 Task: Find connections with filter location Abreus with filter topic #Businesswith filter profile language French with filter current company Work From Home / Internship & Freshers Jobs with filter school IT Jobs Updates with filter industry Leasing Residential Real Estate with filter service category Illustration with filter keywords title Iron Worker
Action: Mouse moved to (585, 78)
Screenshot: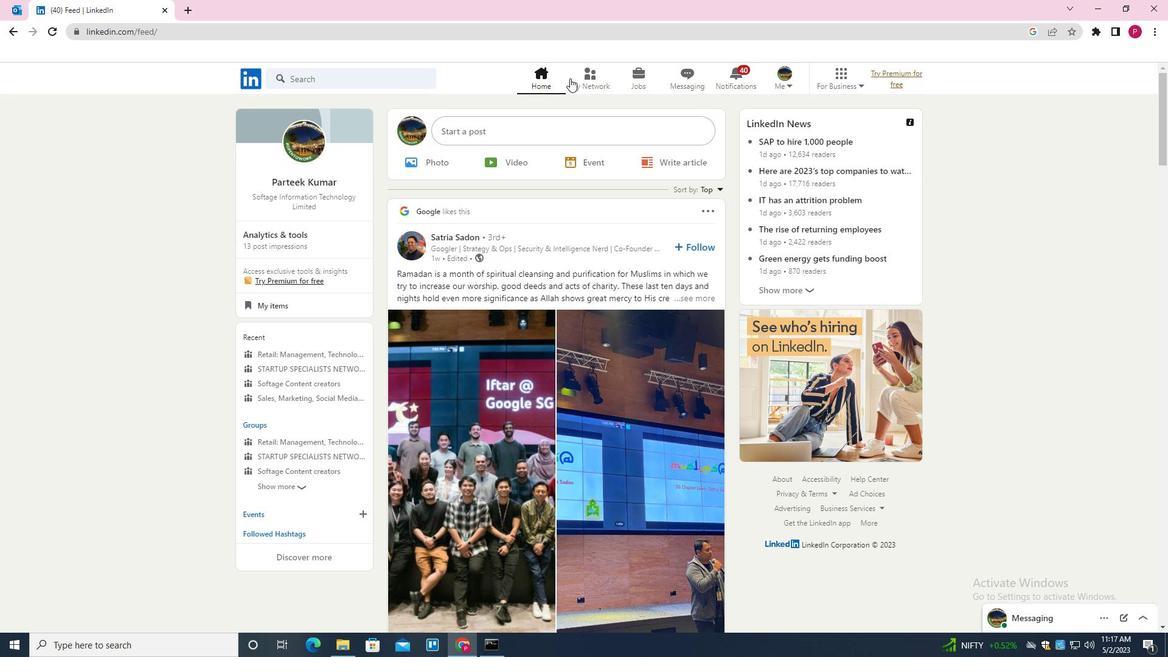 
Action: Mouse pressed left at (585, 78)
Screenshot: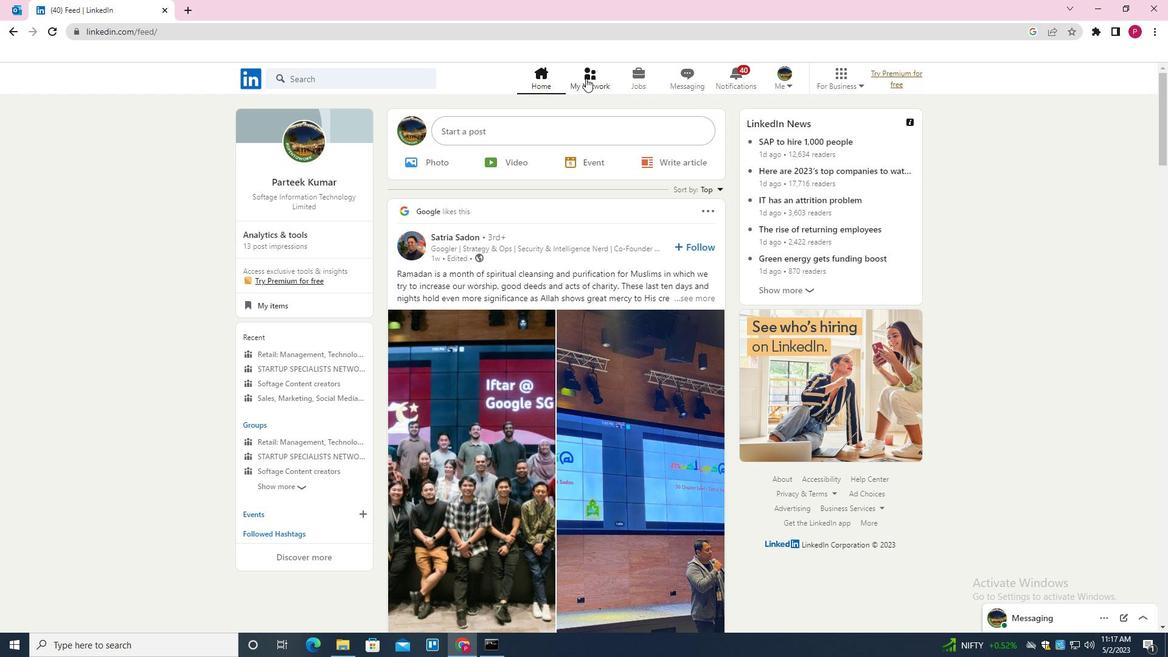 
Action: Mouse moved to (358, 144)
Screenshot: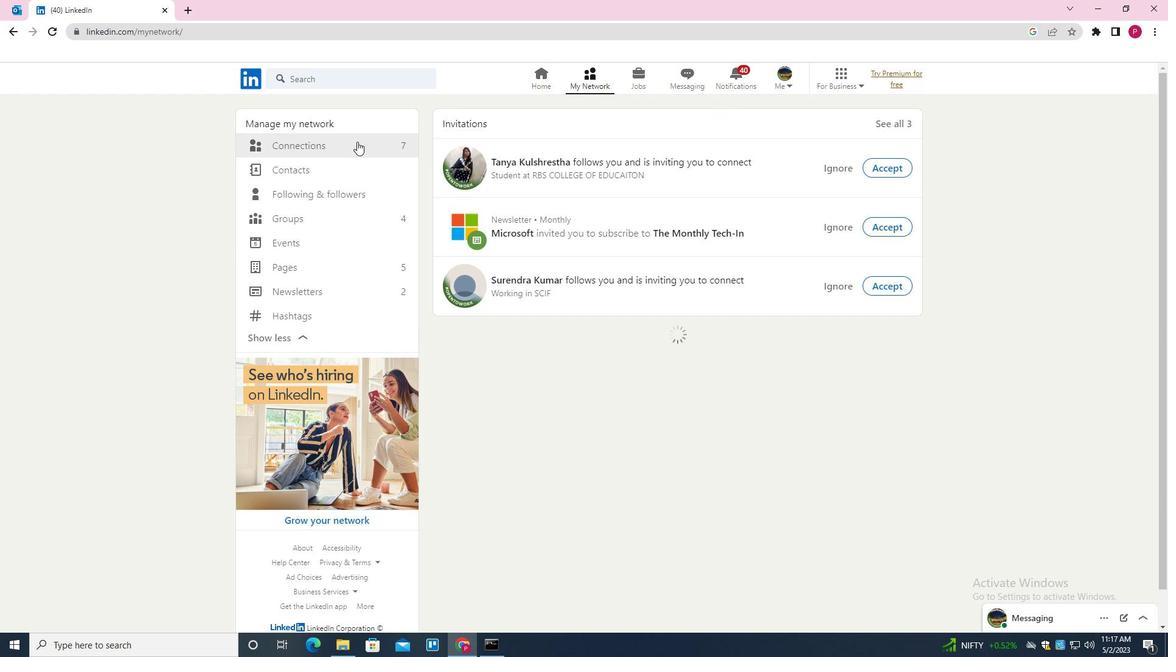 
Action: Mouse pressed left at (358, 144)
Screenshot: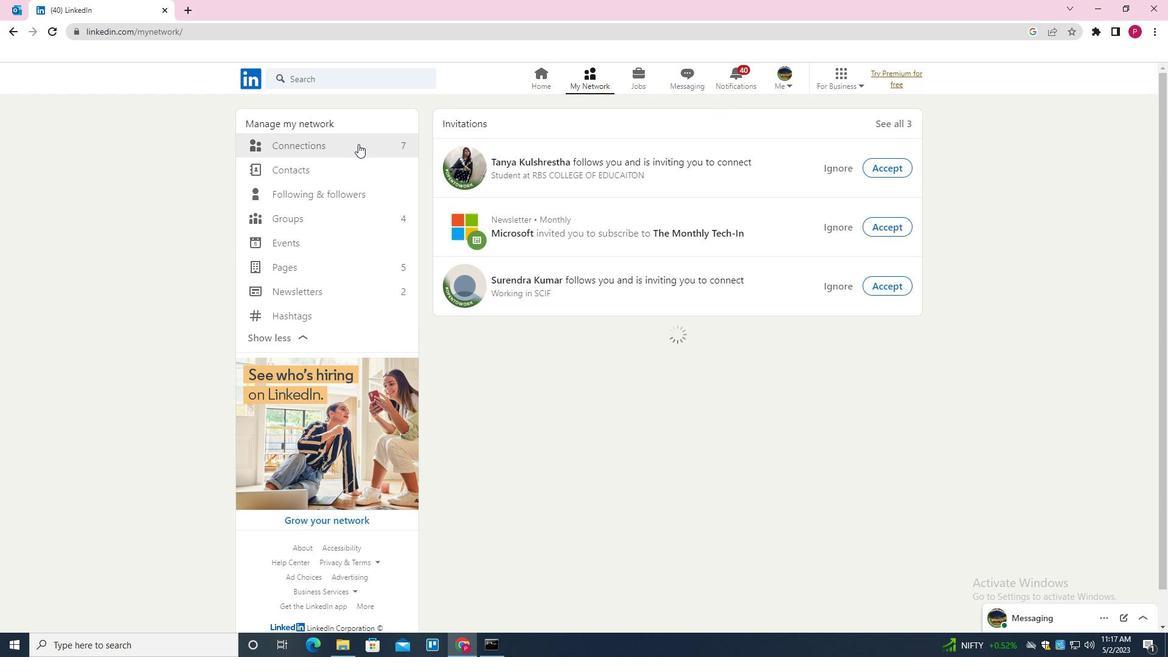 
Action: Mouse moved to (658, 146)
Screenshot: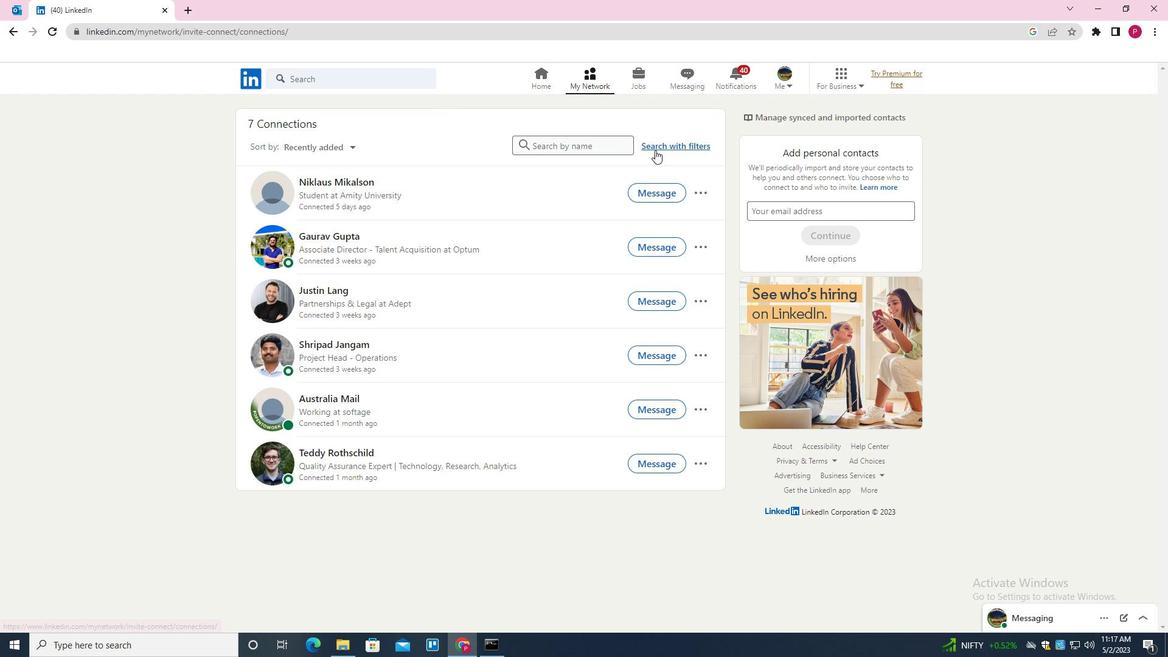 
Action: Mouse pressed left at (658, 146)
Screenshot: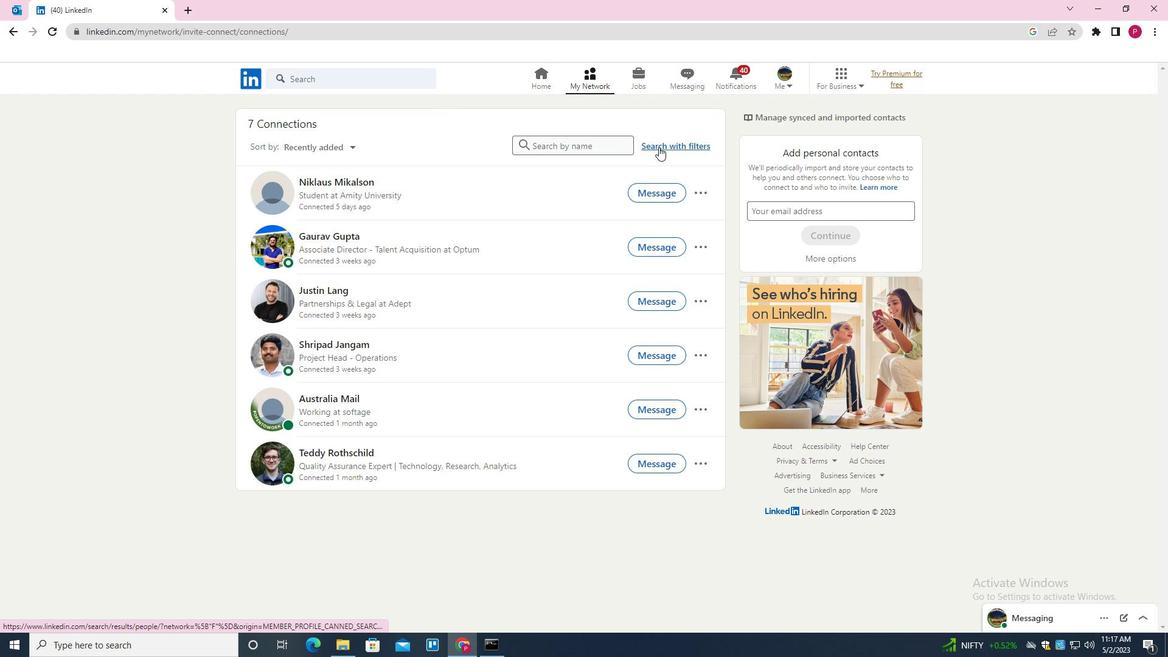 
Action: Mouse moved to (616, 111)
Screenshot: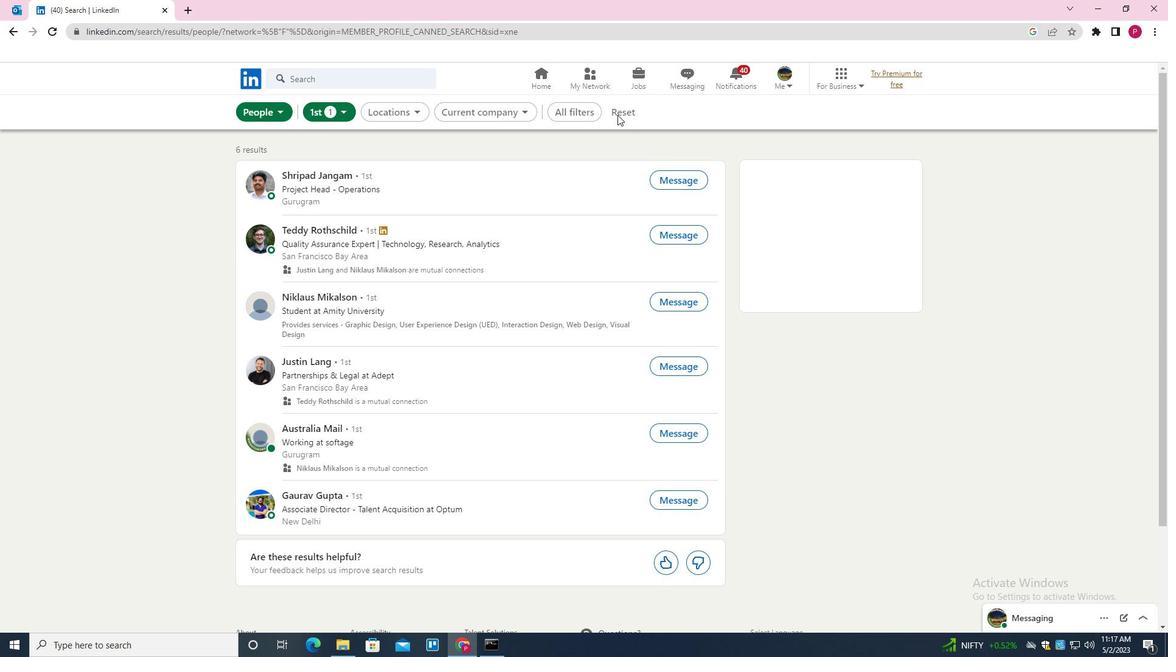 
Action: Mouse pressed left at (616, 111)
Screenshot: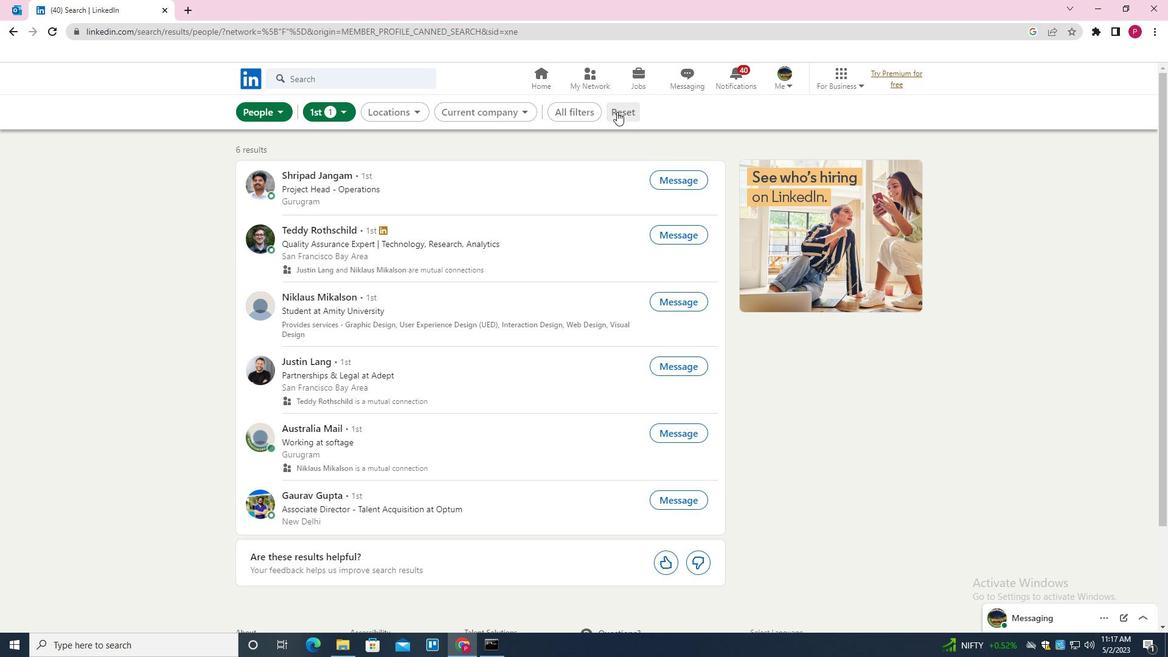 
Action: Mouse moved to (609, 112)
Screenshot: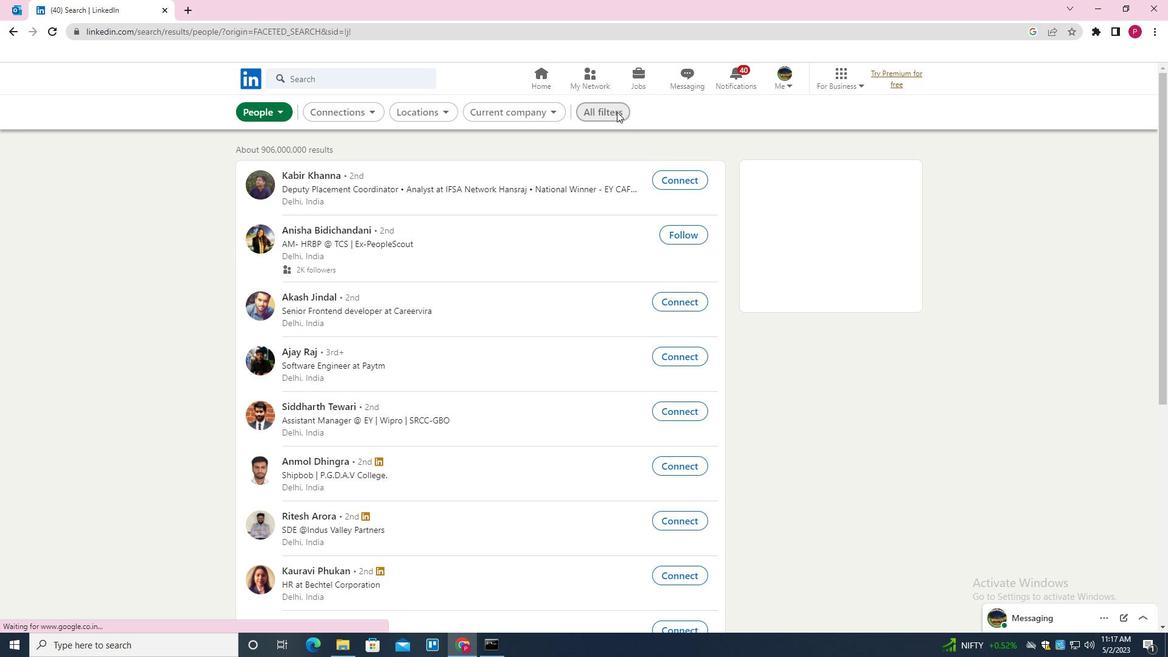 
Action: Mouse pressed left at (609, 112)
Screenshot: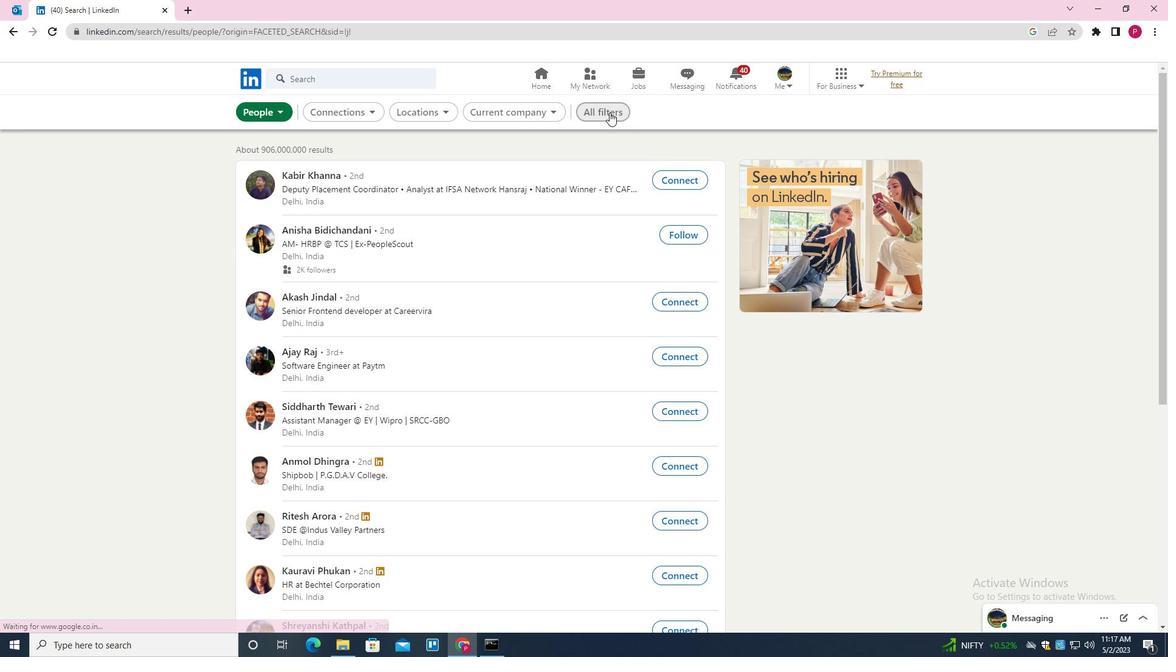 
Action: Mouse moved to (951, 321)
Screenshot: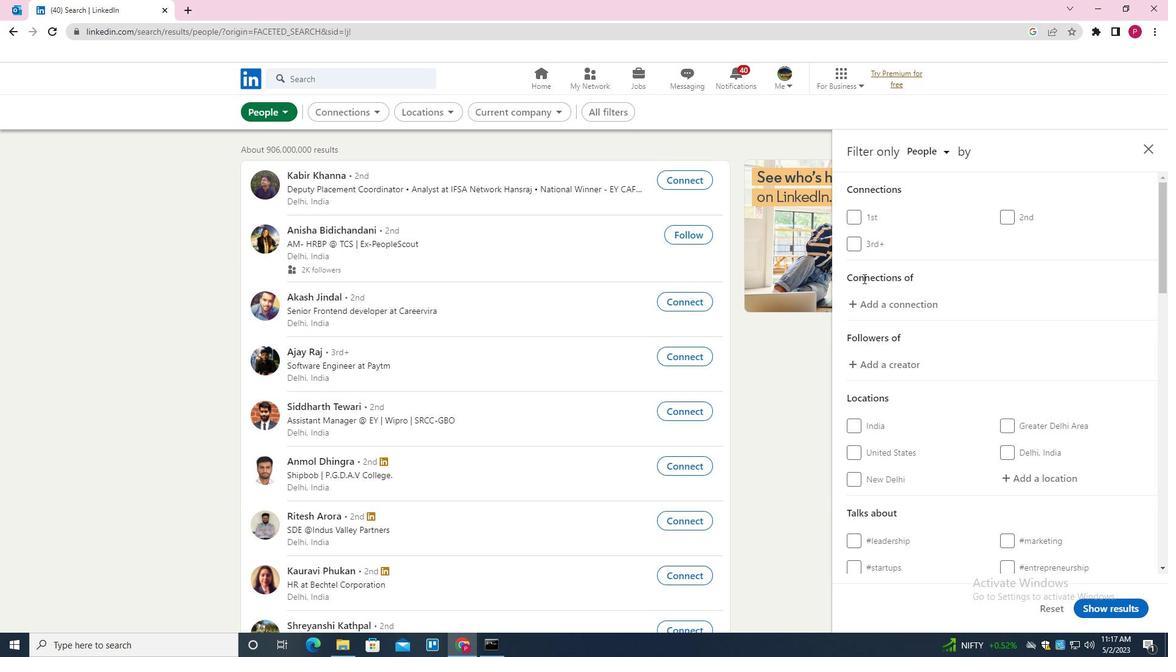 
Action: Mouse scrolled (951, 320) with delta (0, 0)
Screenshot: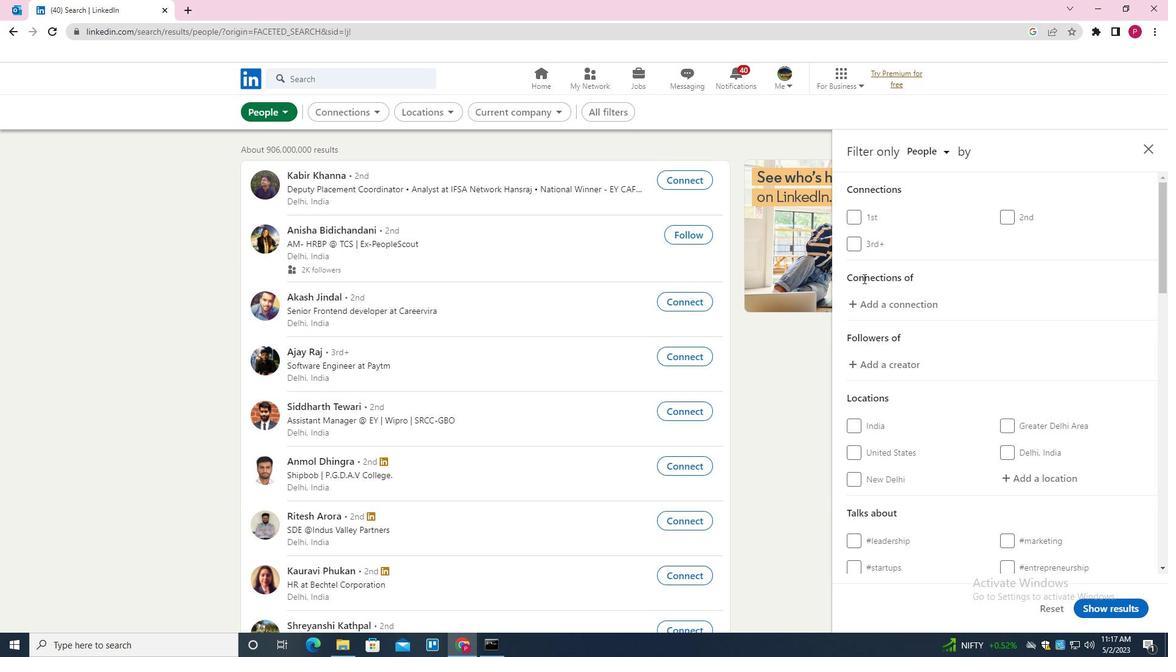
Action: Mouse moved to (1000, 342)
Screenshot: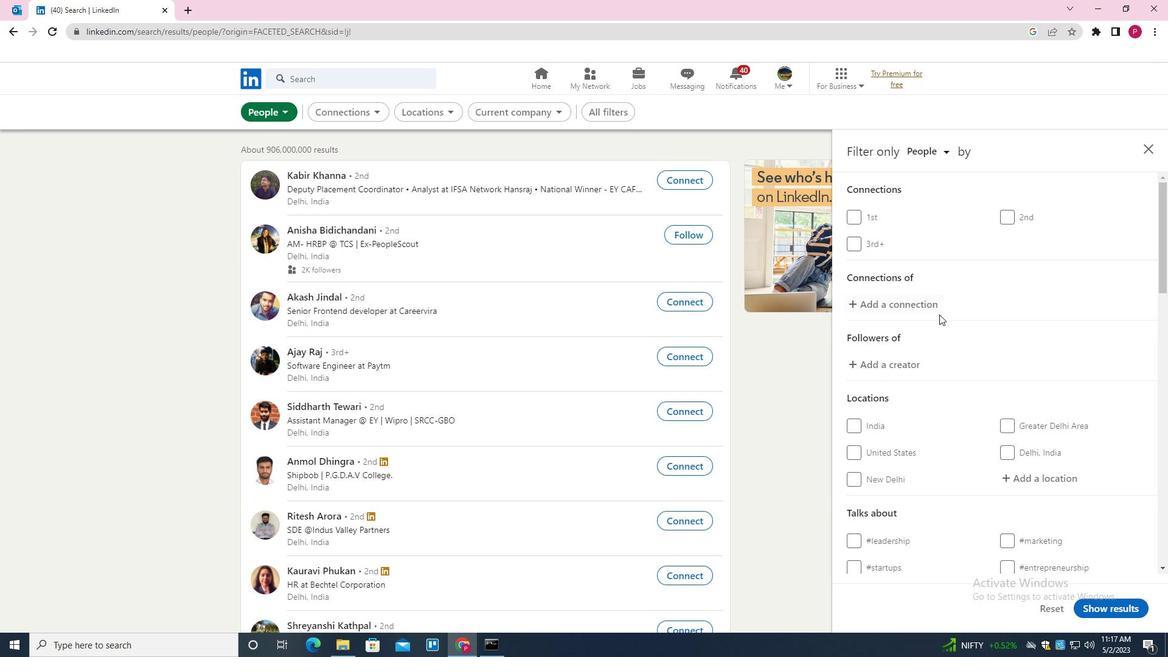 
Action: Mouse scrolled (1000, 341) with delta (0, 0)
Screenshot: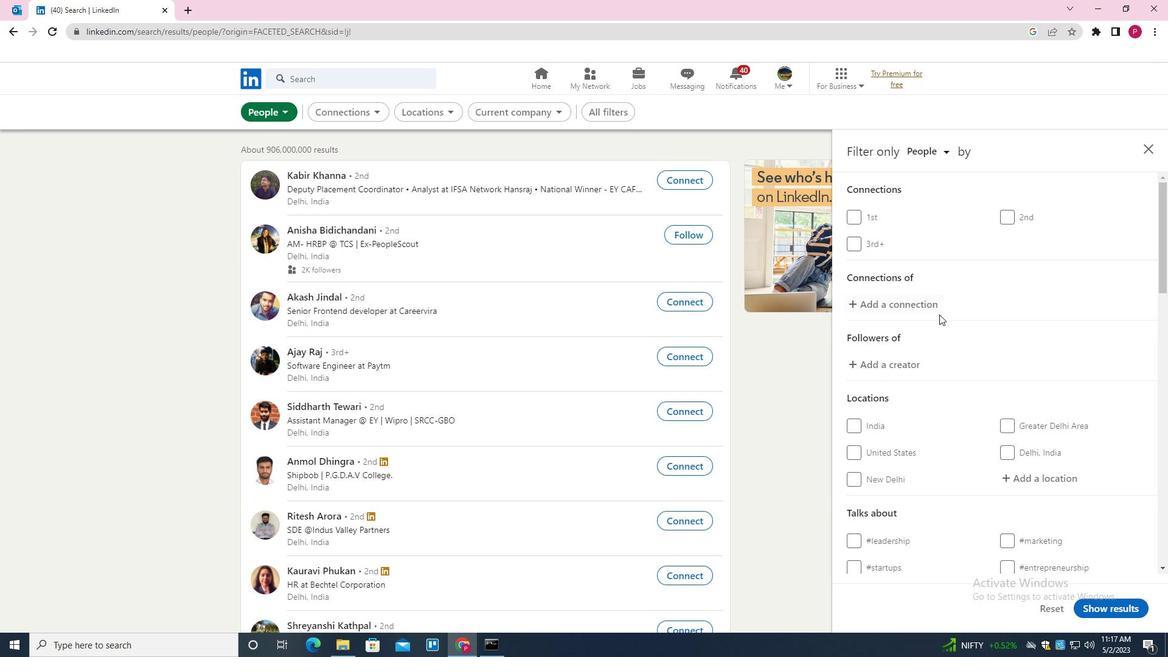 
Action: Mouse moved to (1070, 353)
Screenshot: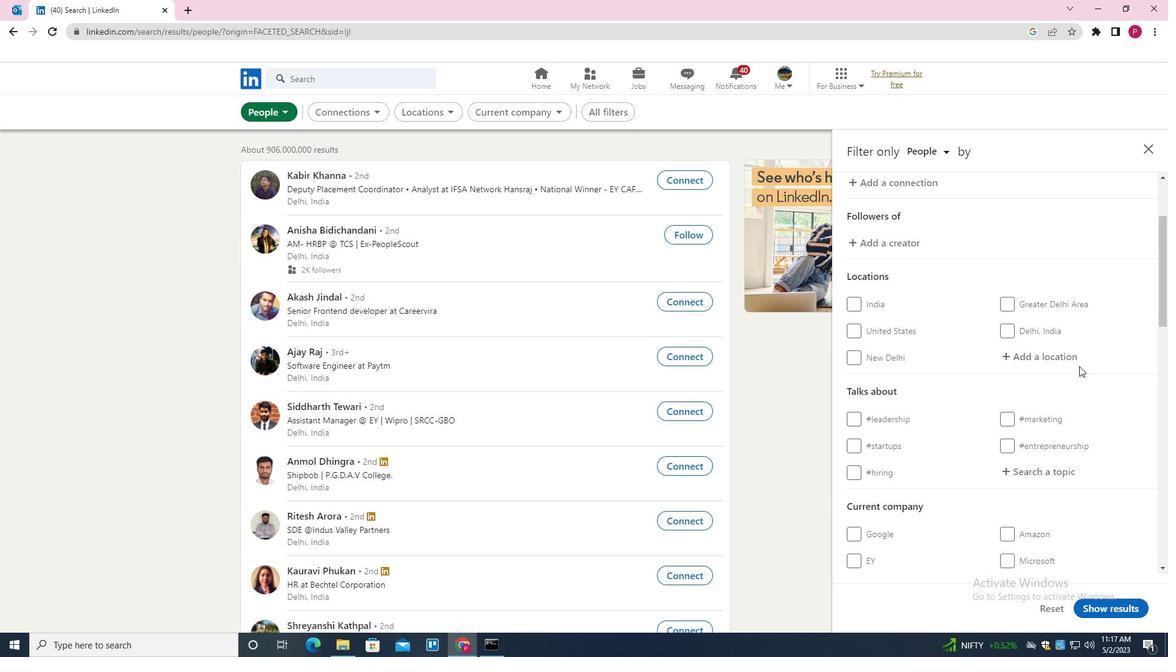 
Action: Mouse pressed left at (1070, 353)
Screenshot: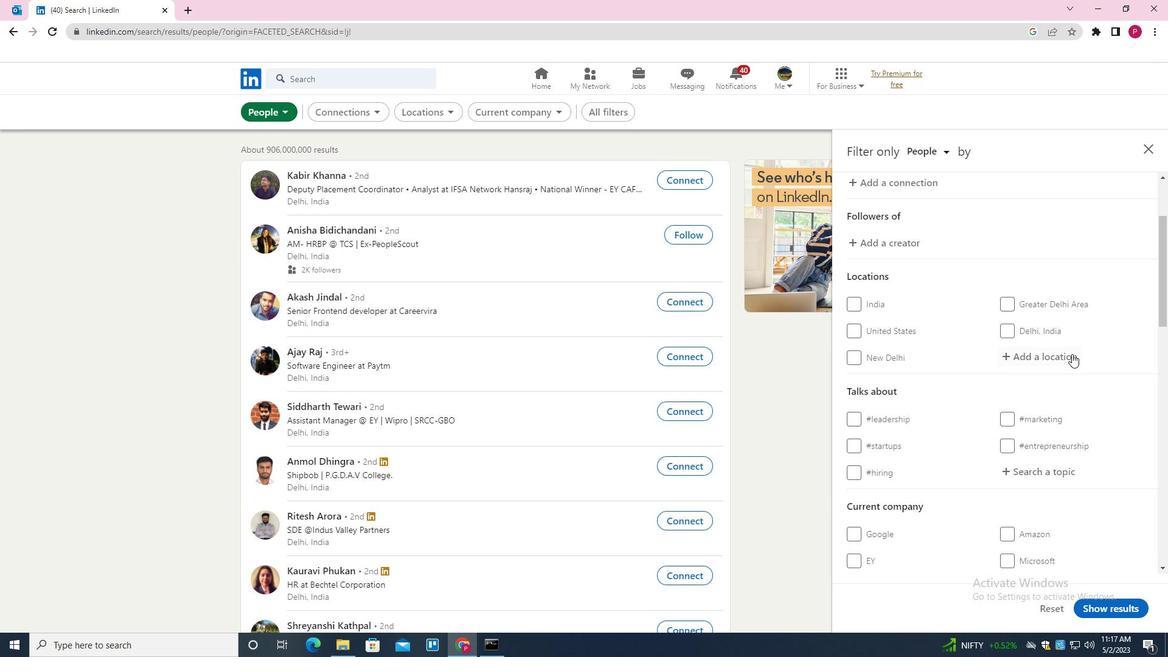 
Action: Key pressed <Key.shift>ABREUS
Screenshot: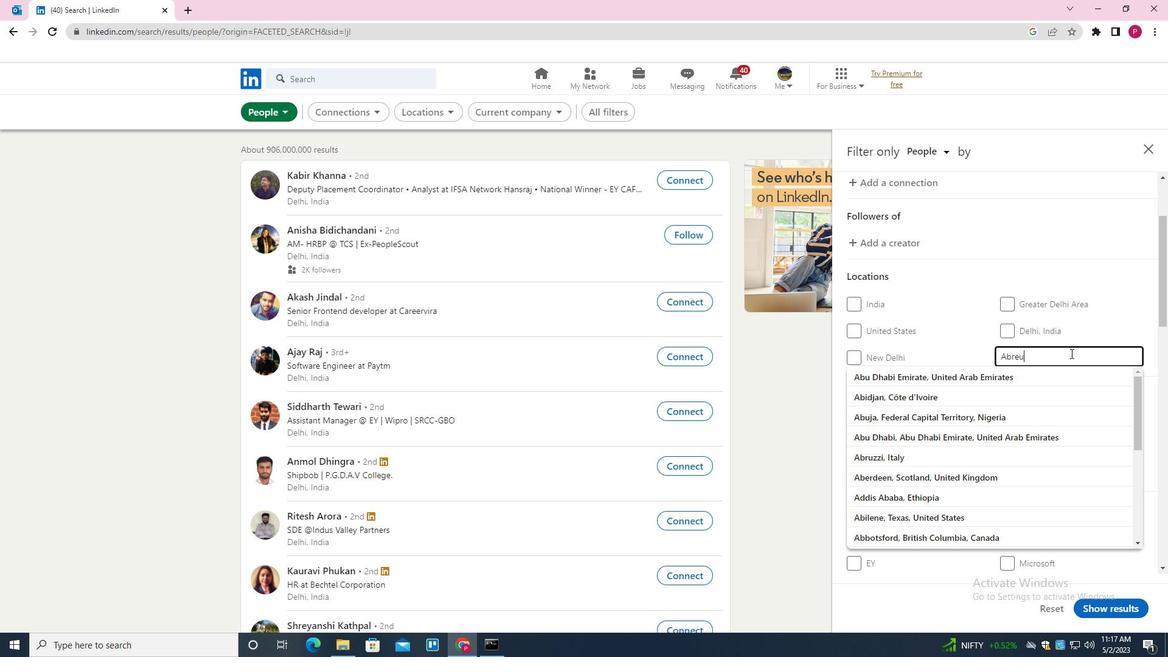 
Action: Mouse moved to (1058, 363)
Screenshot: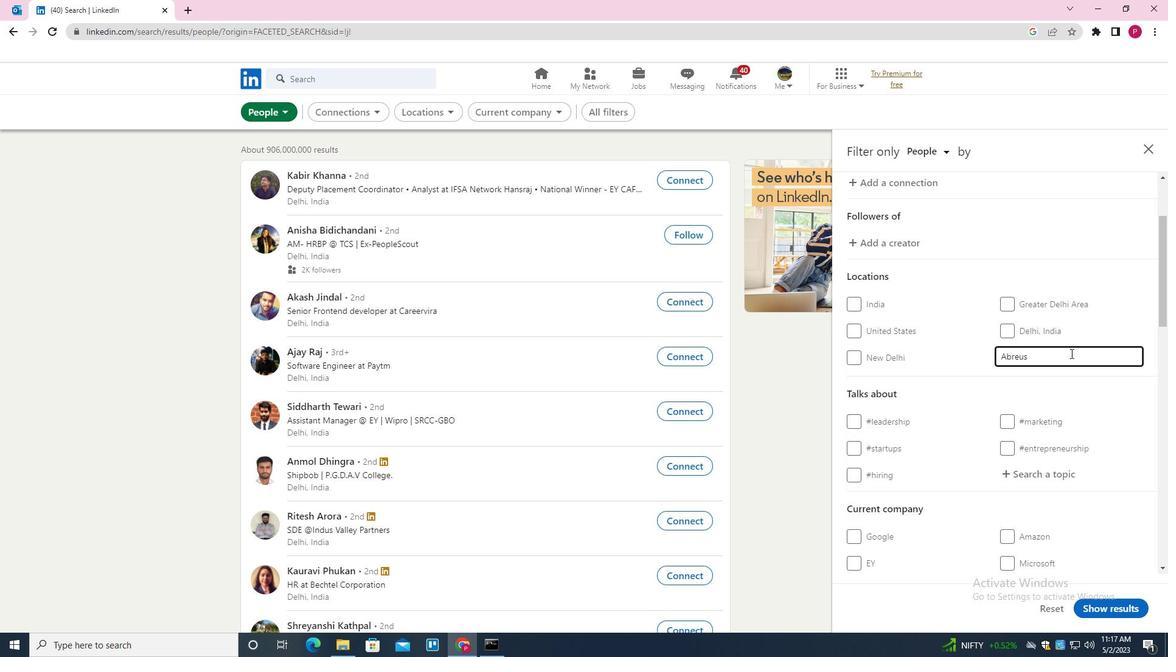 
Action: Mouse scrolled (1058, 362) with delta (0, 0)
Screenshot: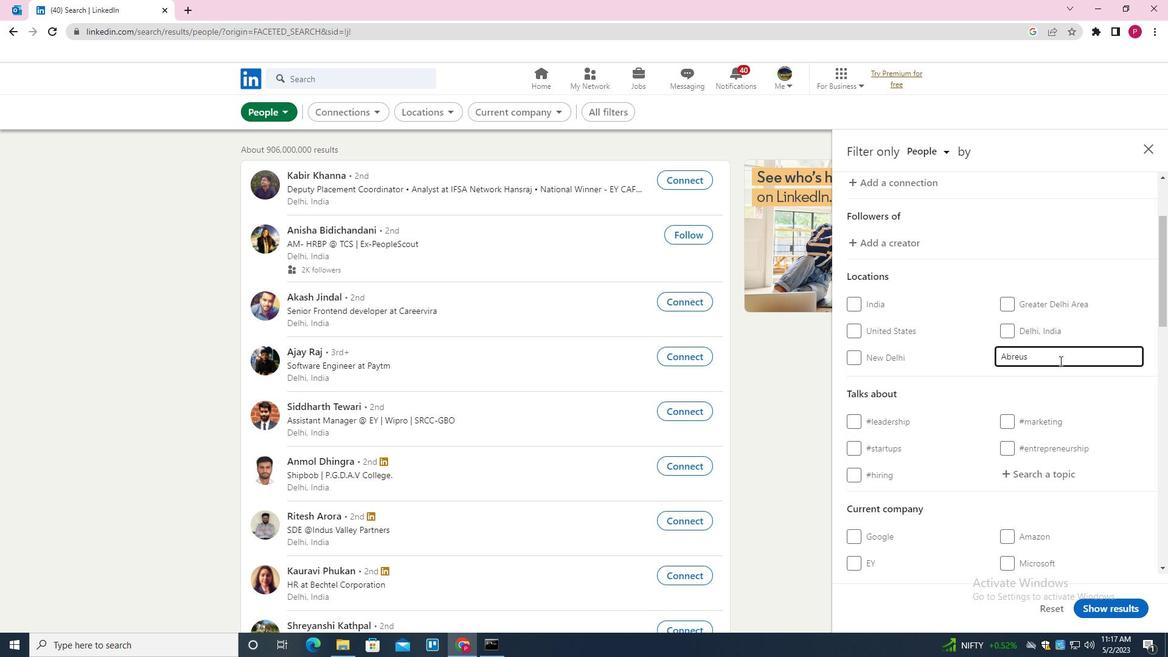 
Action: Mouse scrolled (1058, 362) with delta (0, 0)
Screenshot: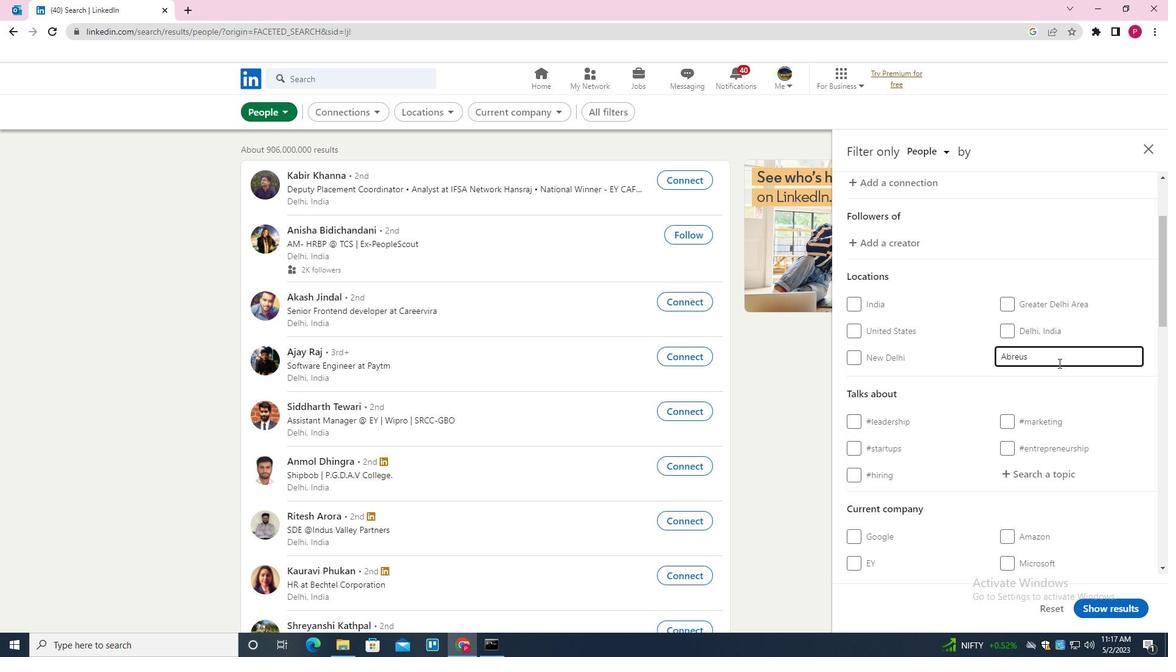 
Action: Mouse scrolled (1058, 362) with delta (0, 0)
Screenshot: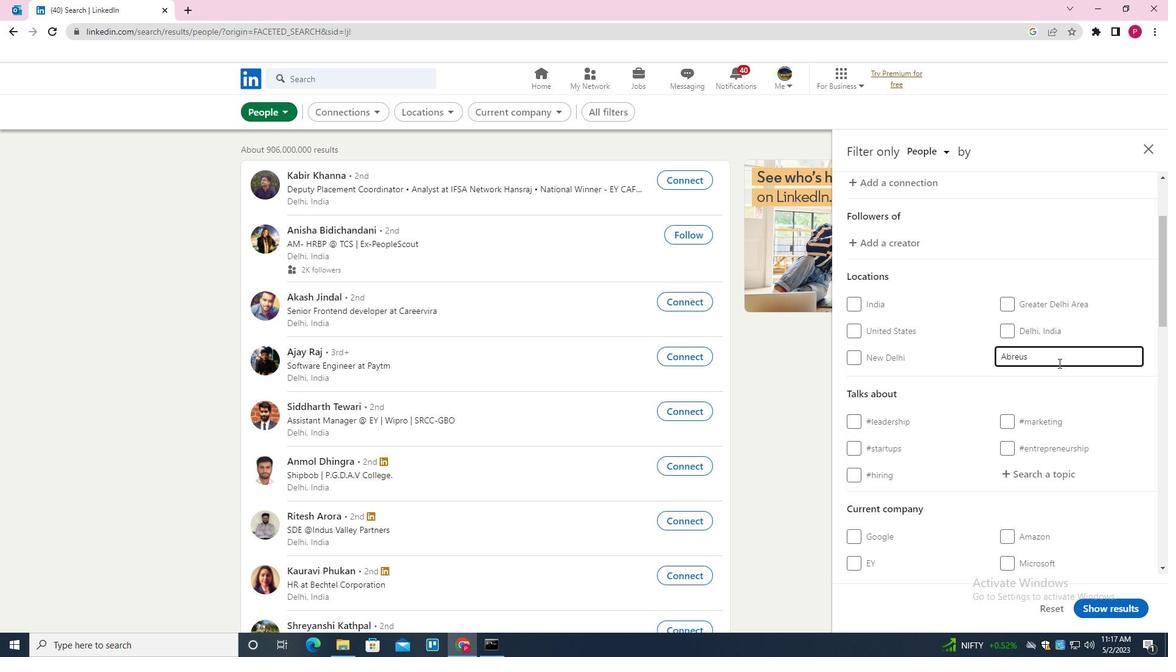 
Action: Mouse moved to (1051, 295)
Screenshot: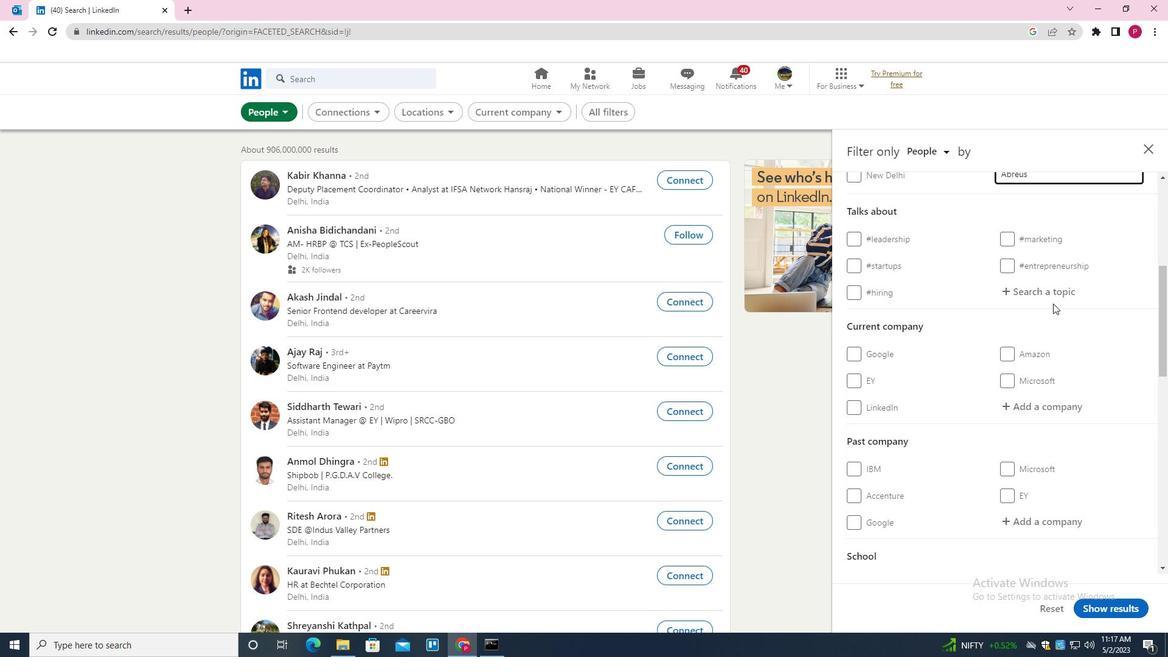 
Action: Mouse pressed left at (1051, 295)
Screenshot: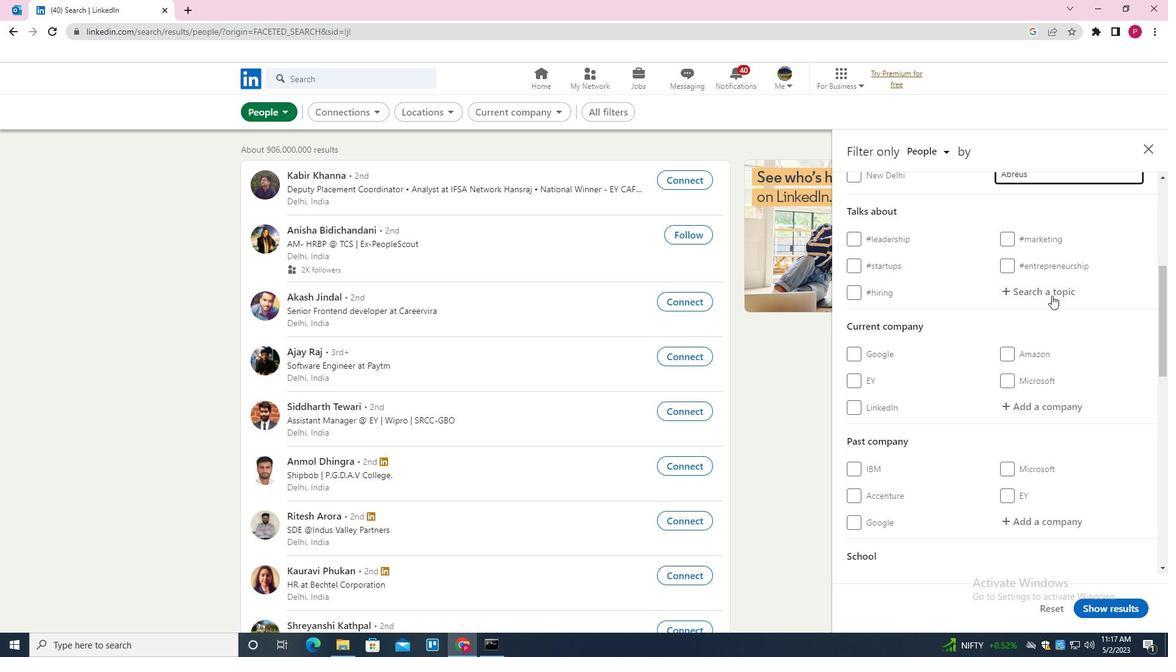 
Action: Key pressed BUSIN<Key.down><Key.enter>
Screenshot: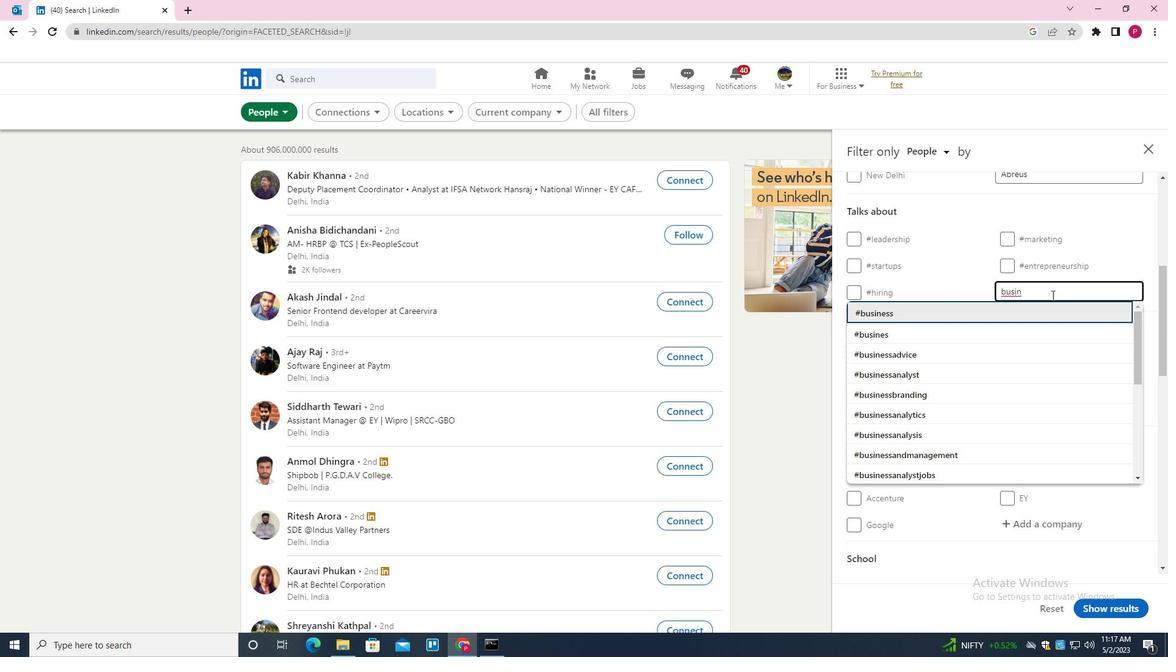 
Action: Mouse moved to (997, 347)
Screenshot: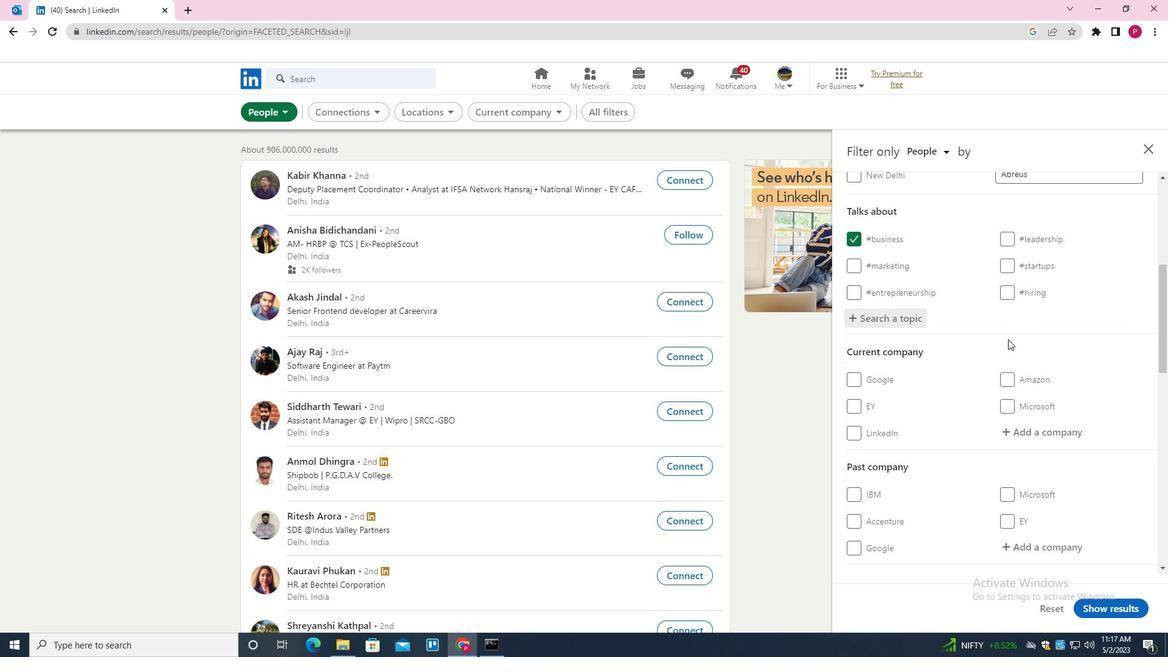 
Action: Mouse scrolled (997, 347) with delta (0, 0)
Screenshot: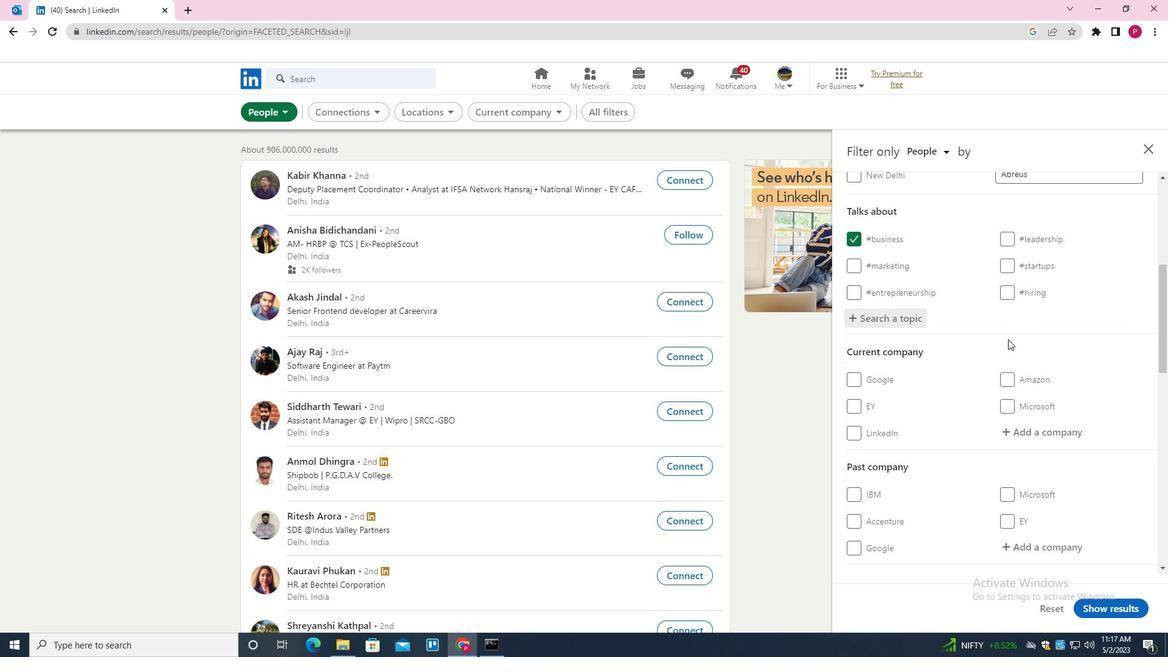 
Action: Mouse scrolled (997, 347) with delta (0, 0)
Screenshot: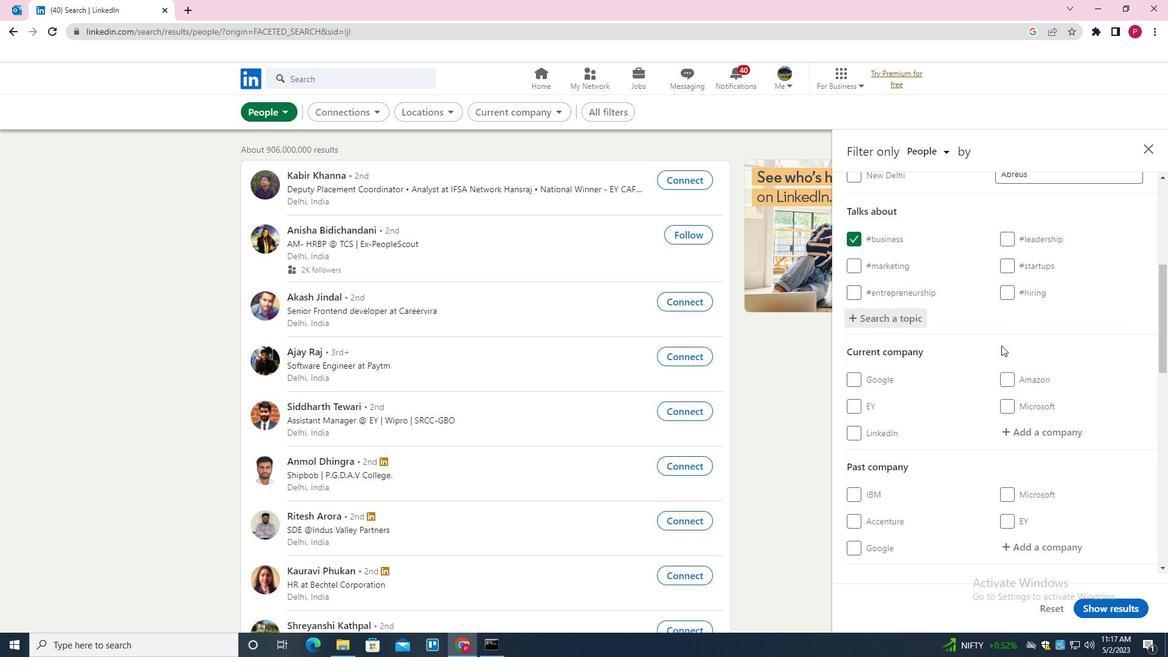 
Action: Mouse moved to (996, 347)
Screenshot: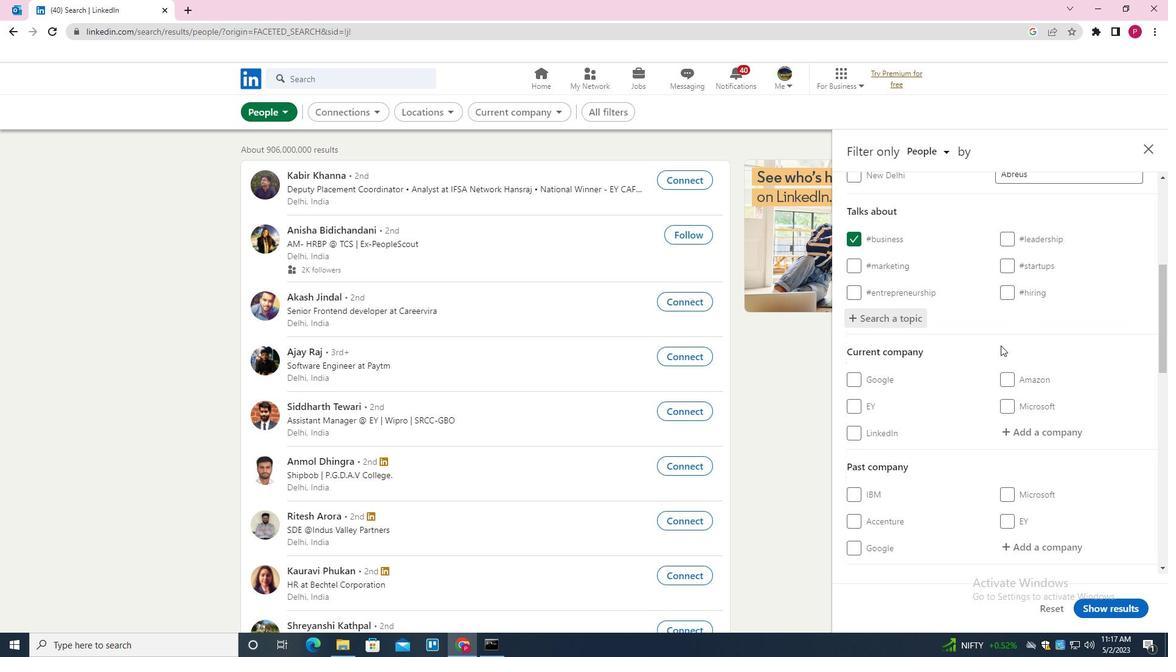 
Action: Mouse scrolled (996, 347) with delta (0, 0)
Screenshot: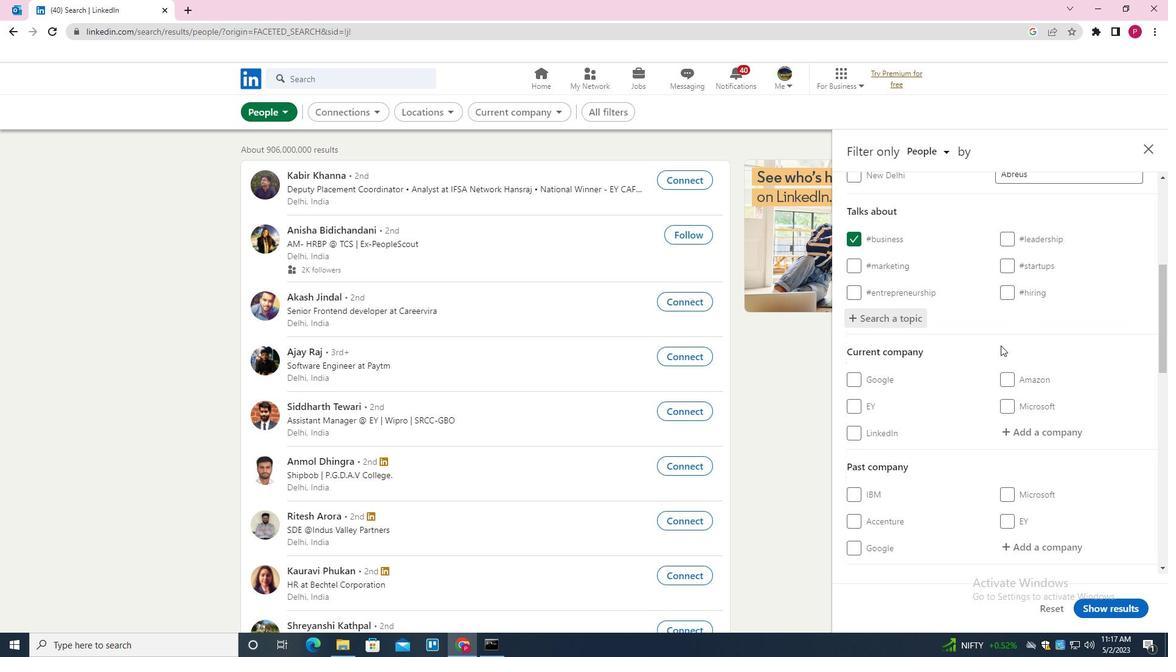 
Action: Mouse moved to (988, 354)
Screenshot: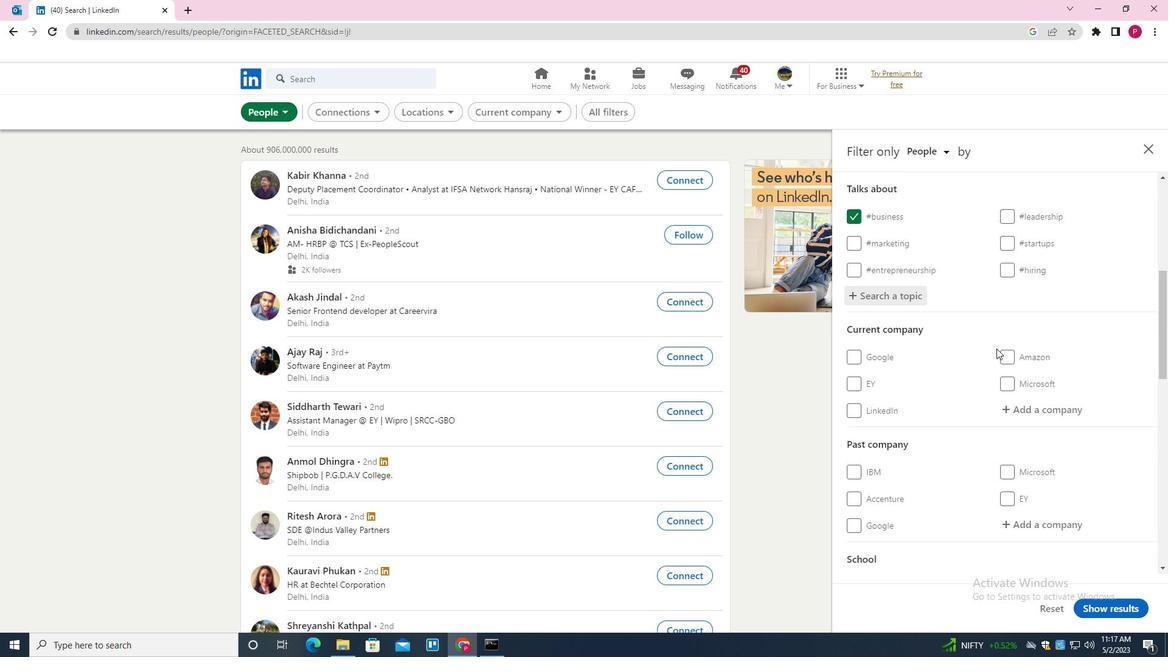 
Action: Mouse scrolled (988, 354) with delta (0, 0)
Screenshot: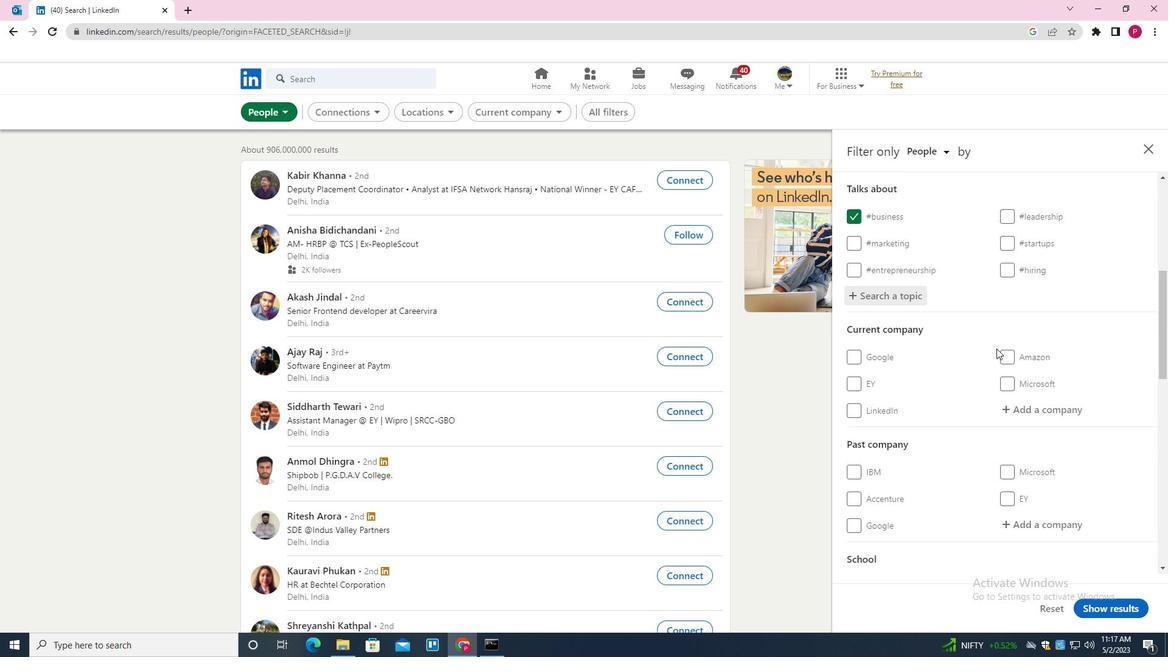 
Action: Mouse moved to (961, 365)
Screenshot: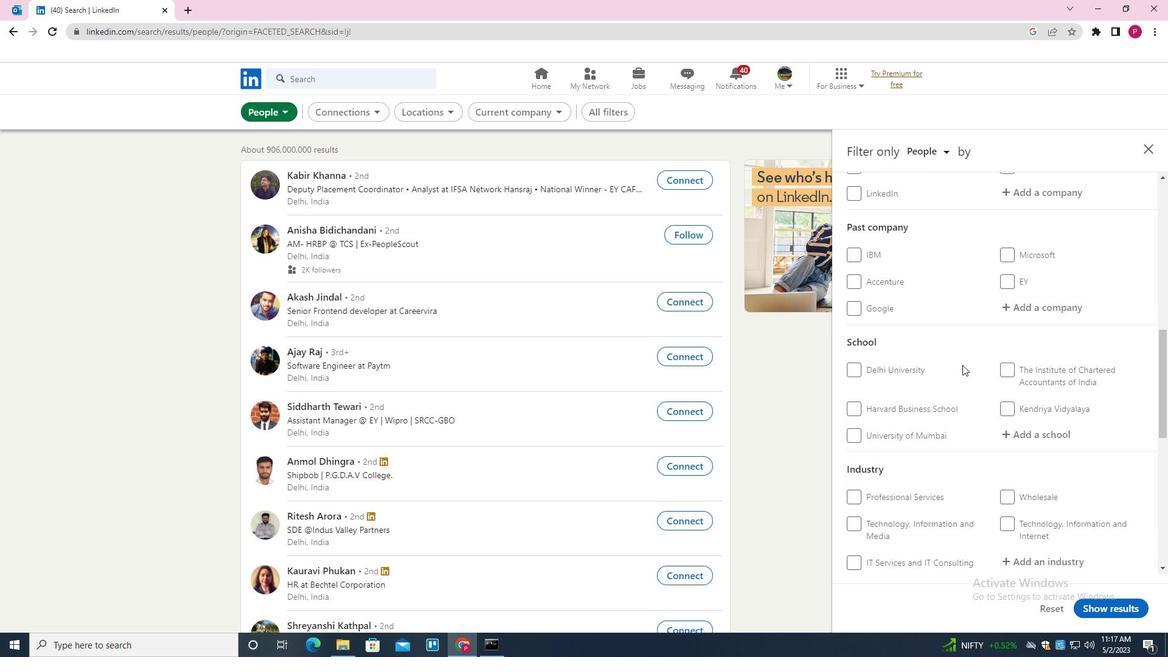 
Action: Mouse scrolled (961, 364) with delta (0, 0)
Screenshot: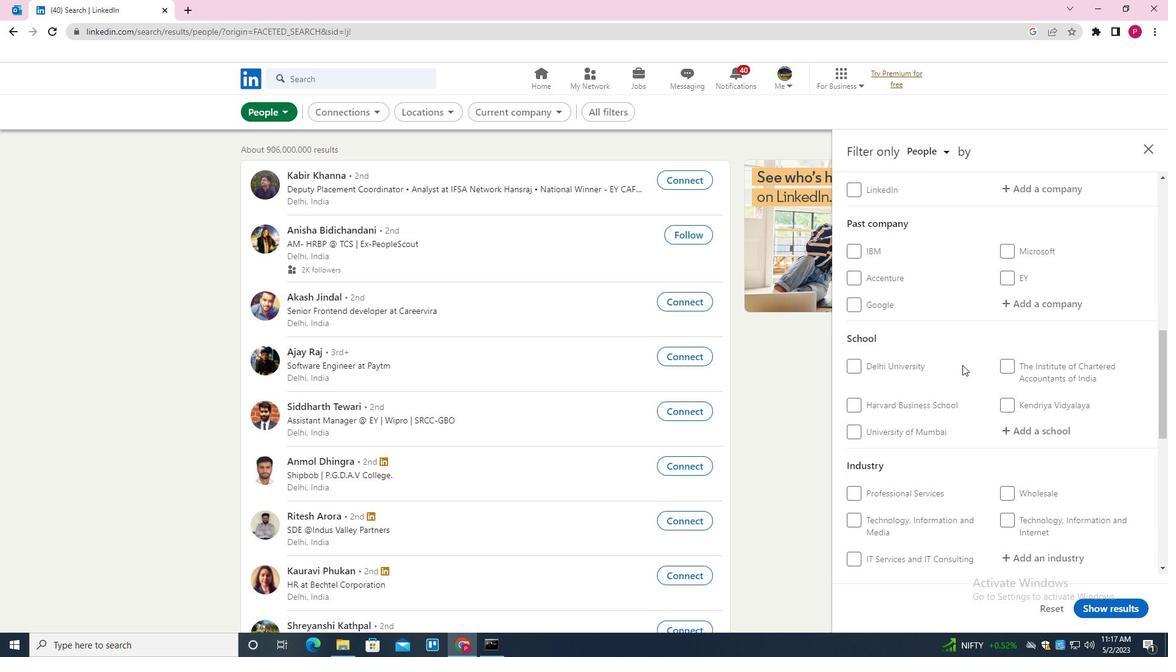 
Action: Mouse scrolled (961, 364) with delta (0, 0)
Screenshot: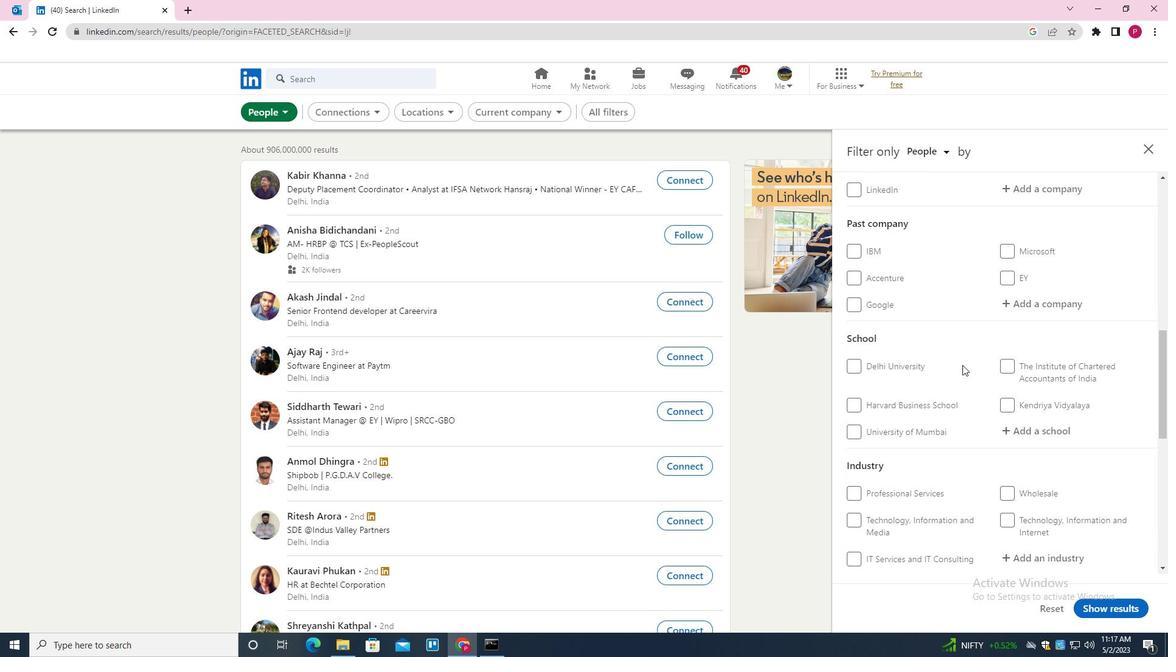 
Action: Mouse scrolled (961, 364) with delta (0, 0)
Screenshot: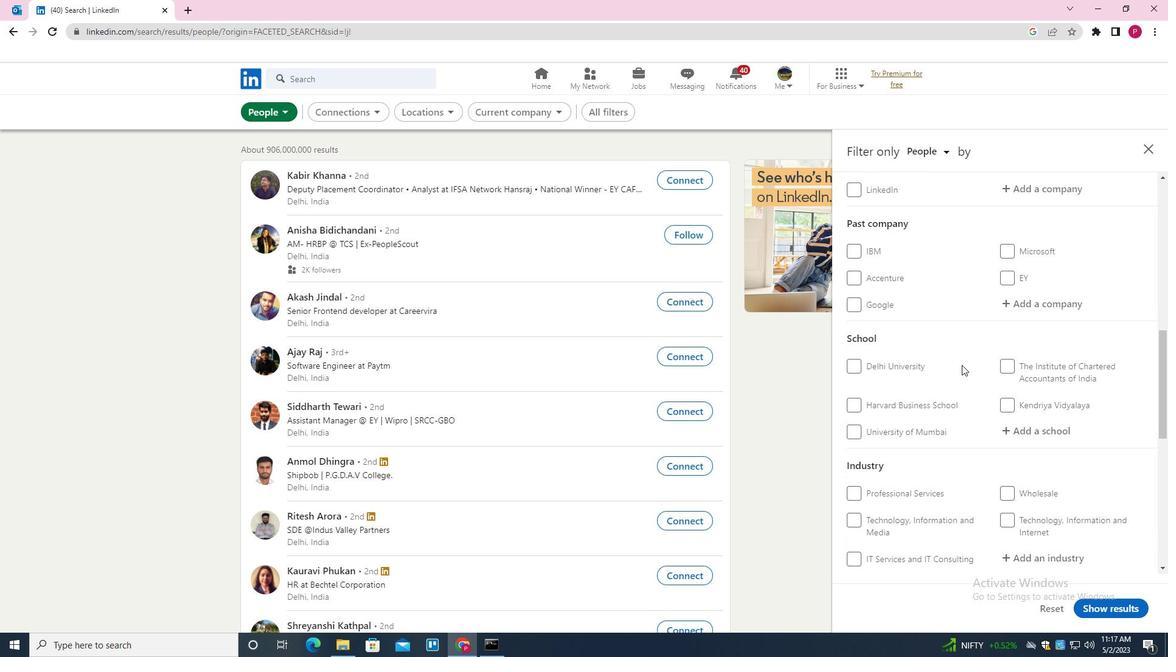 
Action: Mouse scrolled (961, 364) with delta (0, 0)
Screenshot: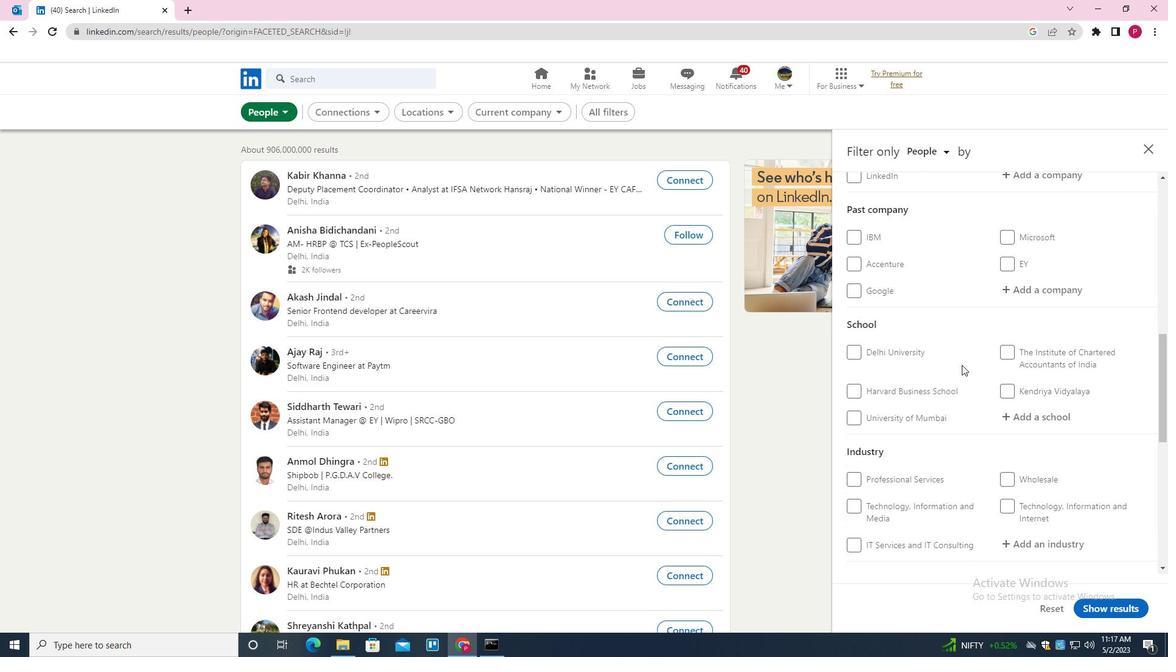 
Action: Mouse scrolled (961, 364) with delta (0, 0)
Screenshot: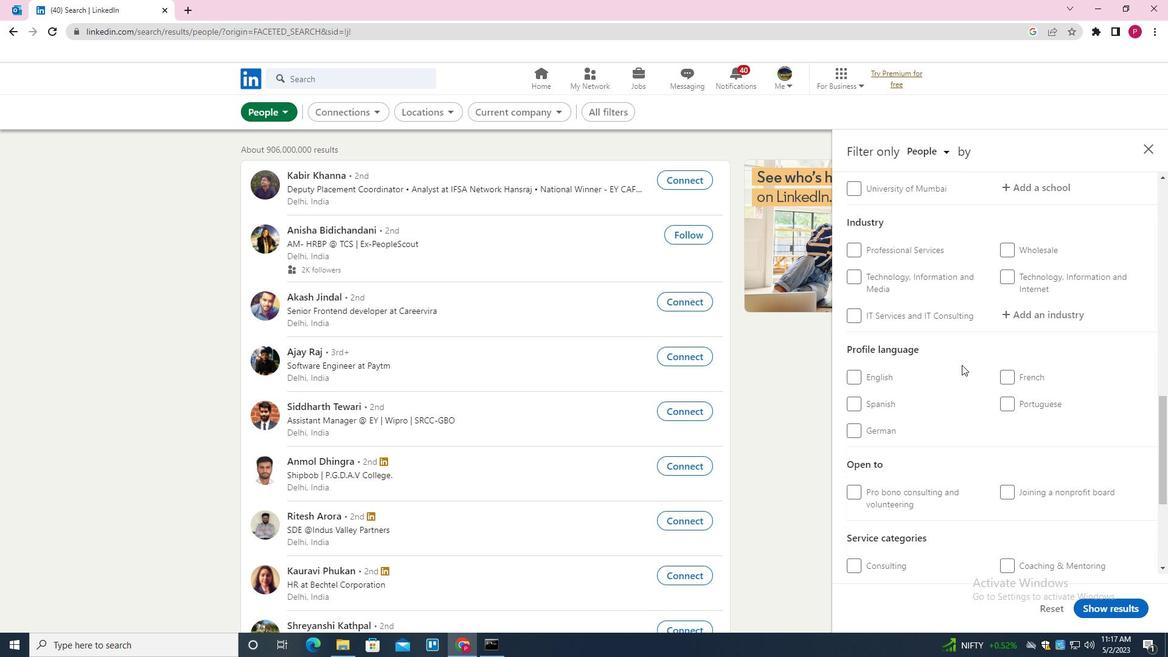 
Action: Mouse scrolled (961, 364) with delta (0, 0)
Screenshot: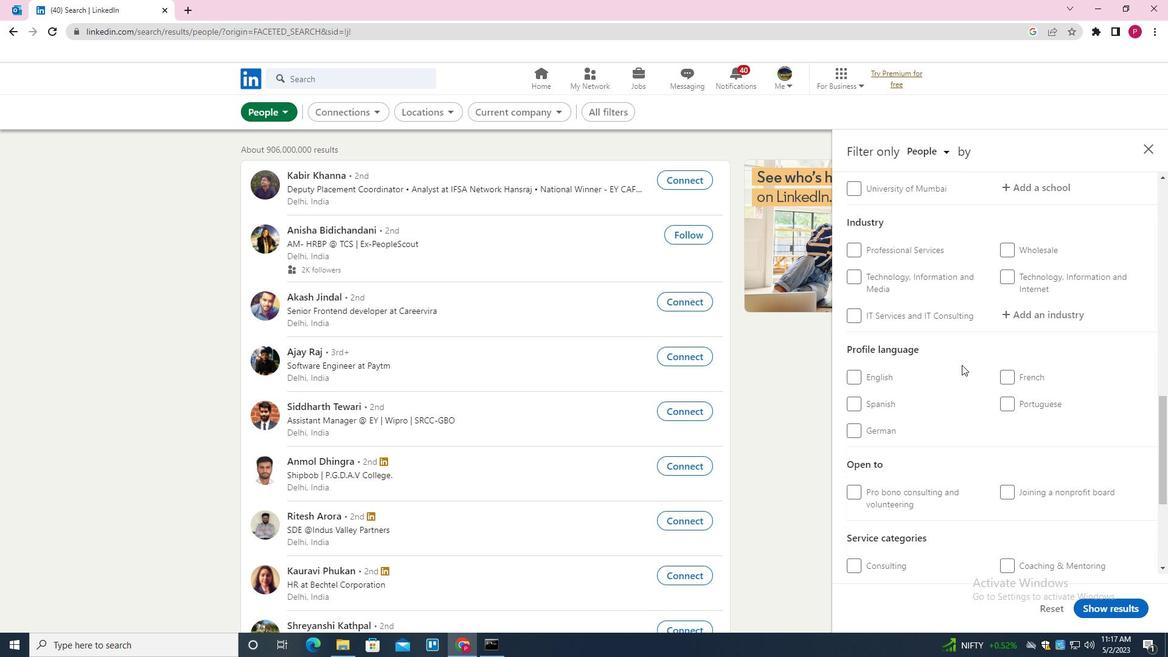 
Action: Mouse moved to (1012, 257)
Screenshot: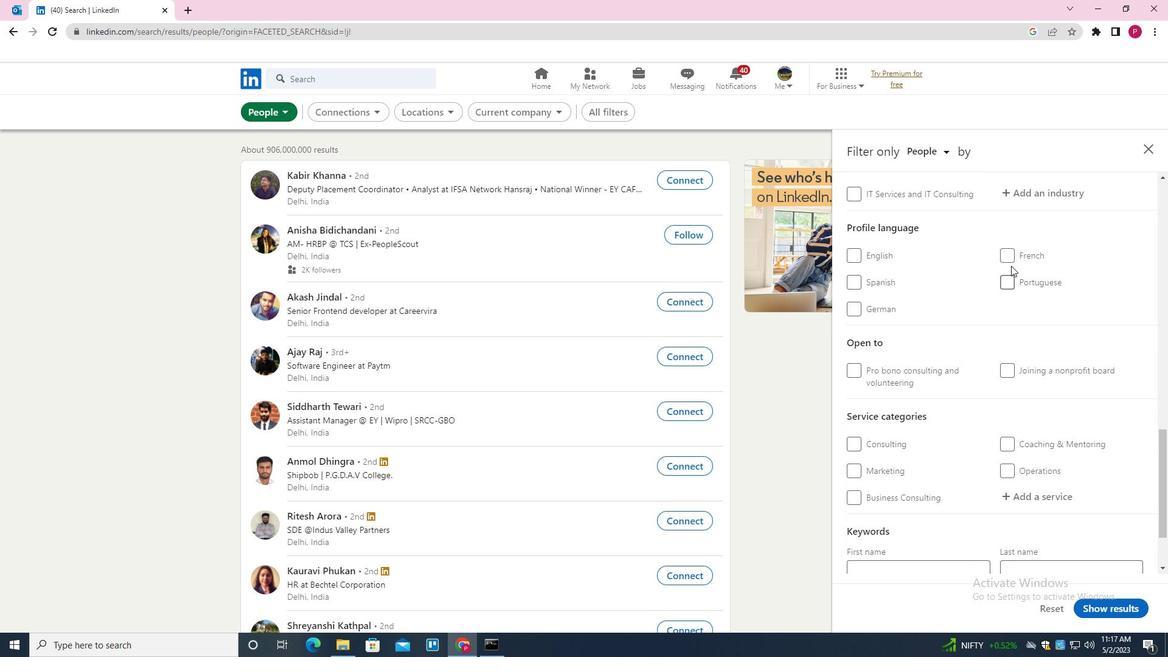 
Action: Mouse pressed left at (1012, 257)
Screenshot: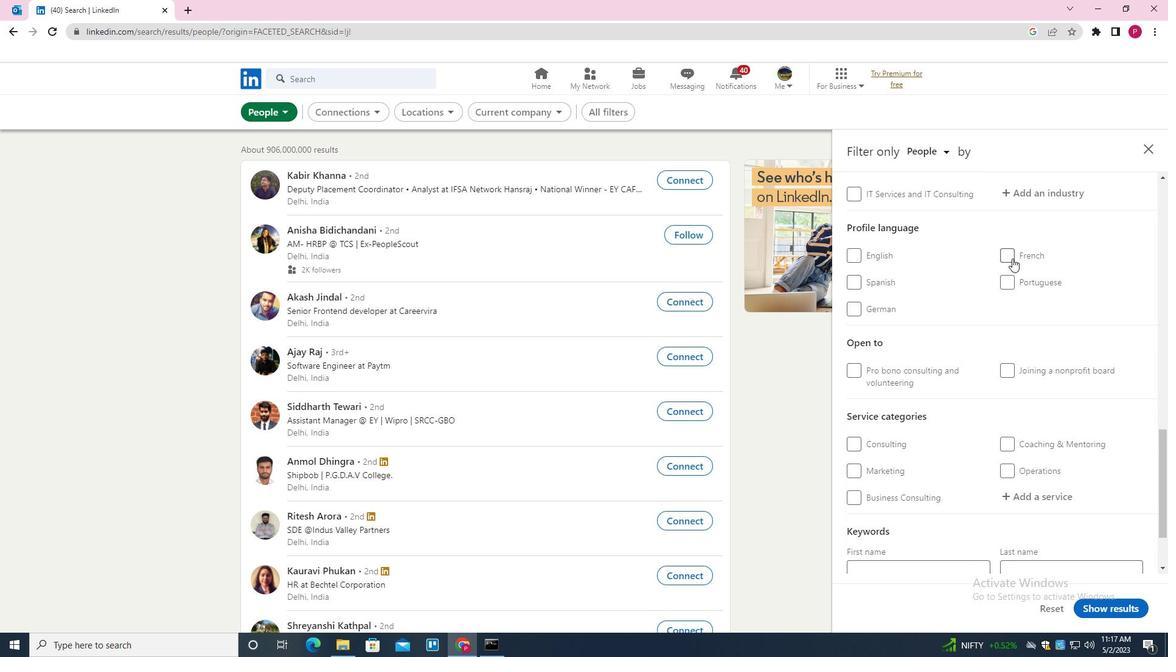 
Action: Mouse moved to (962, 316)
Screenshot: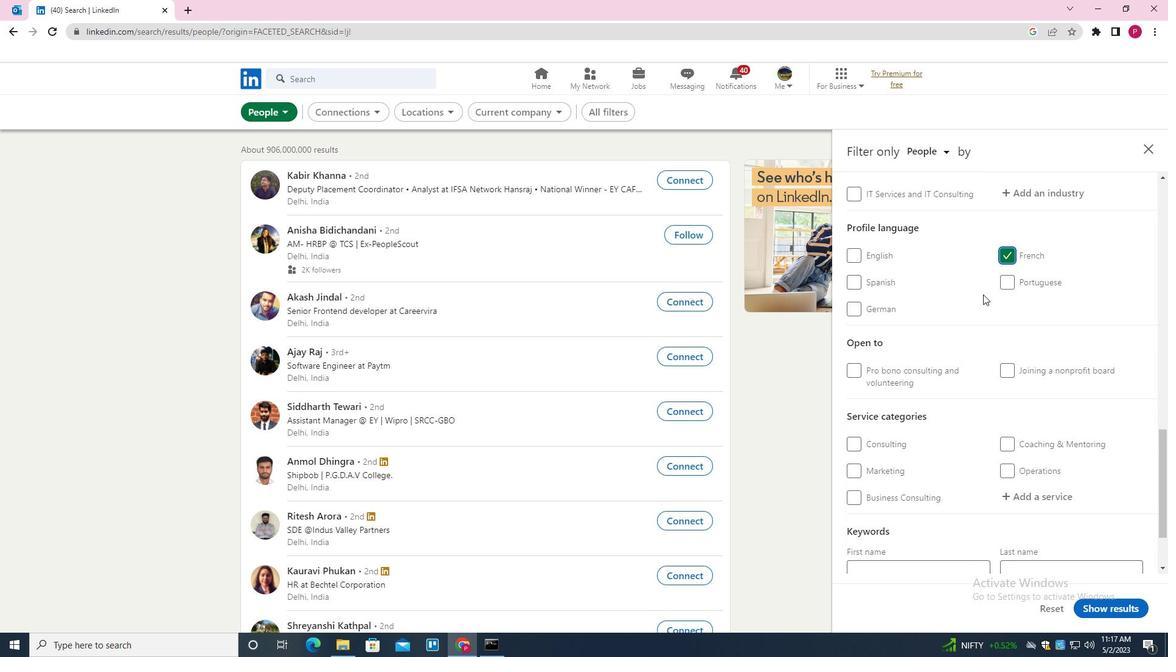 
Action: Mouse scrolled (962, 316) with delta (0, 0)
Screenshot: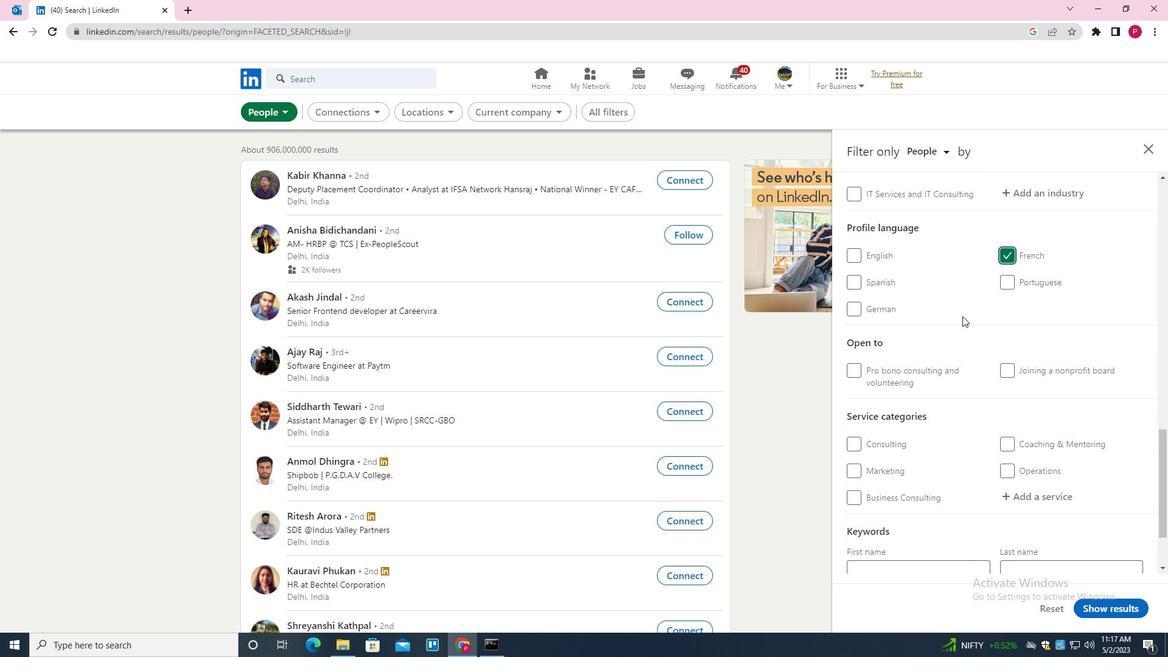 
Action: Mouse scrolled (962, 316) with delta (0, 0)
Screenshot: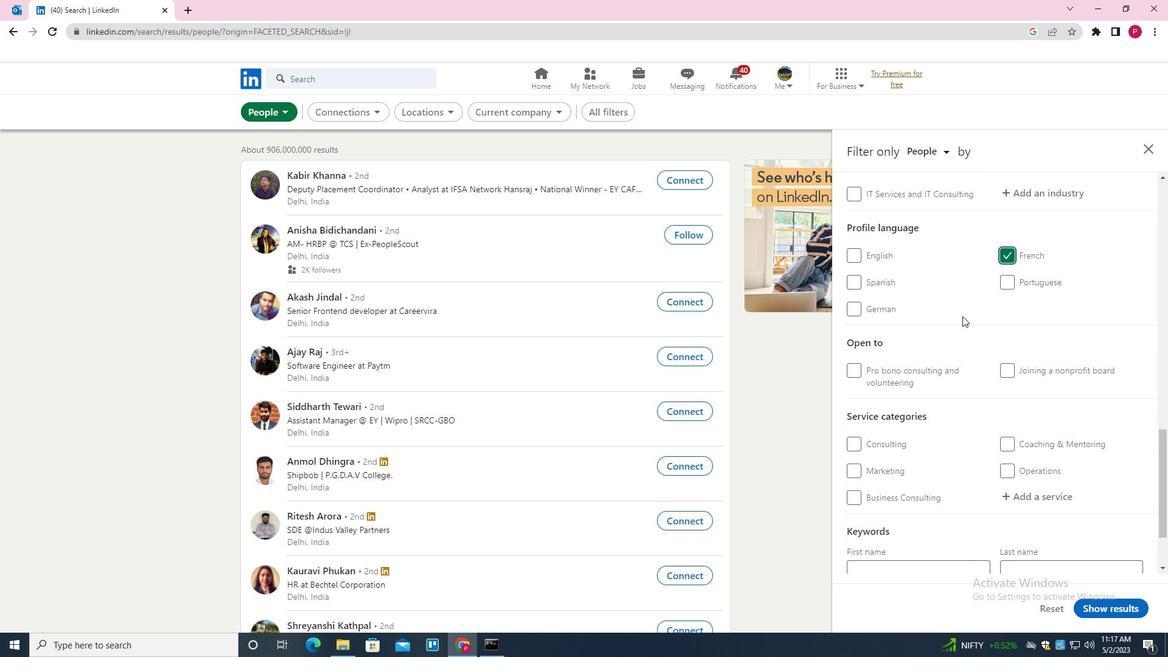 
Action: Mouse scrolled (962, 316) with delta (0, 0)
Screenshot: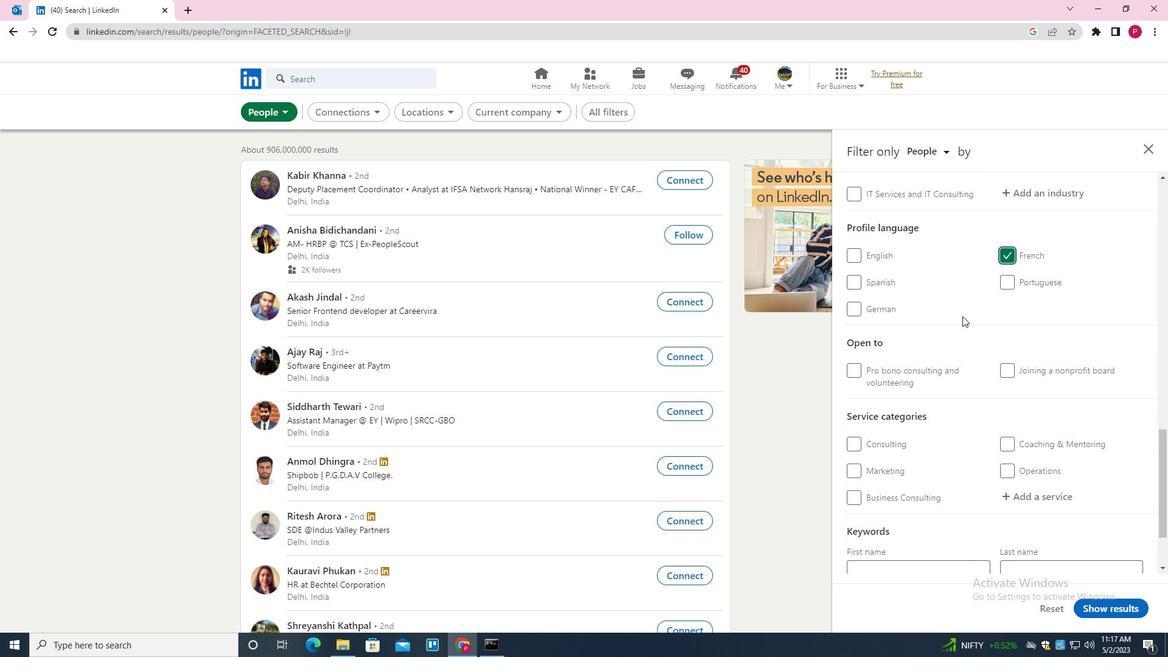 
Action: Mouse scrolled (962, 316) with delta (0, 0)
Screenshot: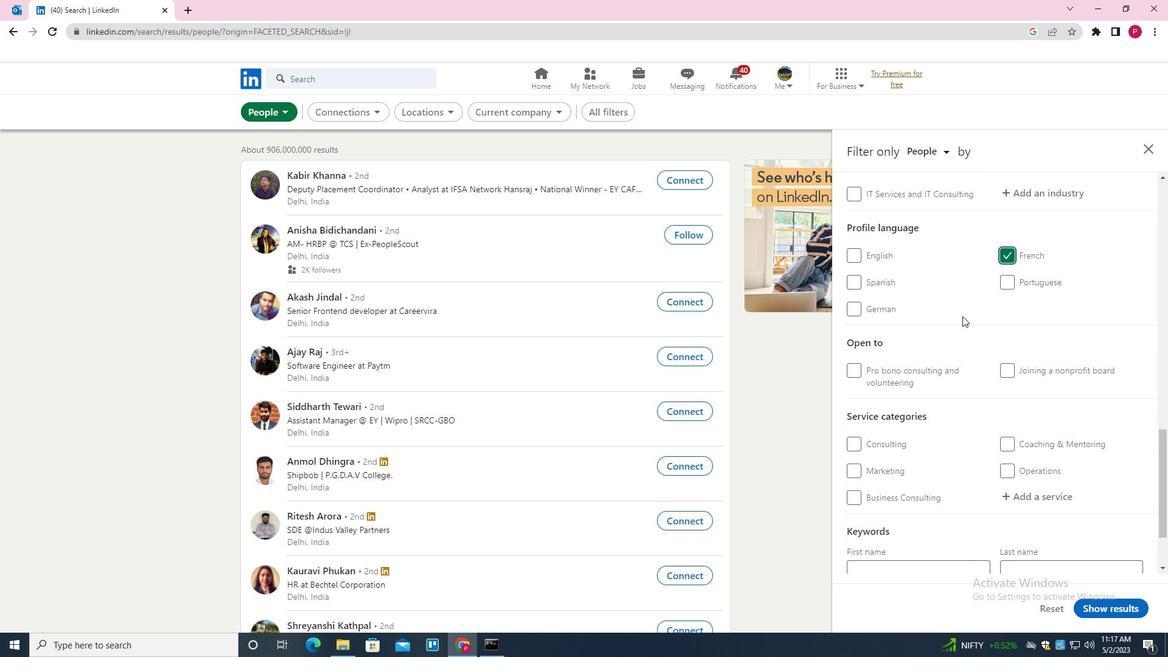 
Action: Mouse moved to (949, 341)
Screenshot: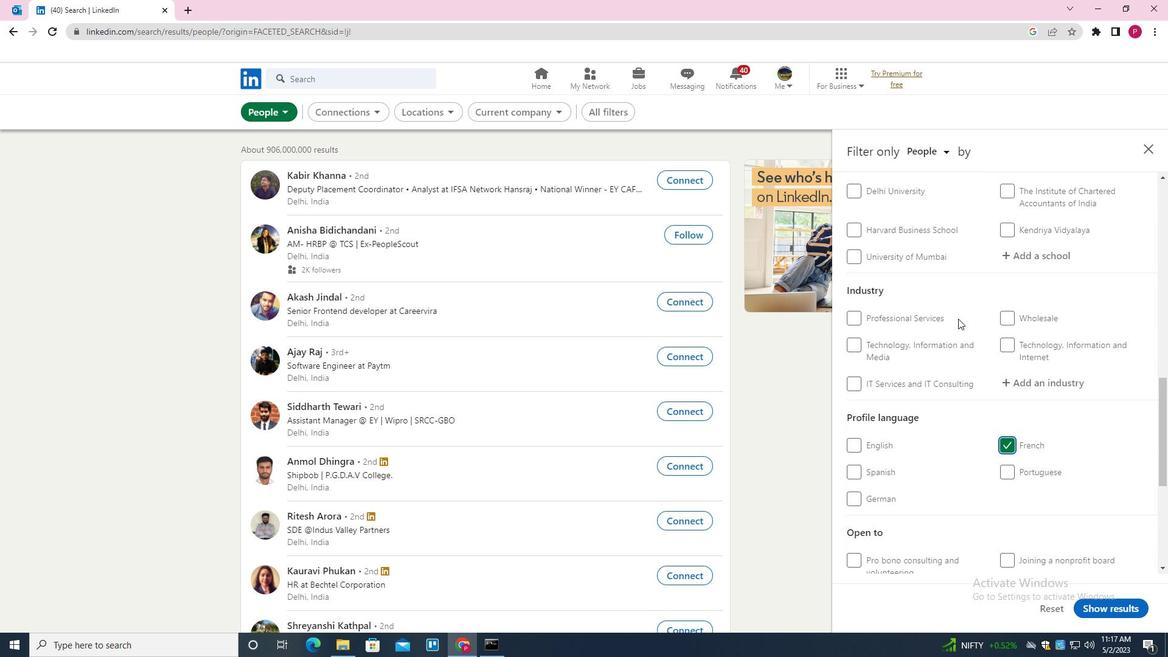 
Action: Mouse scrolled (949, 341) with delta (0, 0)
Screenshot: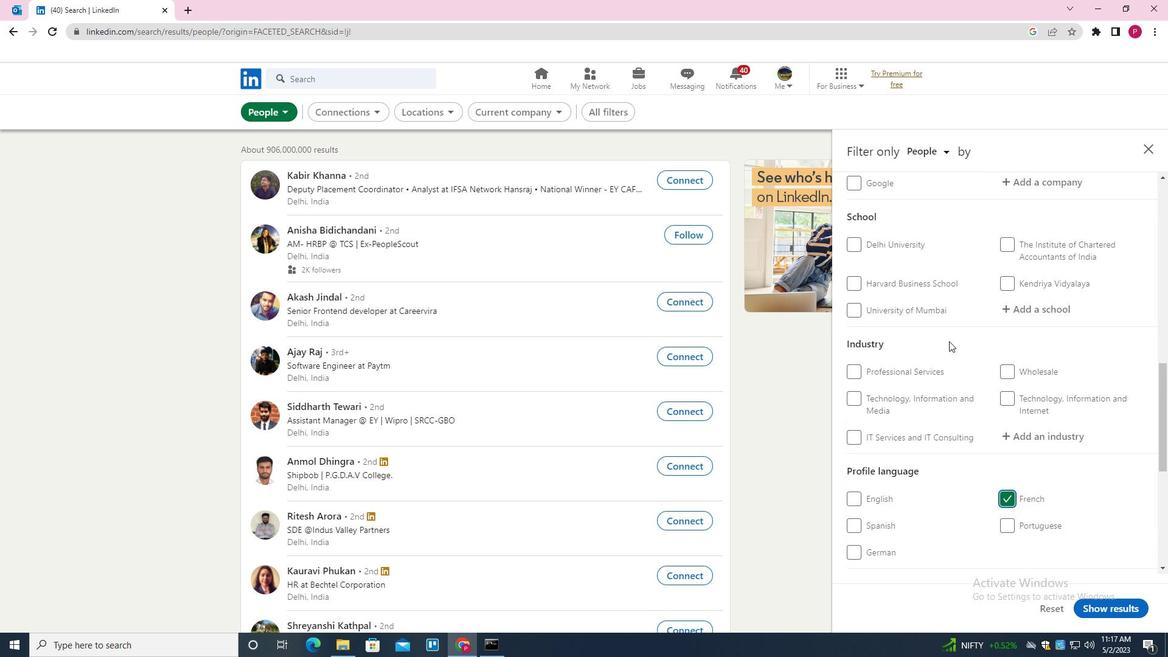 
Action: Mouse scrolled (949, 341) with delta (0, 0)
Screenshot: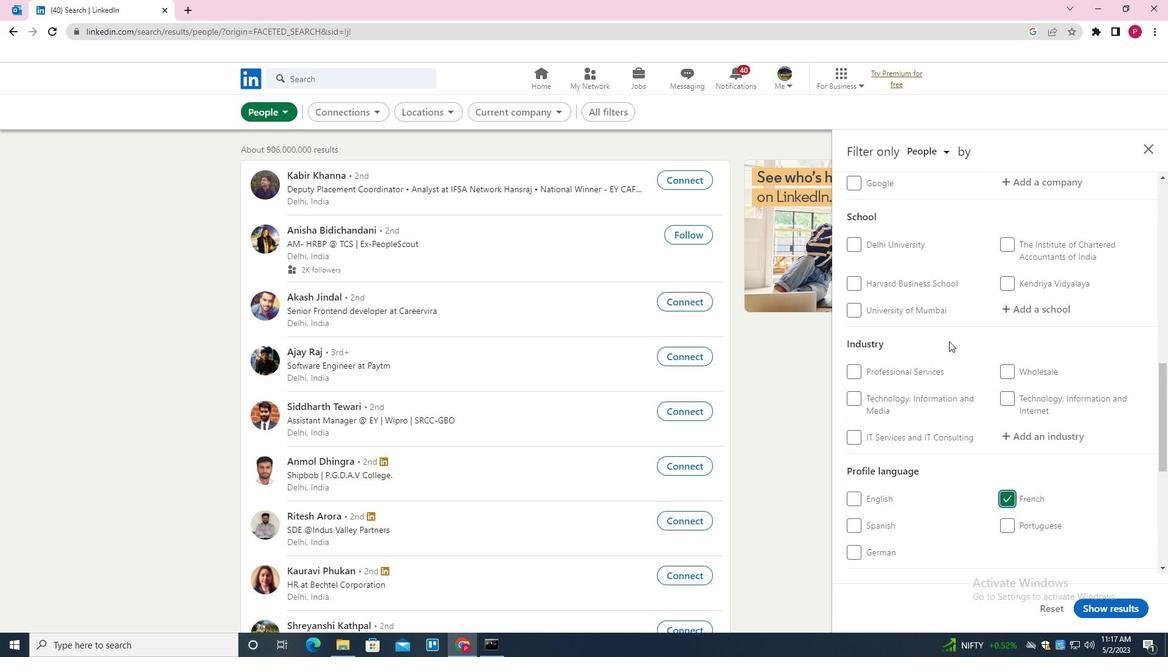 
Action: Mouse scrolled (949, 341) with delta (0, 0)
Screenshot: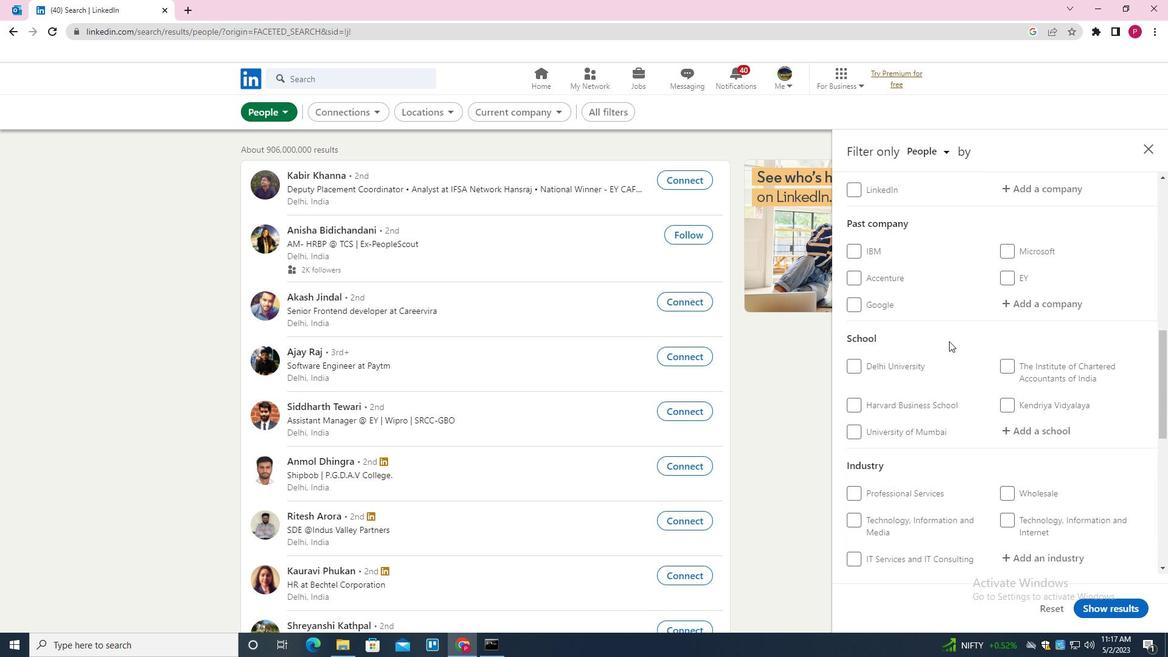 
Action: Mouse moved to (1026, 252)
Screenshot: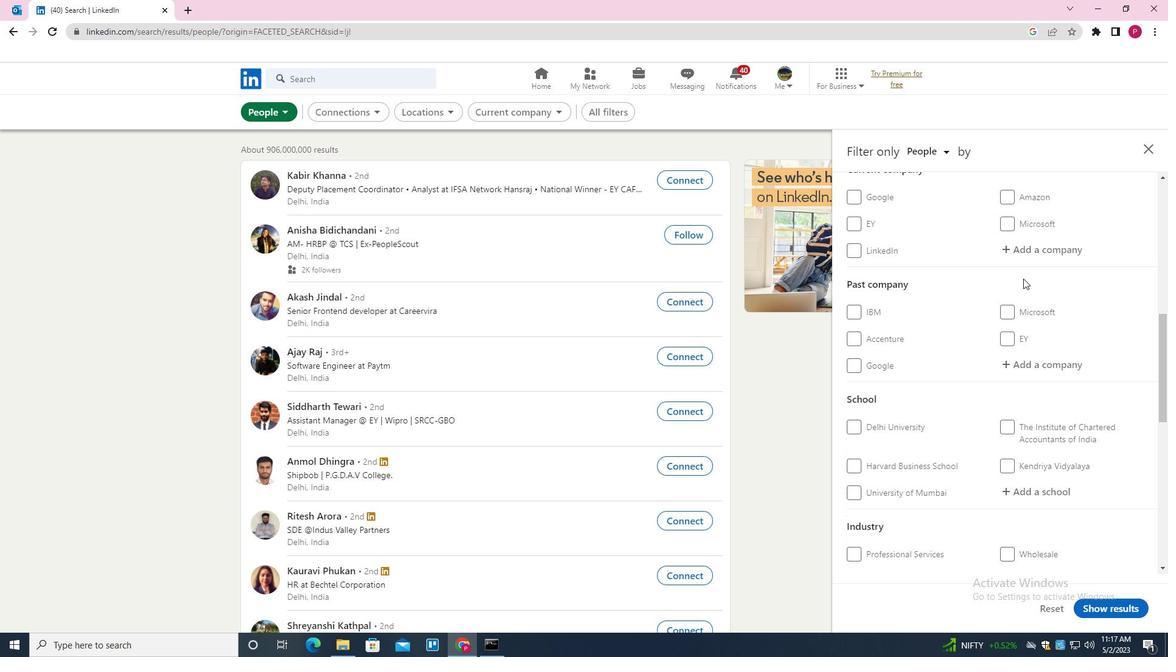 
Action: Mouse pressed left at (1026, 252)
Screenshot: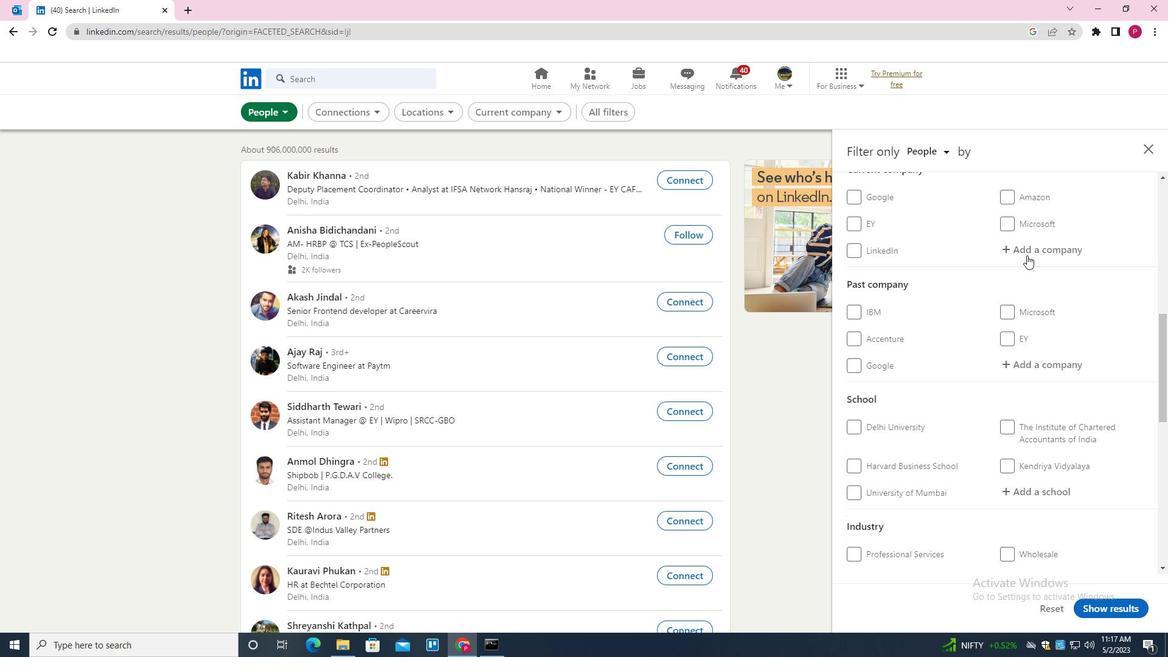 
Action: Key pressed <Key.shift><Key.shift><Key.shift><Key.shift><Key.shift><Key.shift><Key.shift><Key.shift><Key.shift><Key.shift><Key.shift><Key.shift><Key.shift><Key.shift><Key.shift><Key.shift>WORK<Key.space>FROM<Key.space><Key.shift>HOME/<Key.space><Key.shift>IN<Key.down><Key.enter>
Screenshot: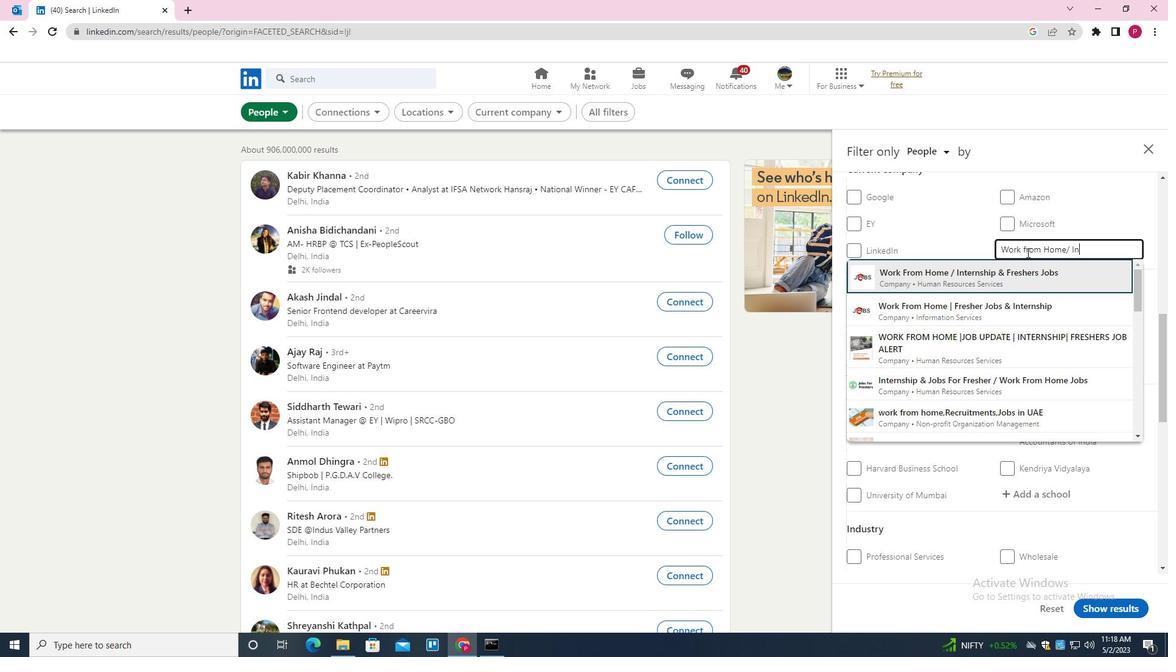 
Action: Mouse moved to (1053, 333)
Screenshot: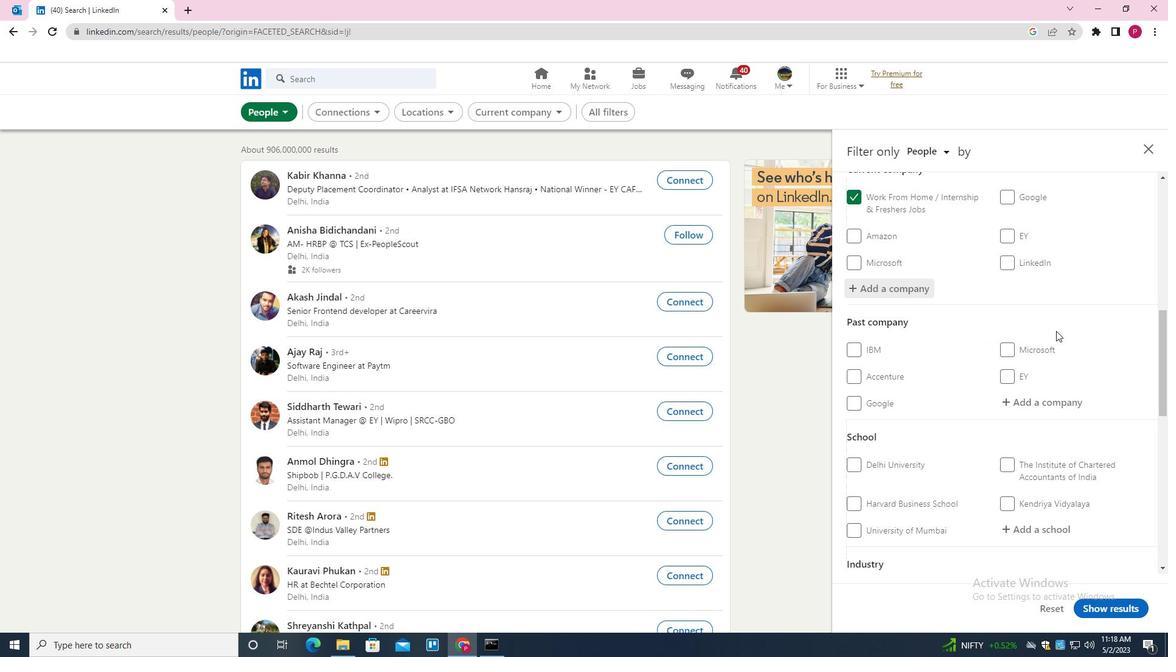 
Action: Mouse scrolled (1053, 332) with delta (0, 0)
Screenshot: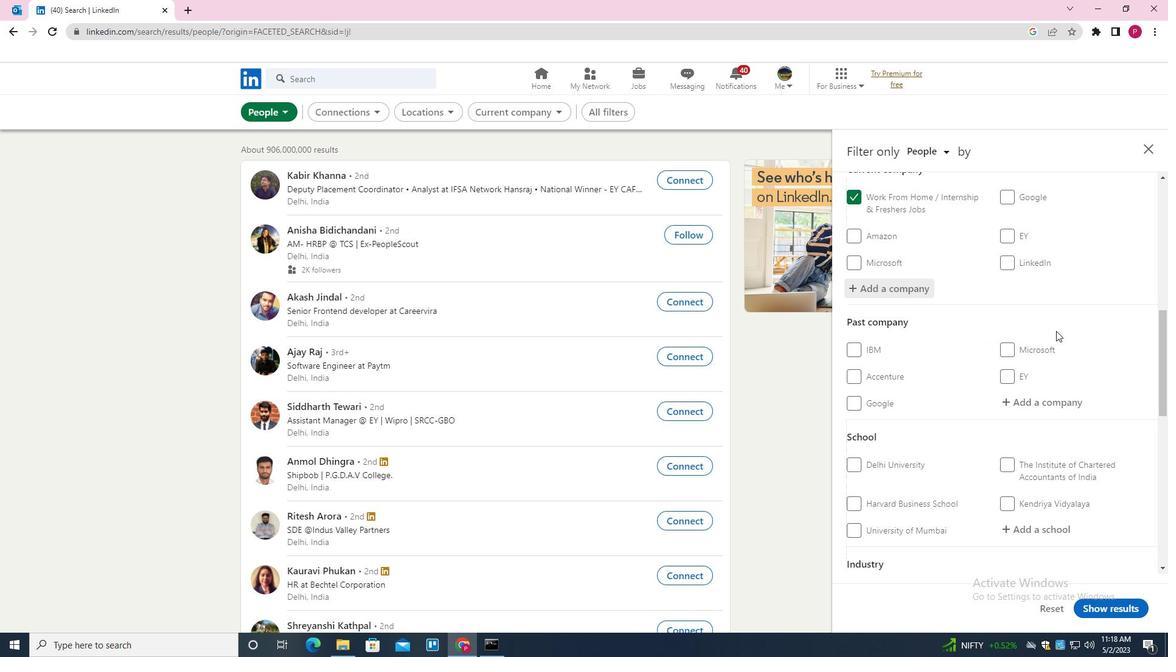 
Action: Mouse moved to (1050, 335)
Screenshot: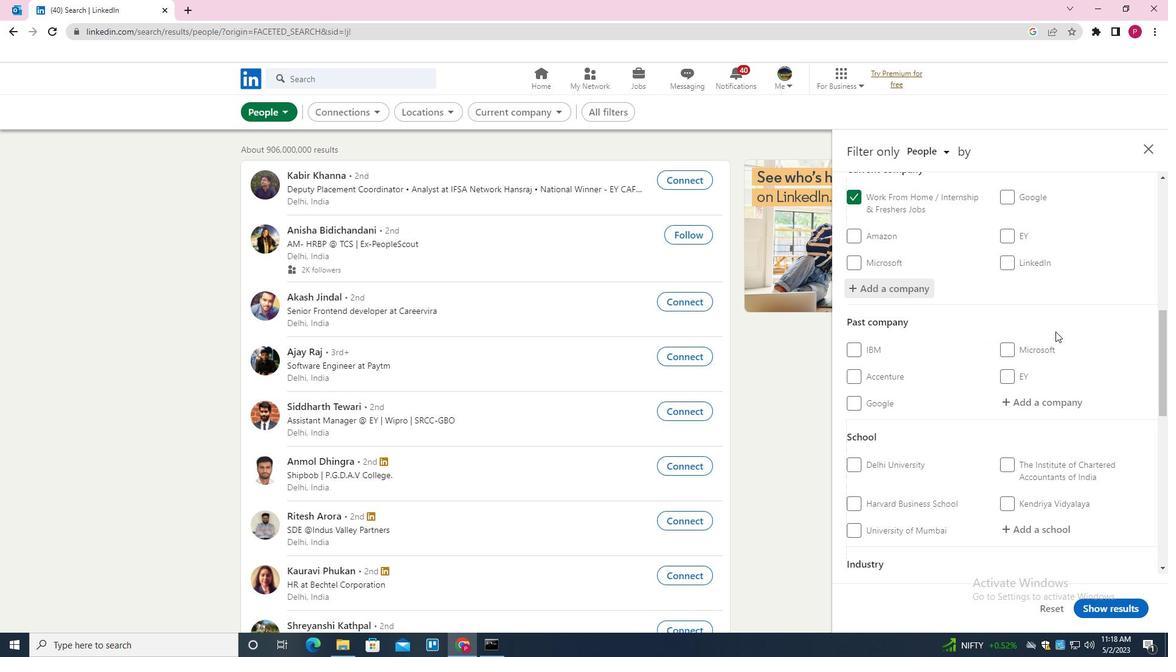 
Action: Mouse scrolled (1050, 334) with delta (0, 0)
Screenshot: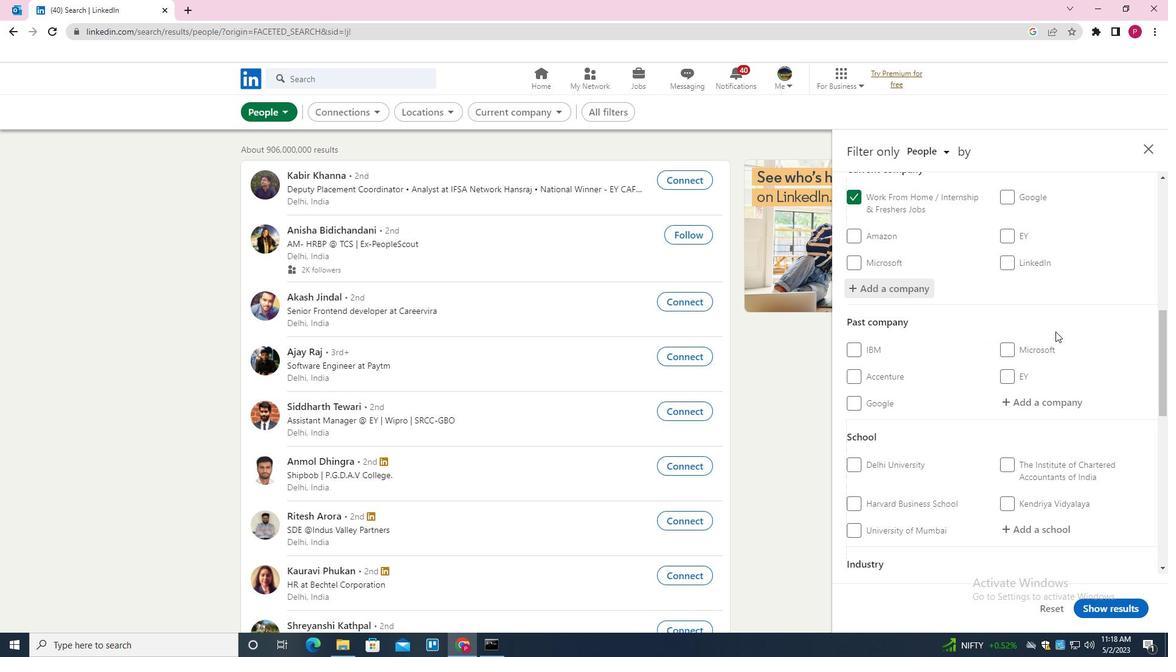 
Action: Mouse moved to (1048, 336)
Screenshot: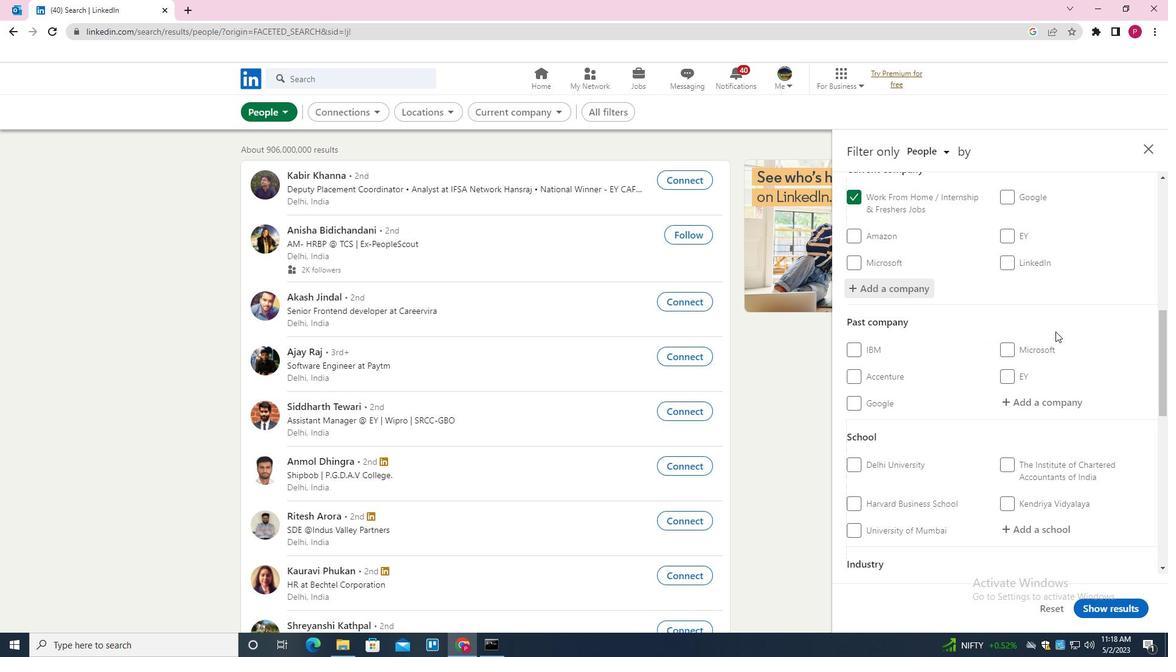 
Action: Mouse scrolled (1048, 335) with delta (0, 0)
Screenshot: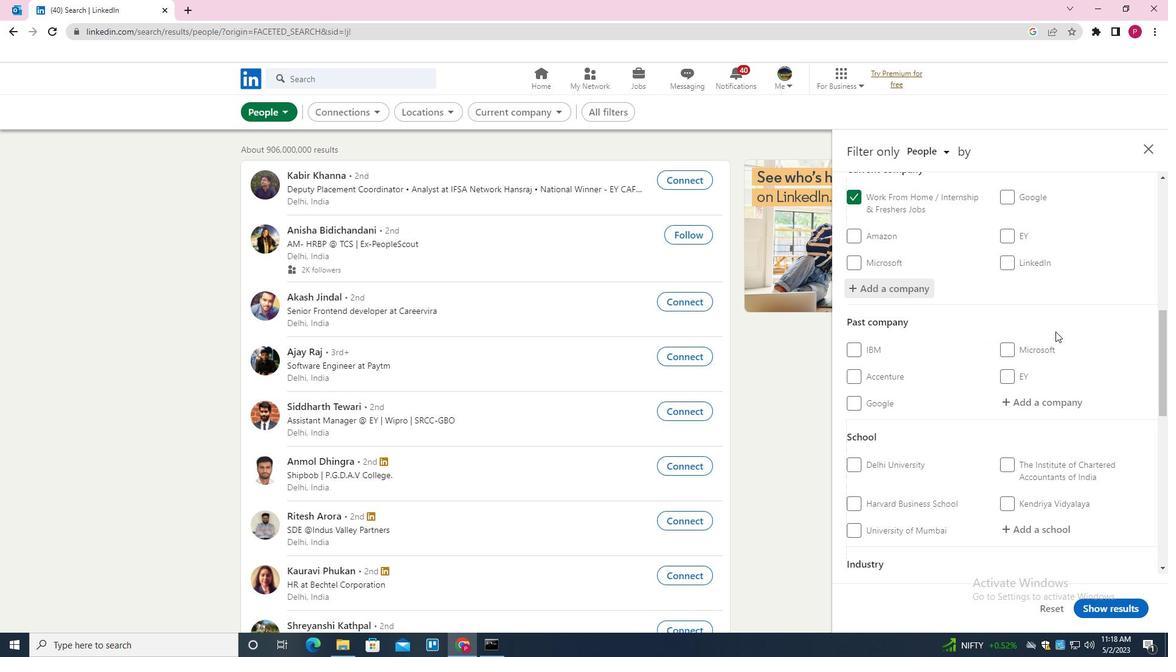 
Action: Mouse scrolled (1048, 335) with delta (0, 0)
Screenshot: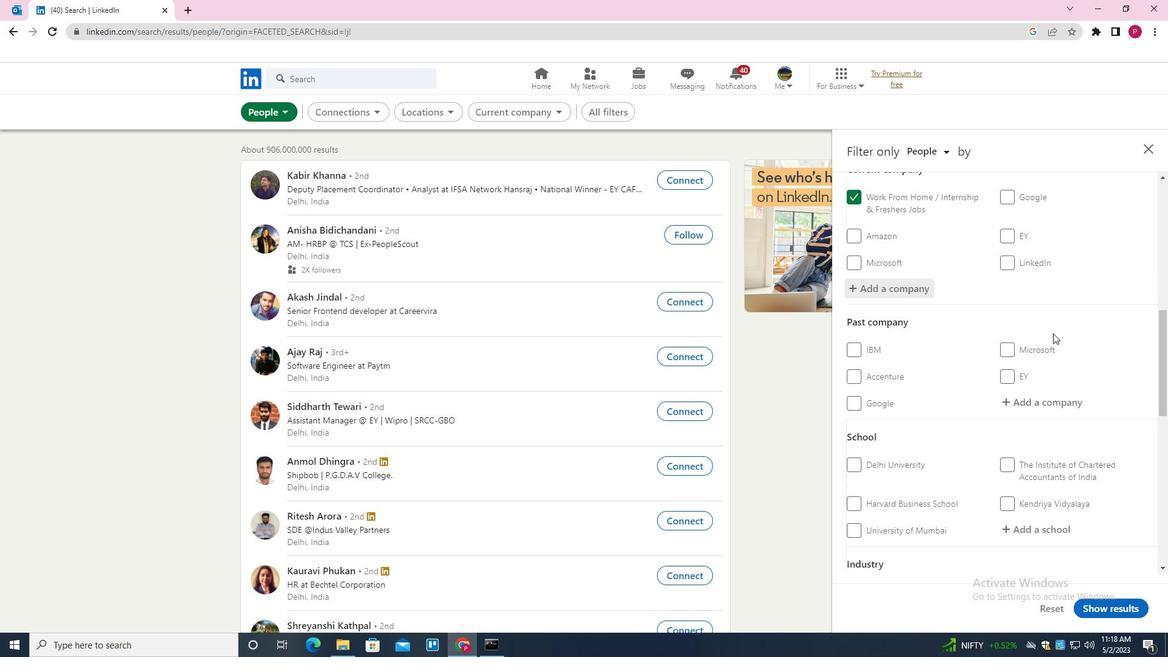 
Action: Mouse moved to (1046, 279)
Screenshot: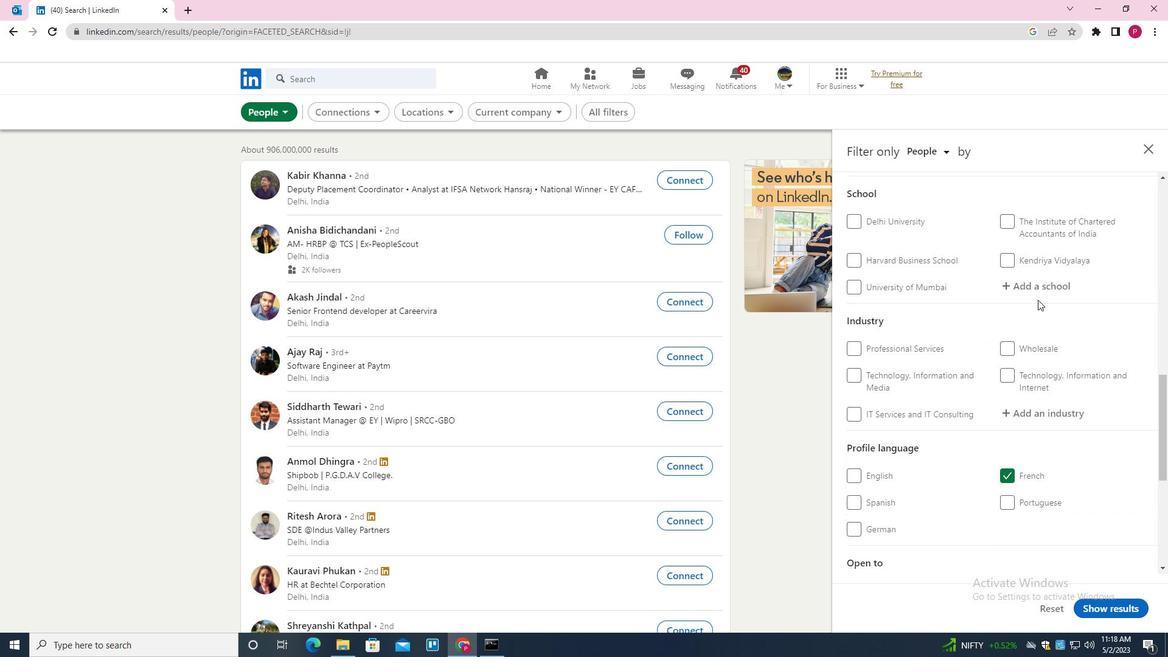 
Action: Mouse pressed left at (1046, 279)
Screenshot: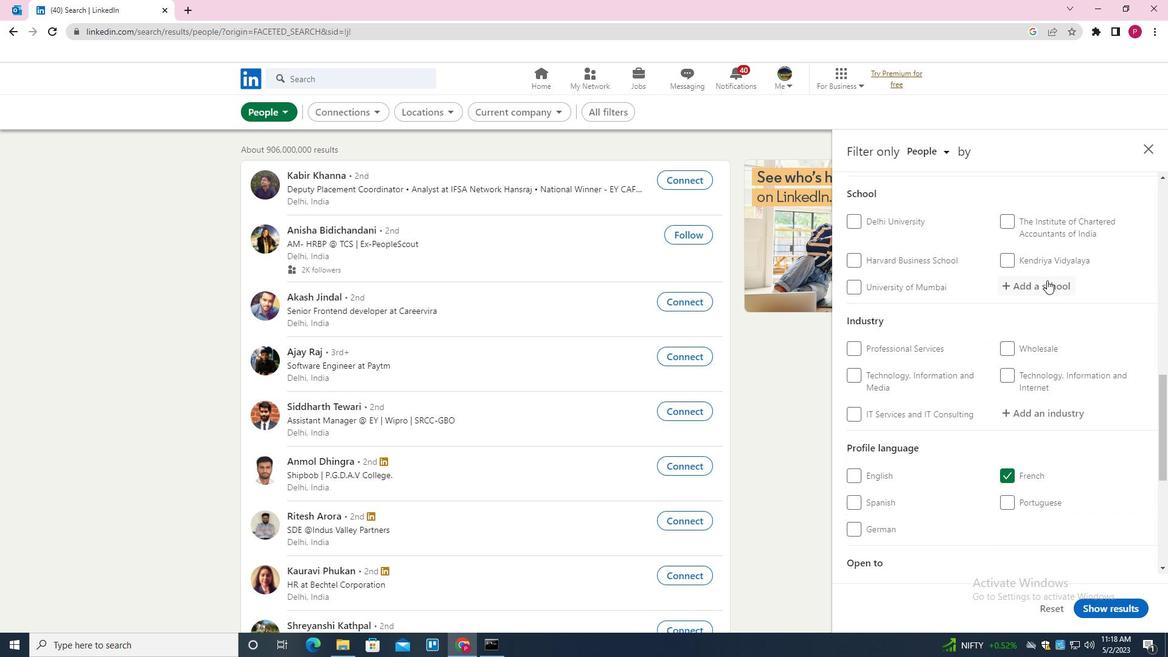 
Action: Key pressed <Key.shift><Key.shift><Key.shift><Key.shift><Key.shift><Key.shift><Key.shift>IT<Key.space><Key.shift><Key.shift><Key.shift><Key.shift><Key.shift><Key.shift><Key.shift><Key.shift><Key.shift><Key.shift><Key.shift><Key.shift><Key.shift><Key.shift><Key.shift><Key.shift><Key.shift><Key.shift><Key.shift><Key.shift><Key.shift><Key.shift><Key.shift><Key.shift><Key.shift><Key.shift><Key.shift><Key.shift><Key.shift><Key.shift><Key.shift><Key.shift><Key.shift><Key.shift><Key.shift><Key.shift><Key.shift><Key.shift><Key.shift><Key.shift><Key.shift><Key.shift><Key.shift><Key.shift><Key.shift><Key.shift><Key.shift><Key.shift><Key.shift><Key.shift><Key.shift><Key.shift>JOBS<Key.space><Key.down><Key.enter>
Screenshot: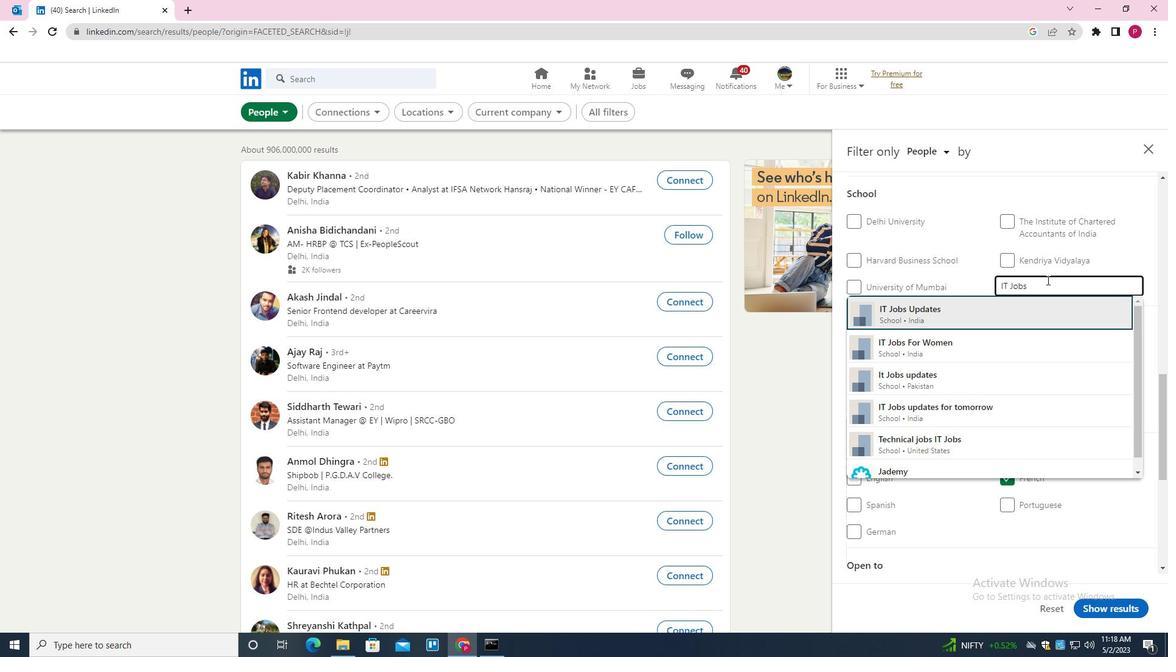 
Action: Mouse moved to (1090, 312)
Screenshot: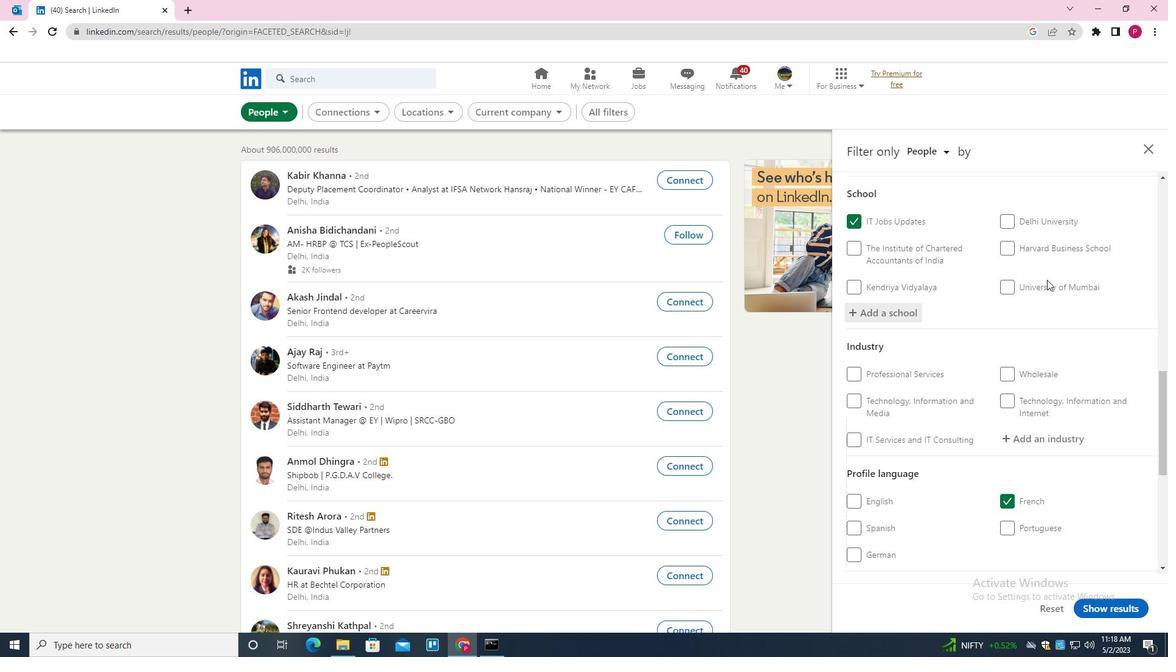 
Action: Mouse scrolled (1090, 311) with delta (0, 0)
Screenshot: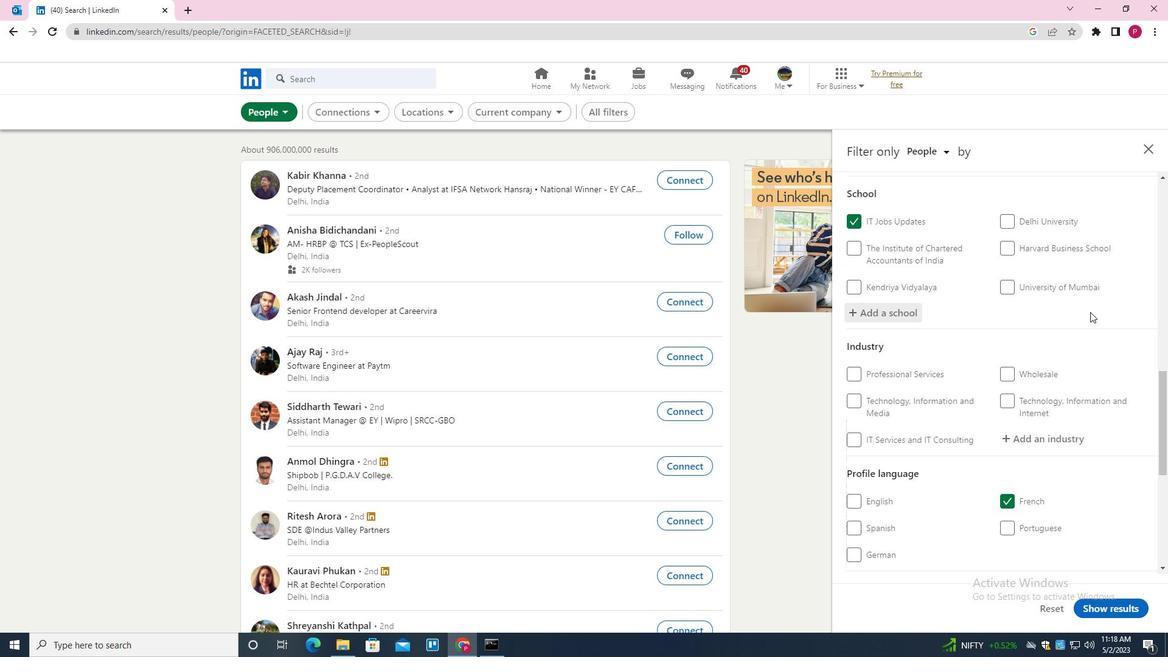 
Action: Mouse moved to (1090, 314)
Screenshot: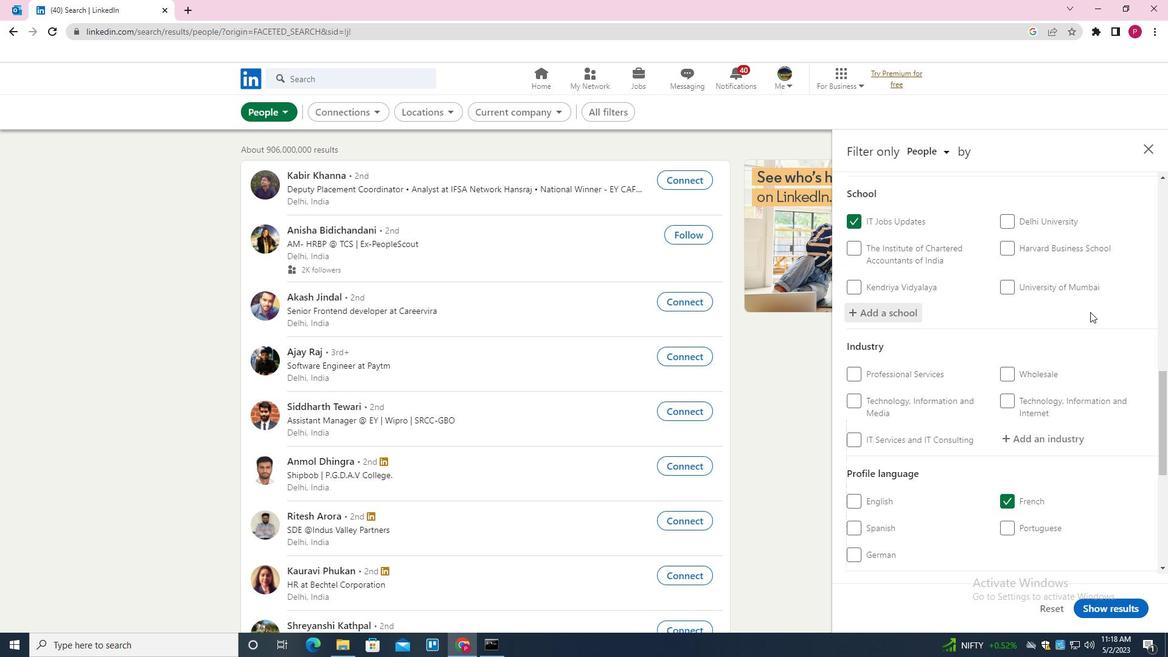 
Action: Mouse scrolled (1090, 313) with delta (0, 0)
Screenshot: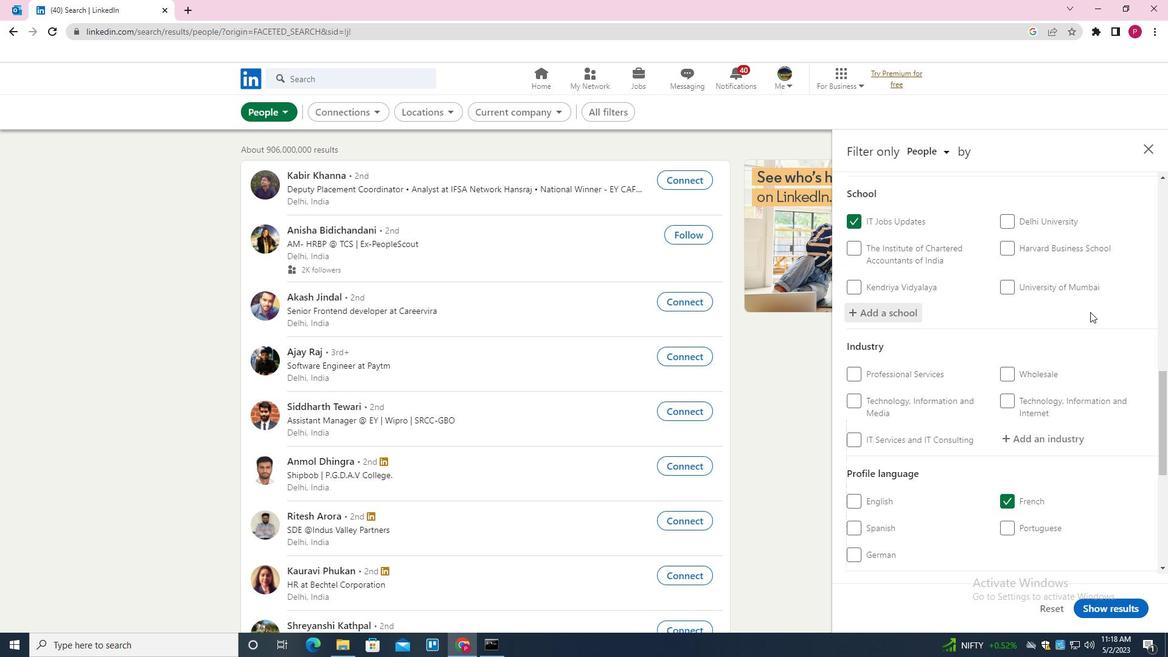 
Action: Mouse moved to (1085, 329)
Screenshot: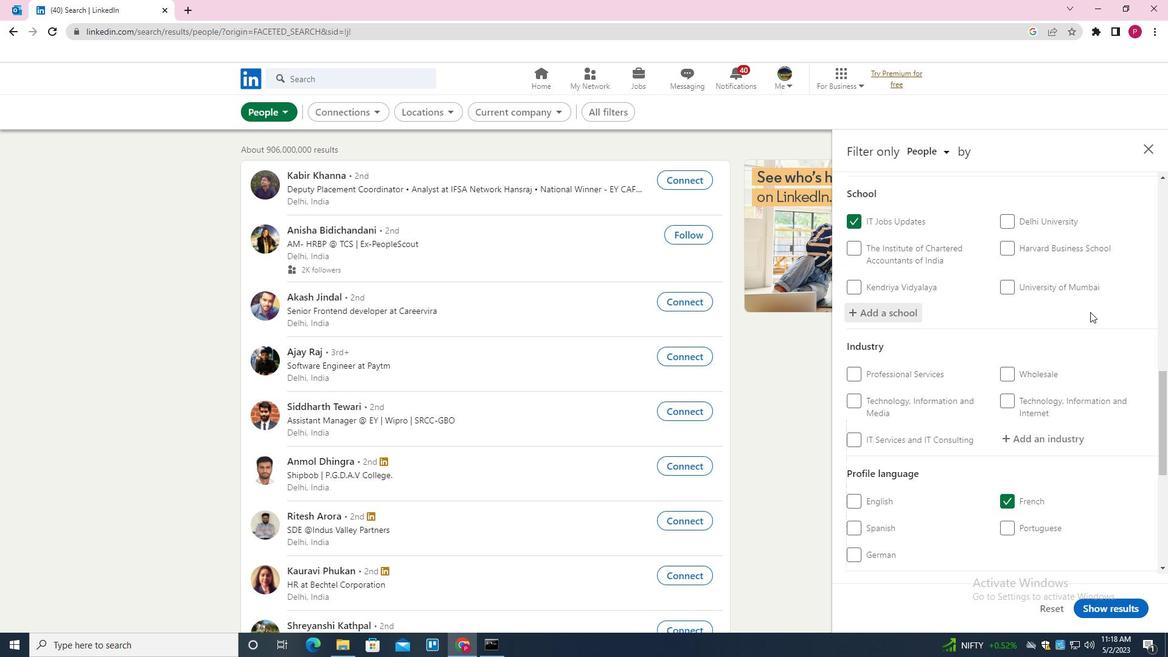 
Action: Mouse scrolled (1085, 329) with delta (0, 0)
Screenshot: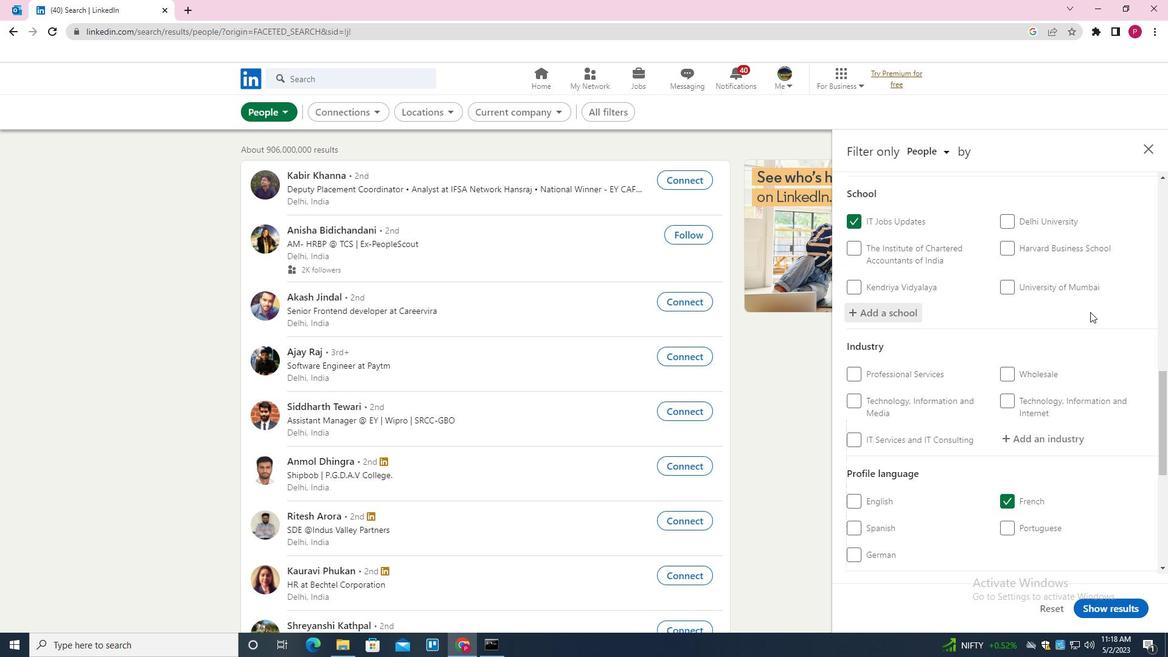 
Action: Mouse moved to (1050, 259)
Screenshot: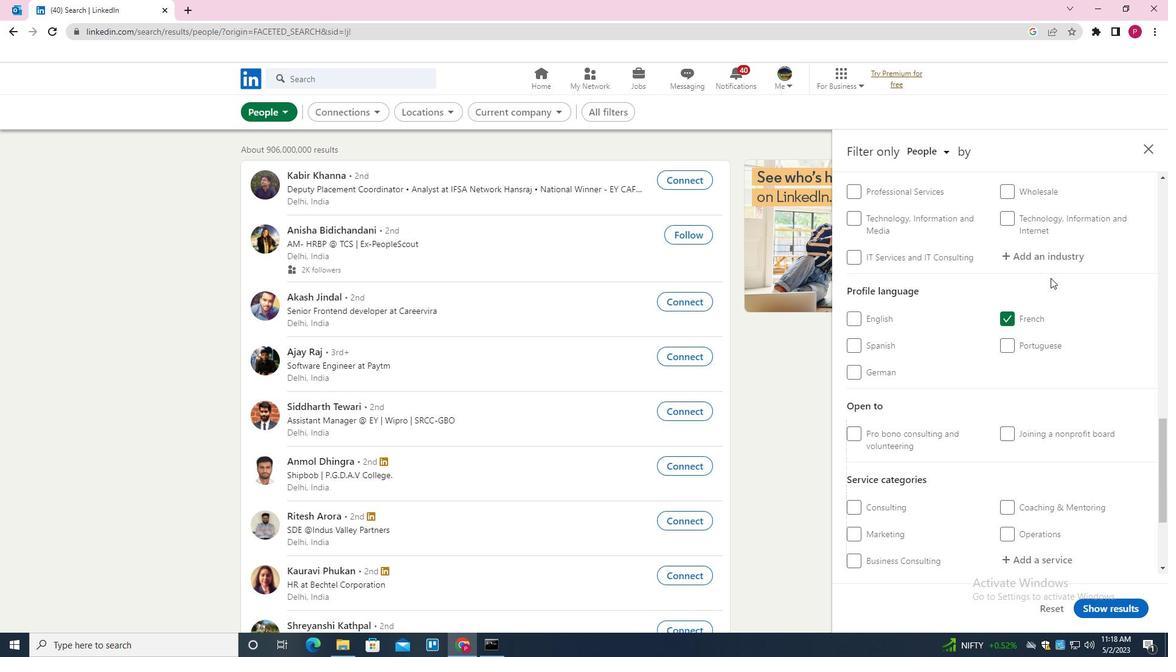 
Action: Mouse pressed left at (1050, 259)
Screenshot: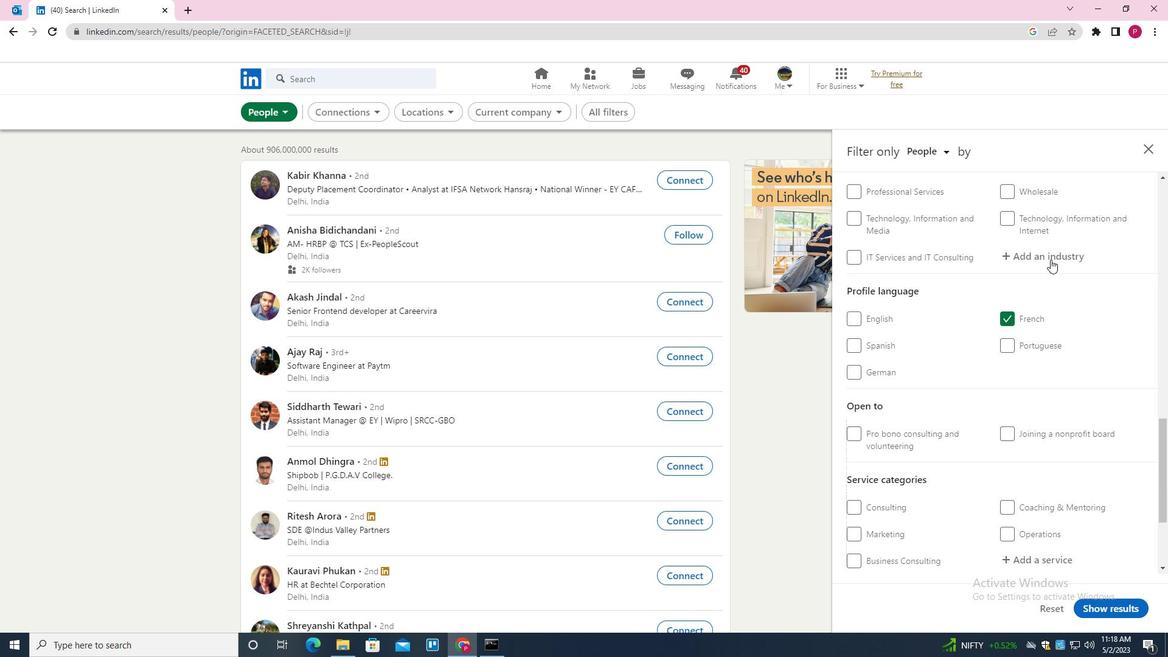 
Action: Key pressed <Key.shift><Key.shift><Key.shift><Key.shift><Key.shift><Key.shift><Key.shift><Key.shift><Key.shift><Key.shift><Key.shift><Key.shift>LEASING<Key.space><Key.down><Key.down><Key.down><Key.enter>
Screenshot: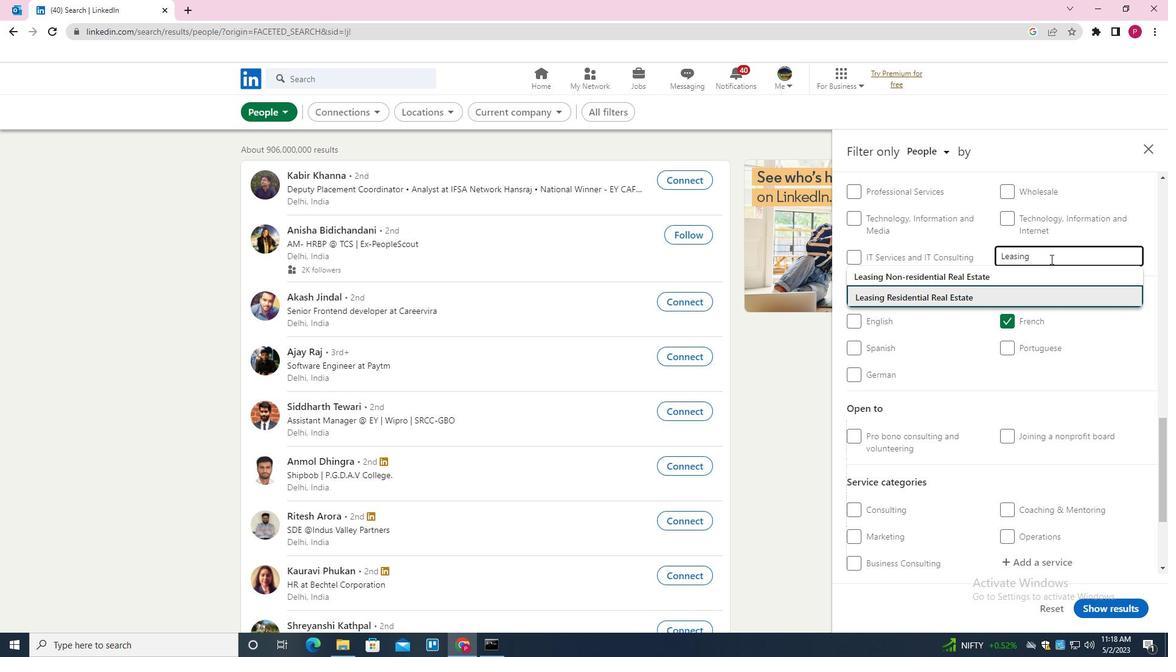 
Action: Mouse moved to (1046, 260)
Screenshot: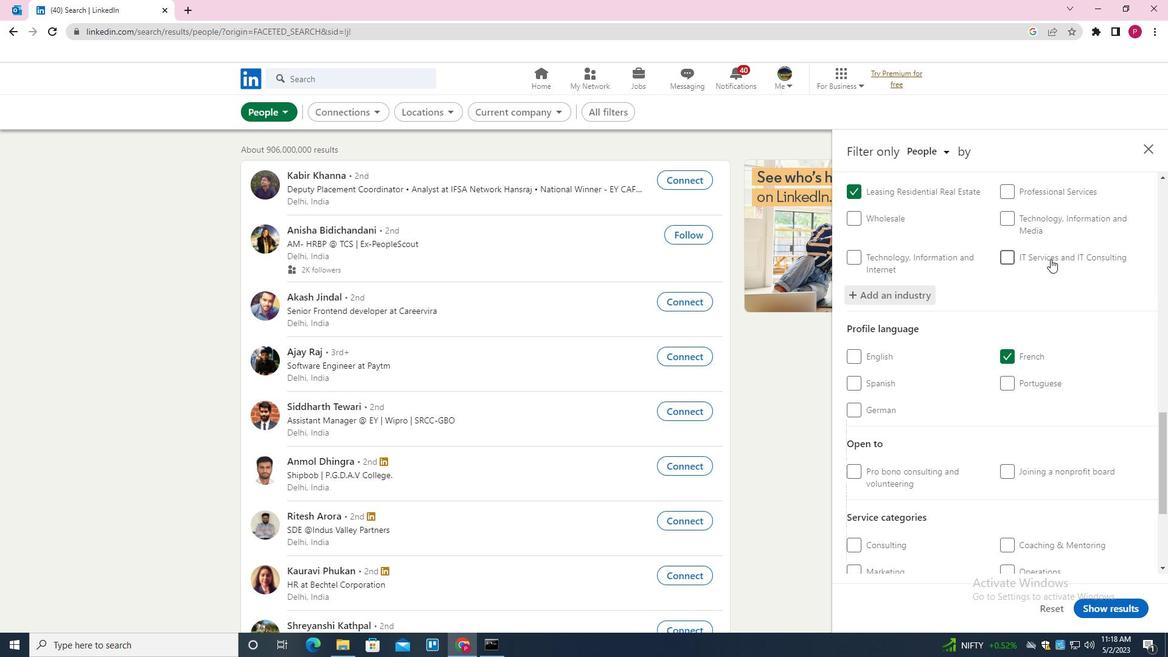 
Action: Mouse scrolled (1046, 260) with delta (0, 0)
Screenshot: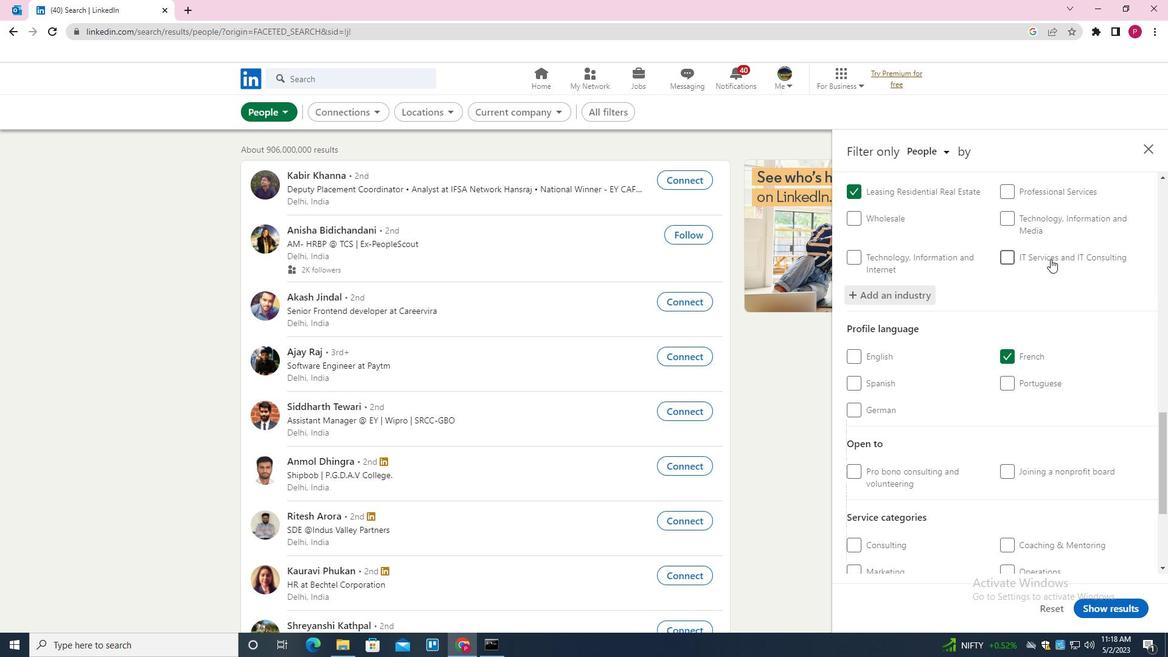 
Action: Mouse scrolled (1046, 260) with delta (0, 0)
Screenshot: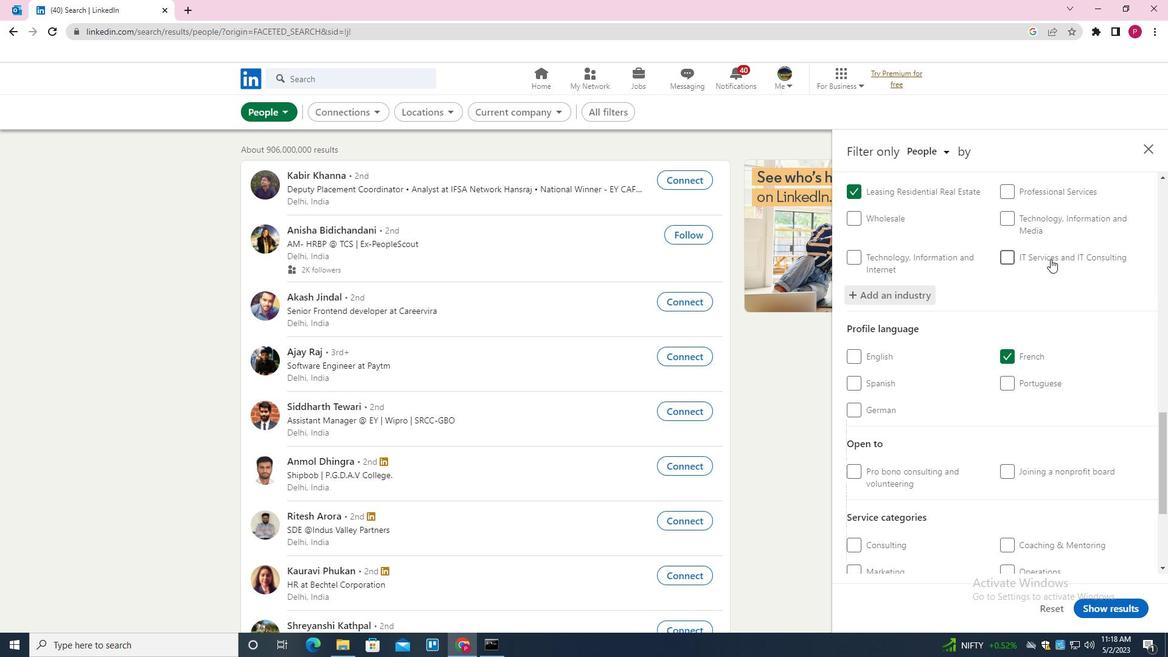 
Action: Mouse scrolled (1046, 260) with delta (0, 0)
Screenshot: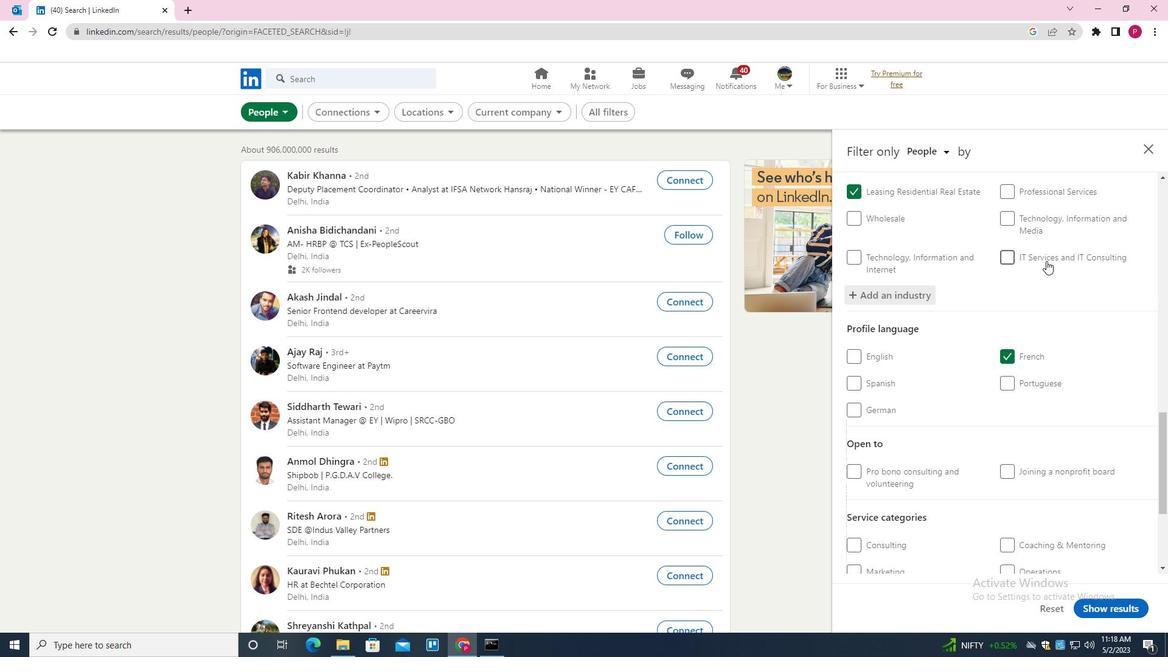 
Action: Mouse scrolled (1046, 260) with delta (0, 0)
Screenshot: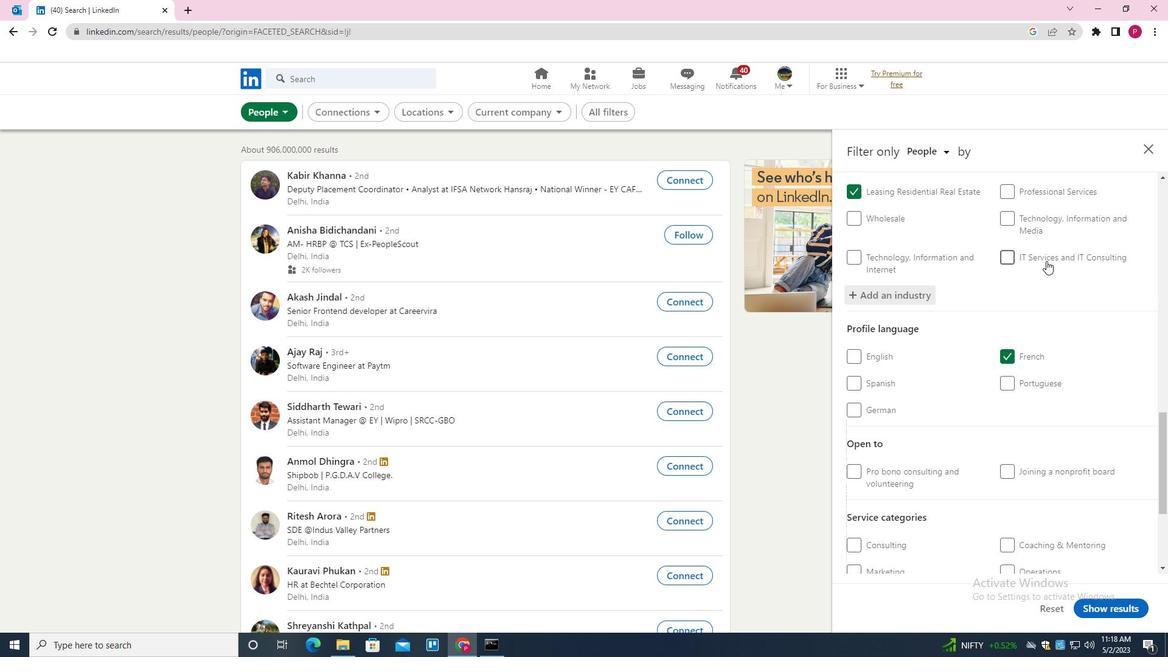 
Action: Mouse moved to (1035, 402)
Screenshot: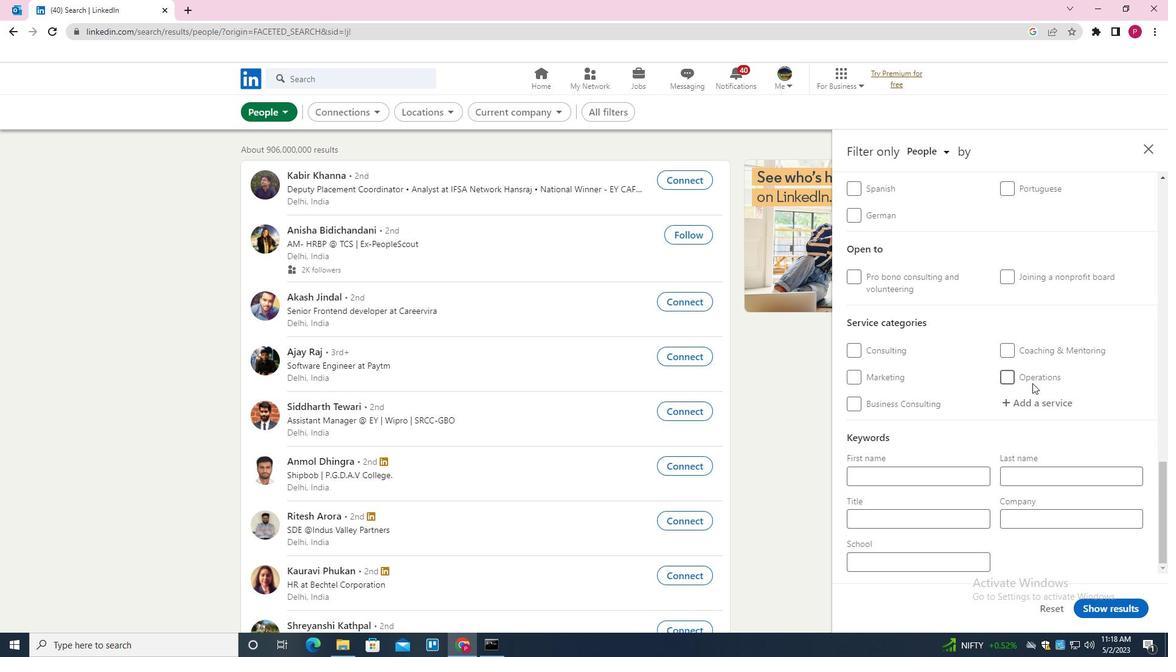 
Action: Mouse pressed left at (1035, 402)
Screenshot: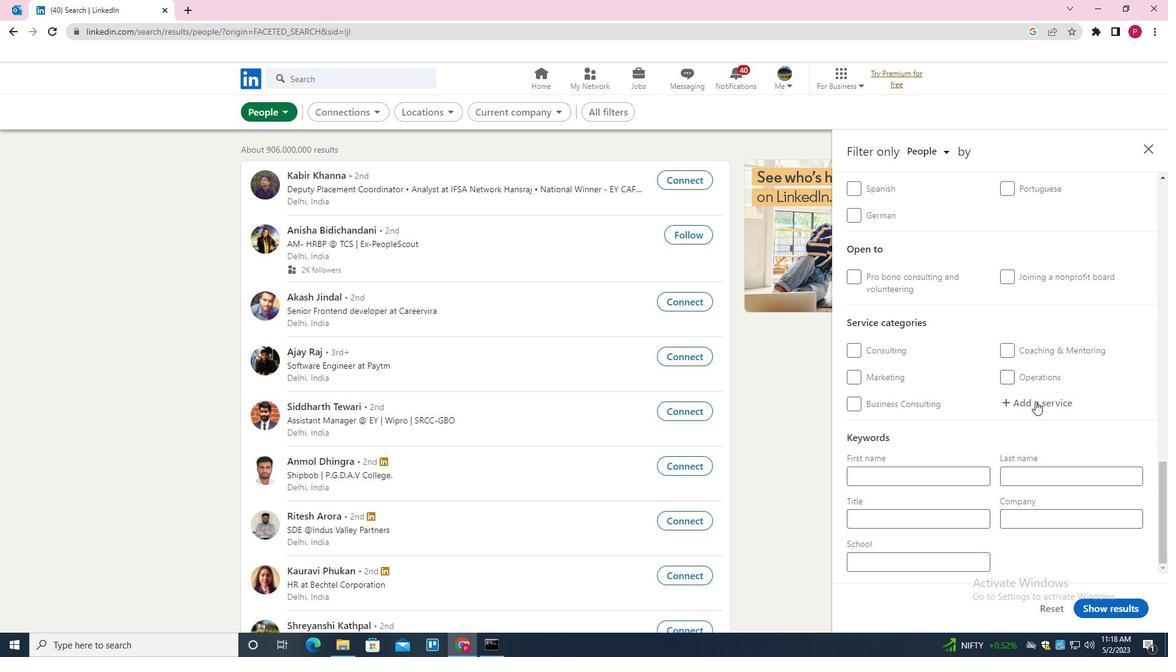 
Action: Key pressed <Key.shift><Key.shift><Key.shift><Key.shift><Key.shift>ILLUSTRATION<Key.down><Key.enter>
Screenshot: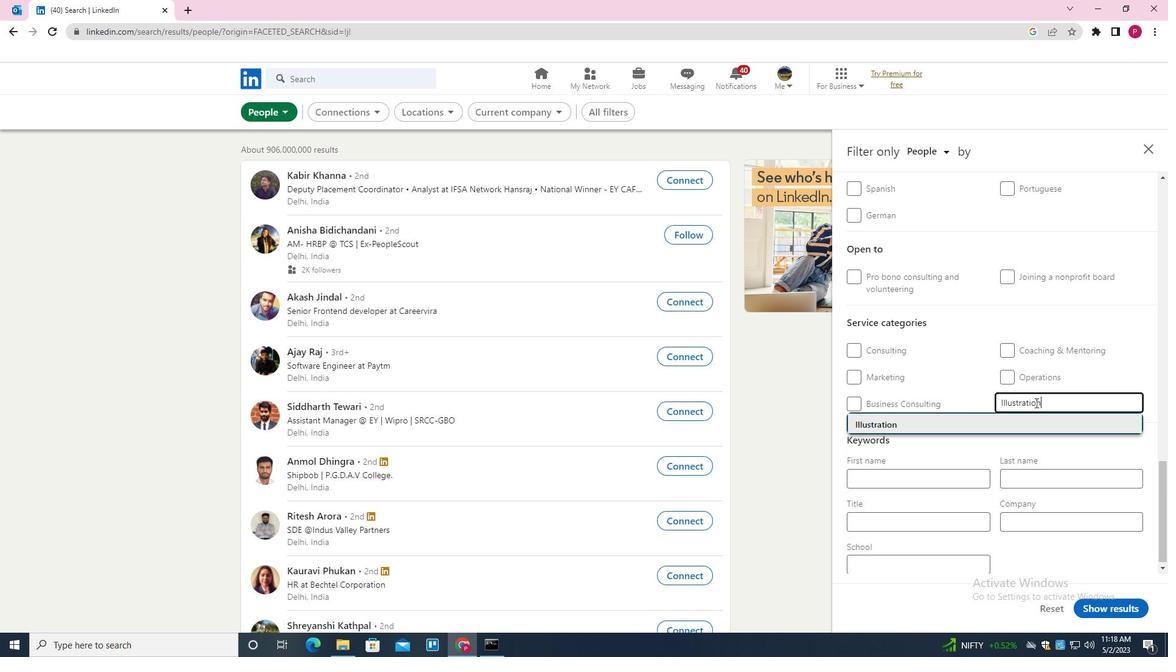 
Action: Mouse scrolled (1035, 402) with delta (0, 0)
Screenshot: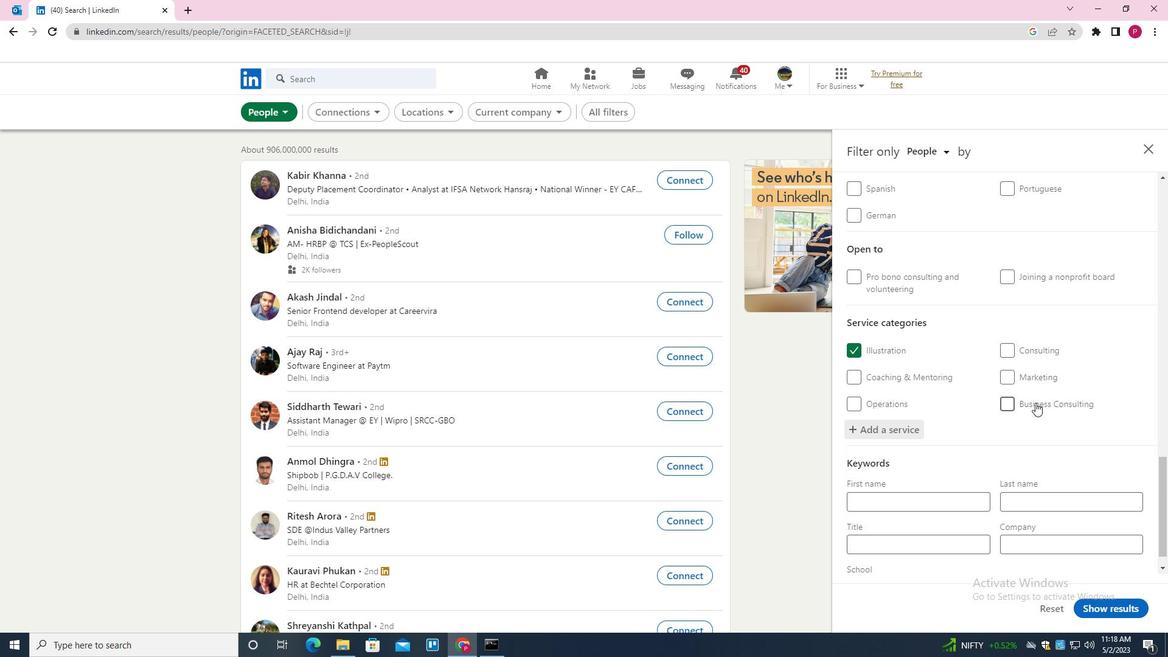 
Action: Mouse scrolled (1035, 402) with delta (0, 0)
Screenshot: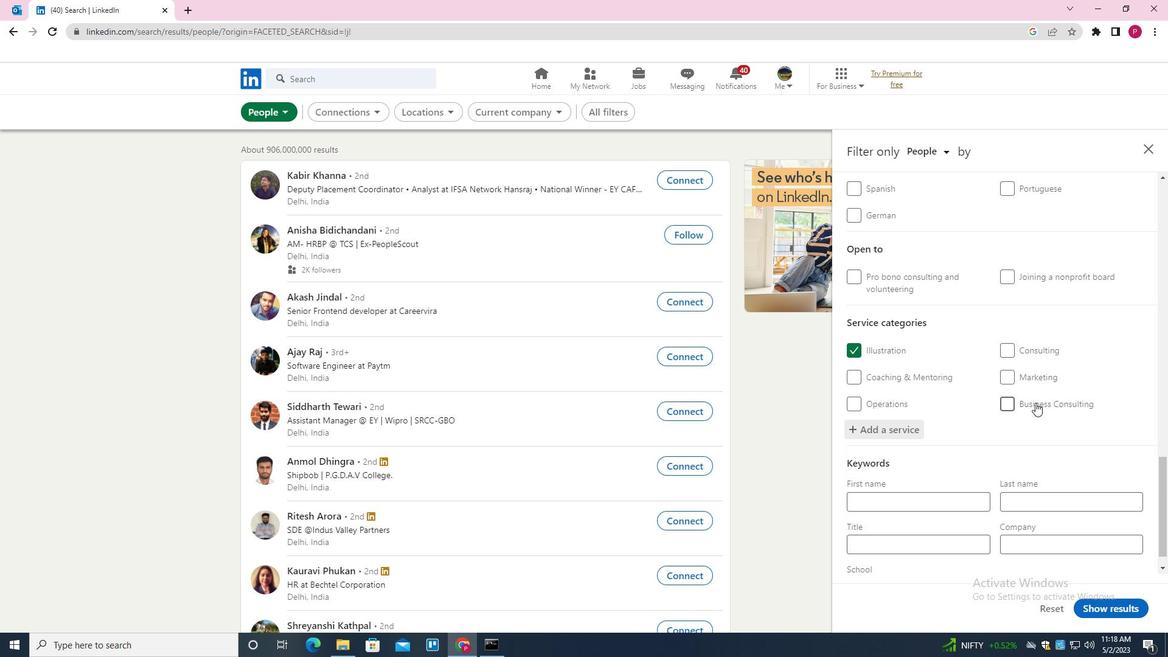
Action: Mouse scrolled (1035, 402) with delta (0, 0)
Screenshot: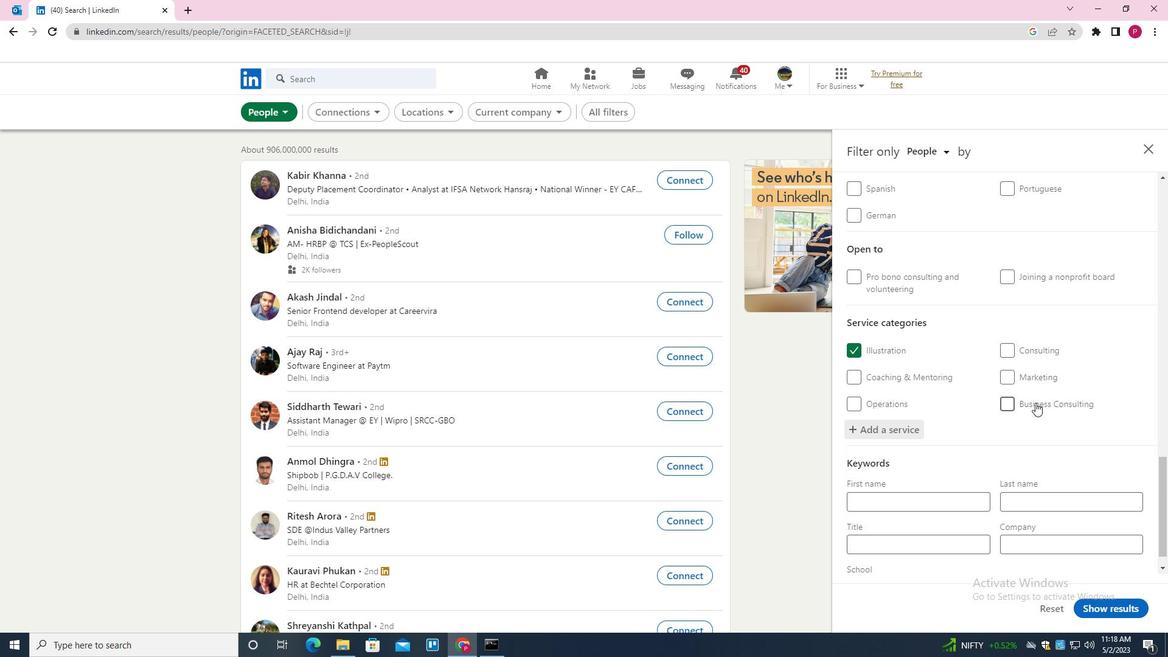 
Action: Mouse scrolled (1035, 402) with delta (0, 0)
Screenshot: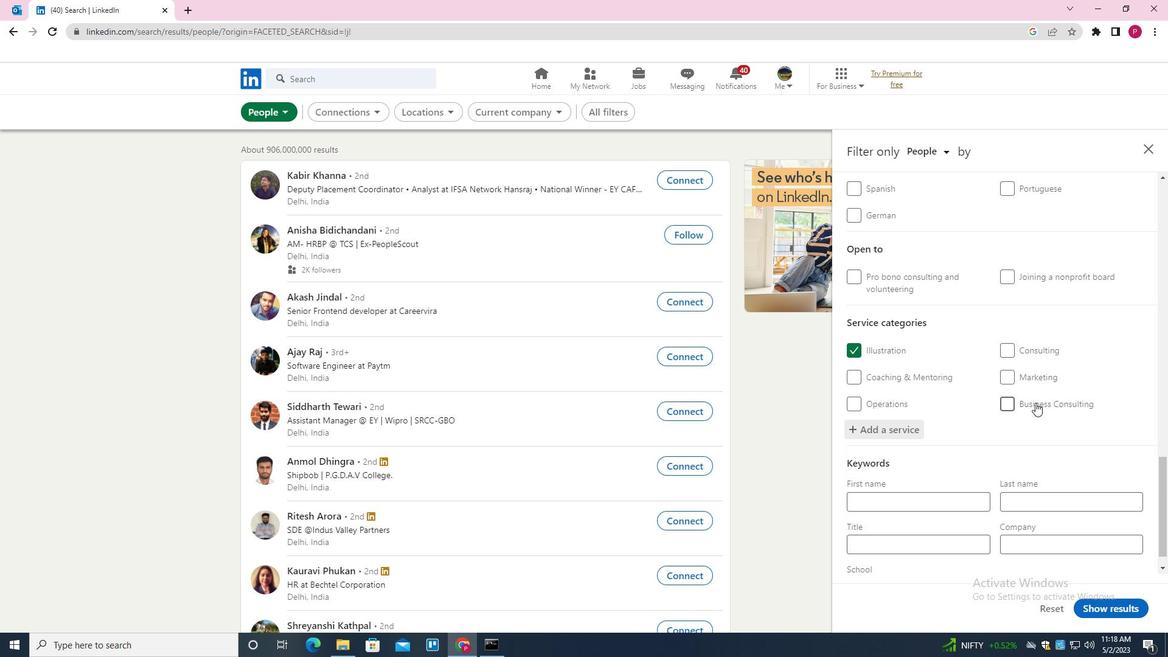 
Action: Mouse scrolled (1035, 402) with delta (0, 0)
Screenshot: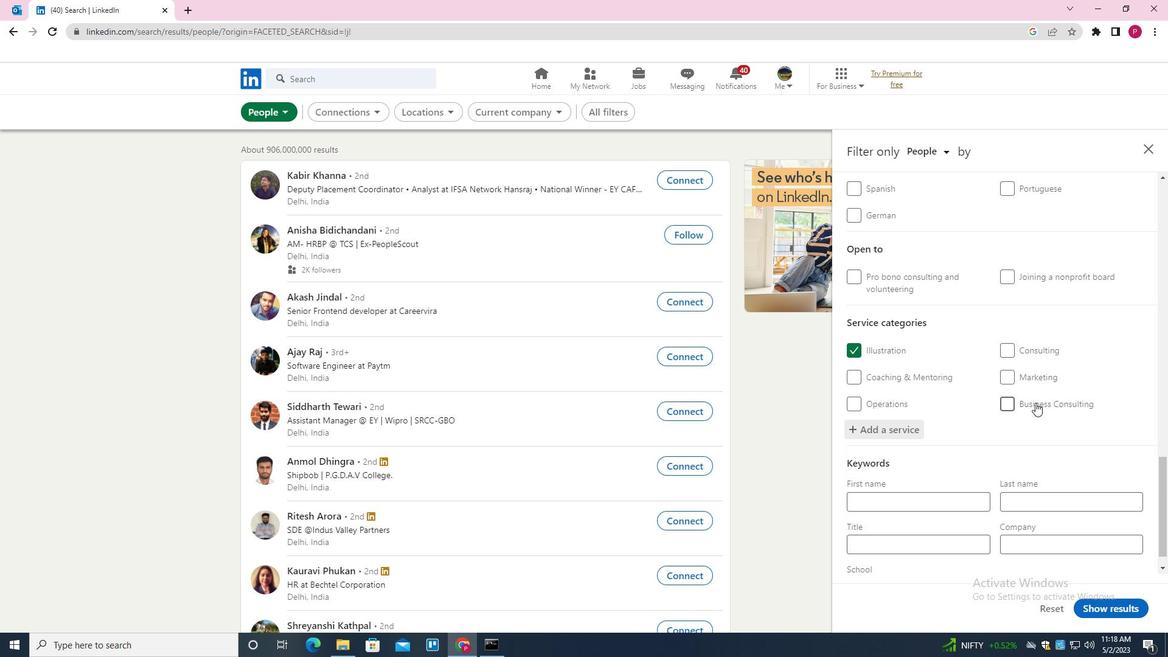
Action: Mouse moved to (925, 514)
Screenshot: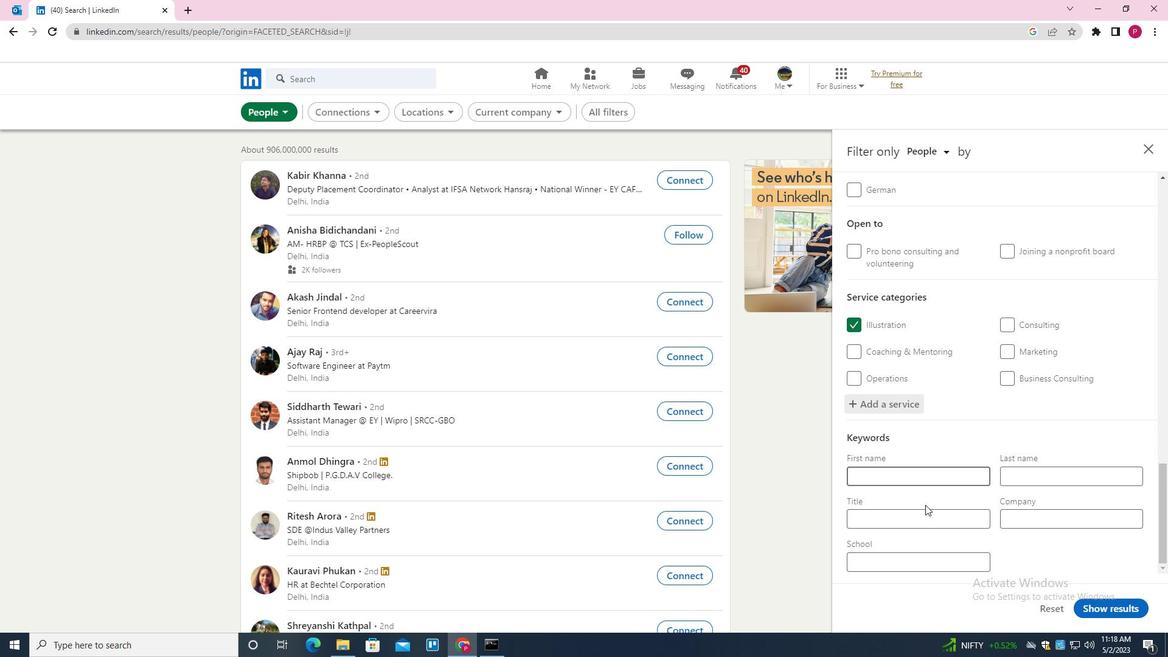 
Action: Mouse pressed left at (925, 514)
Screenshot: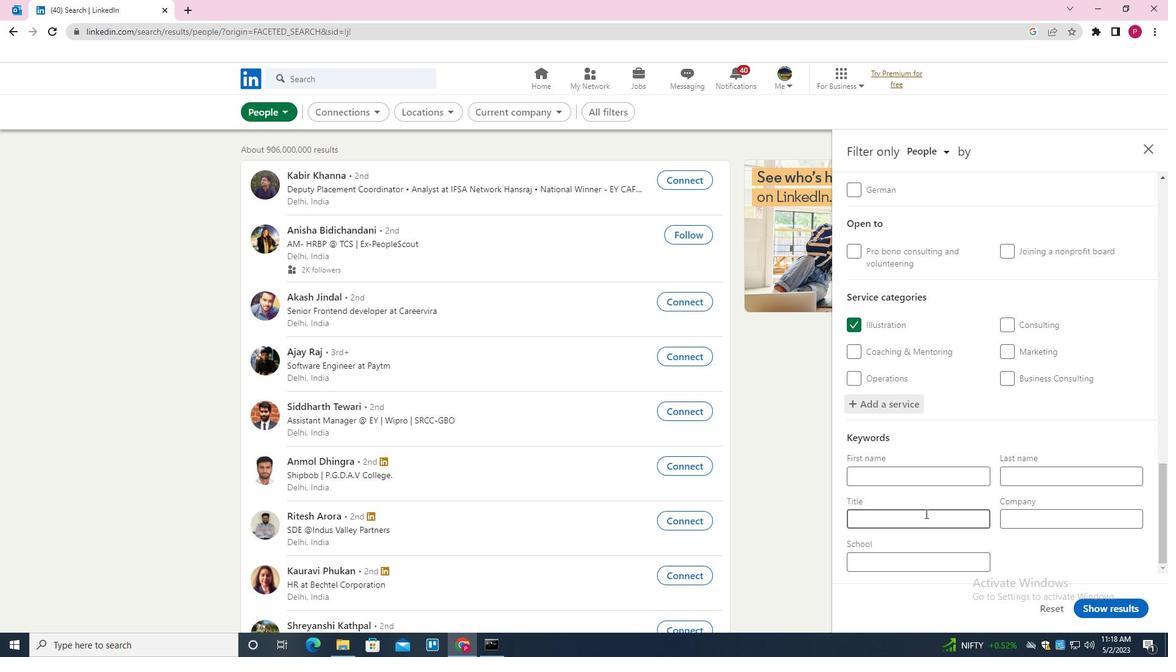 
Action: Key pressed <Key.shift><Key.shift><Key.shift><Key.shift><Key.shift>IRON<Key.space><Key.shift>E<Key.backspace>WORKER
Screenshot: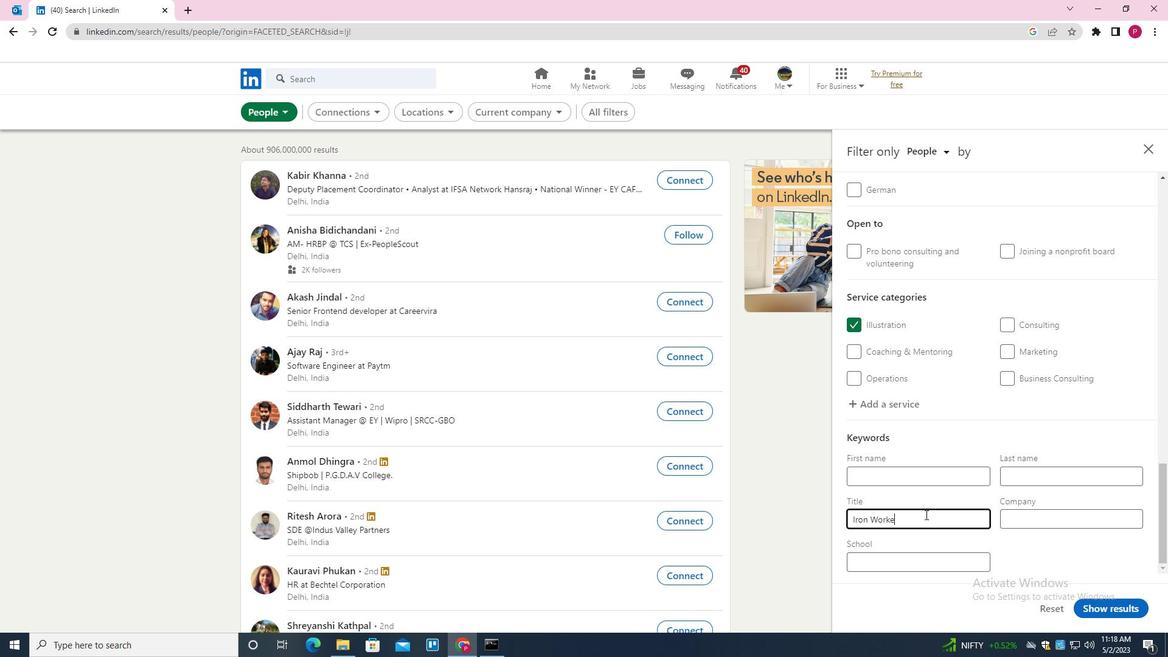 
Action: Mouse moved to (1094, 600)
Screenshot: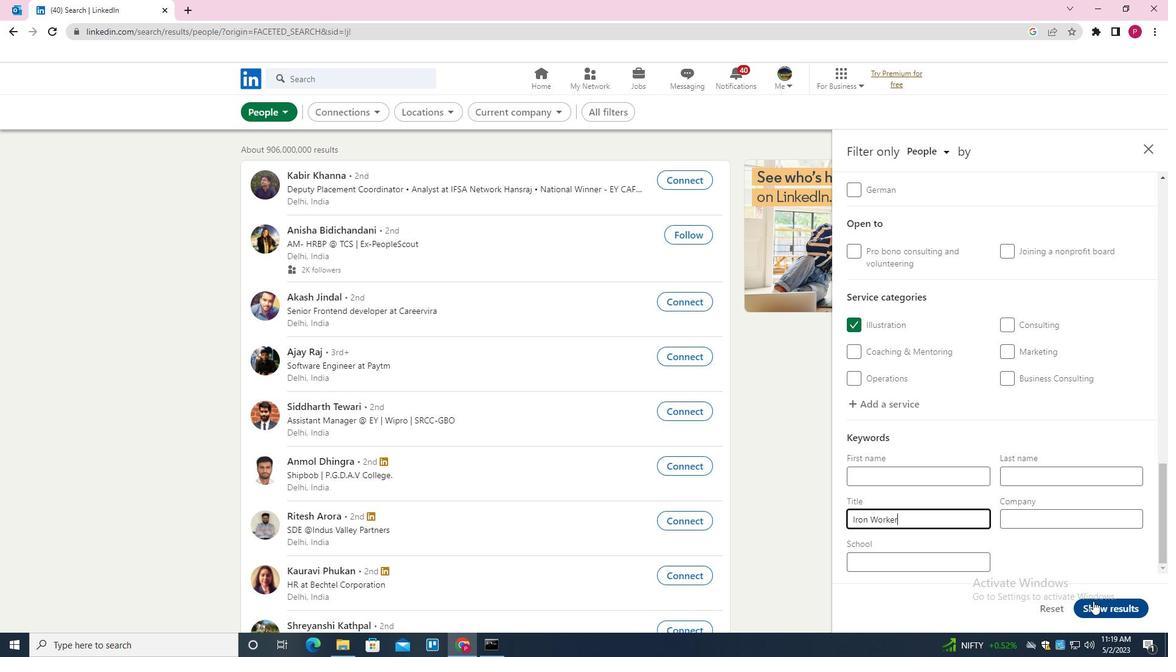 
Action: Mouse pressed left at (1094, 600)
Screenshot: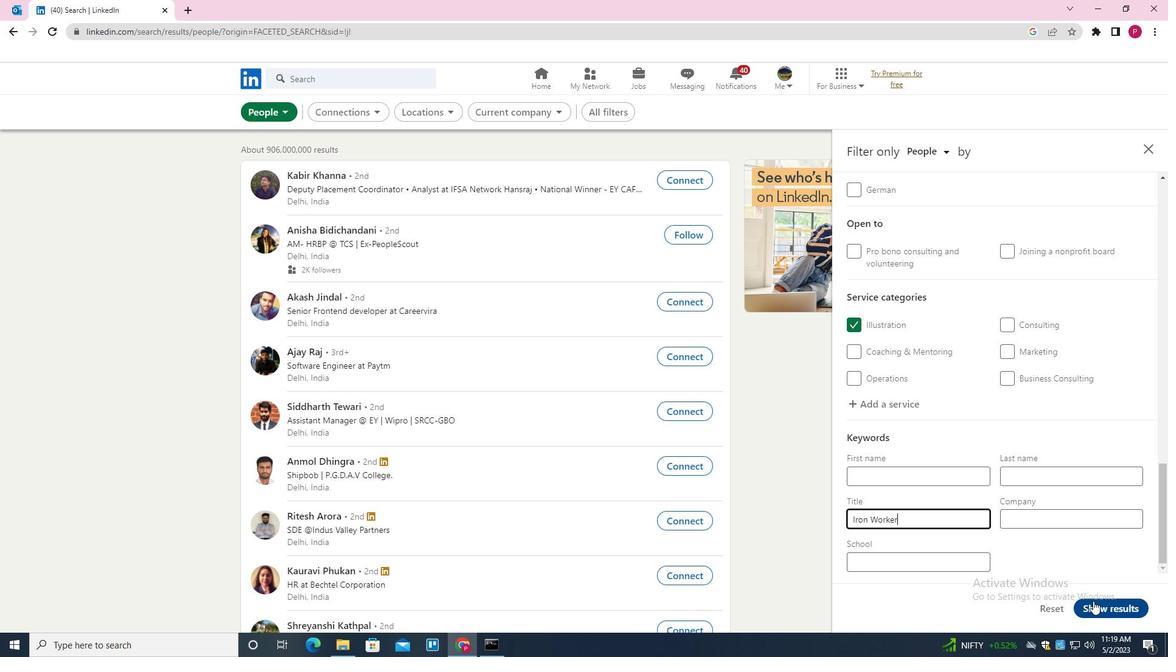 
Action: Mouse moved to (670, 349)
Screenshot: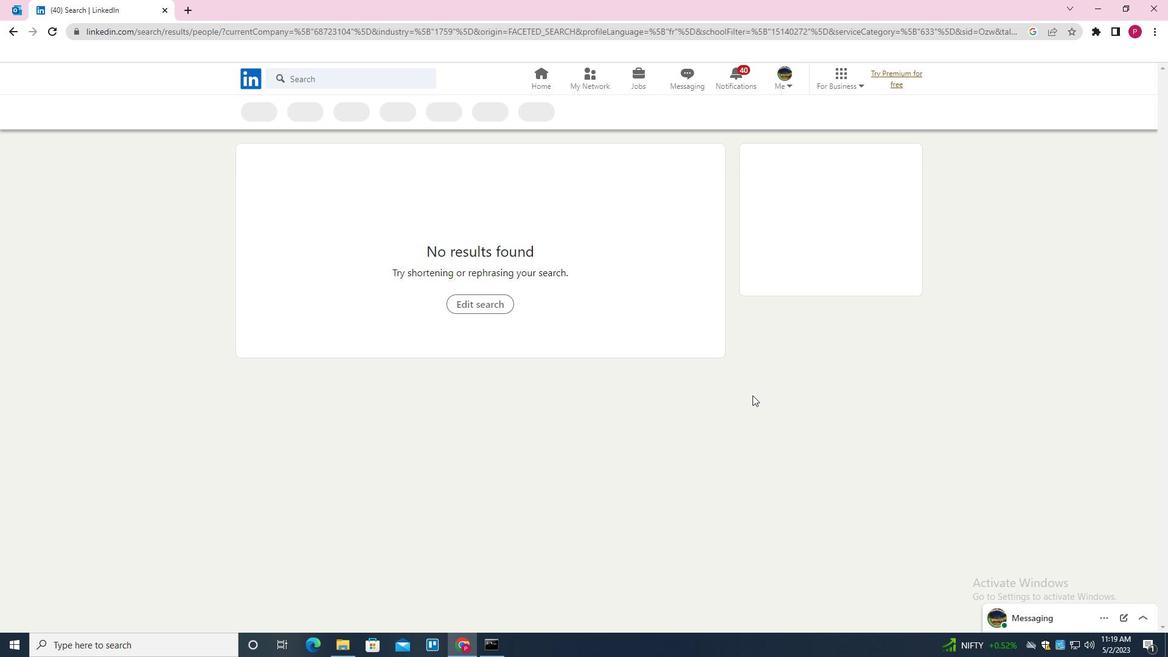 
